 Task: Determine the distance from Louisville to Mammoth Cave National Park.
Action: Mouse moved to (183, 58)
Screenshot: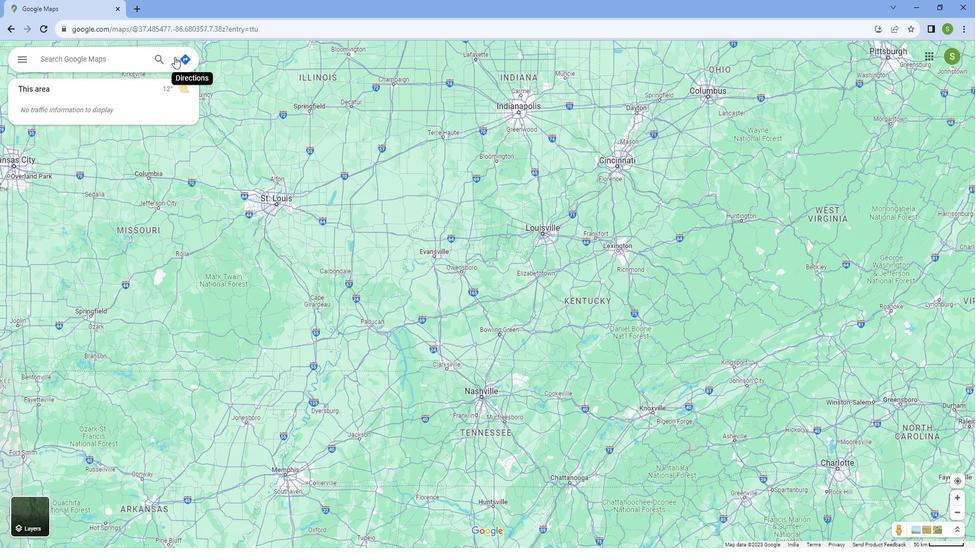 
Action: Mouse pressed left at (183, 58)
Screenshot: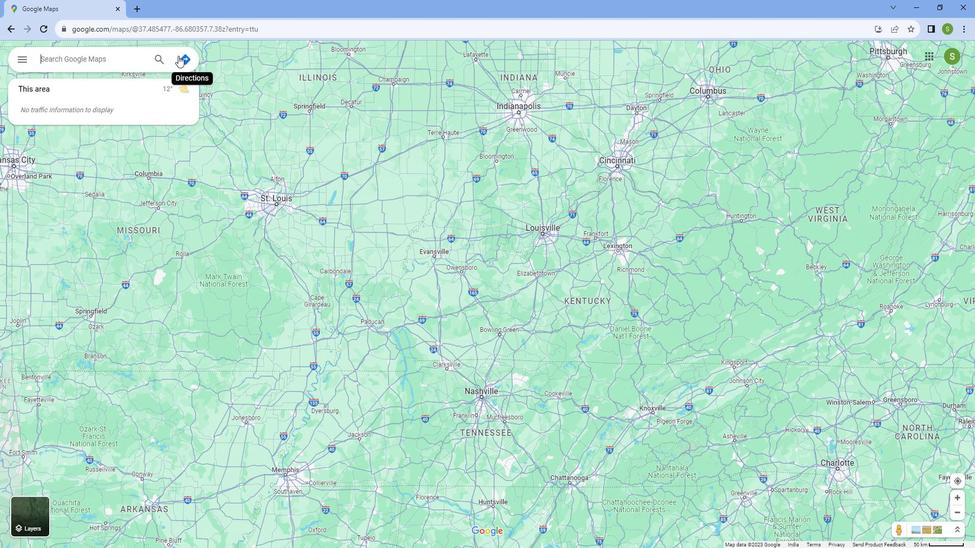 
Action: Mouse moved to (100, 92)
Screenshot: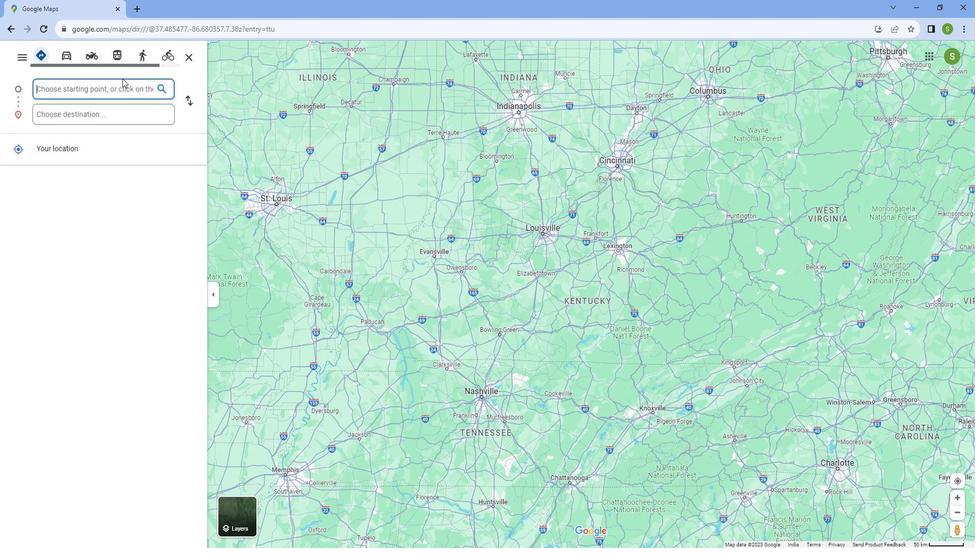 
Action: Mouse pressed left at (100, 92)
Screenshot: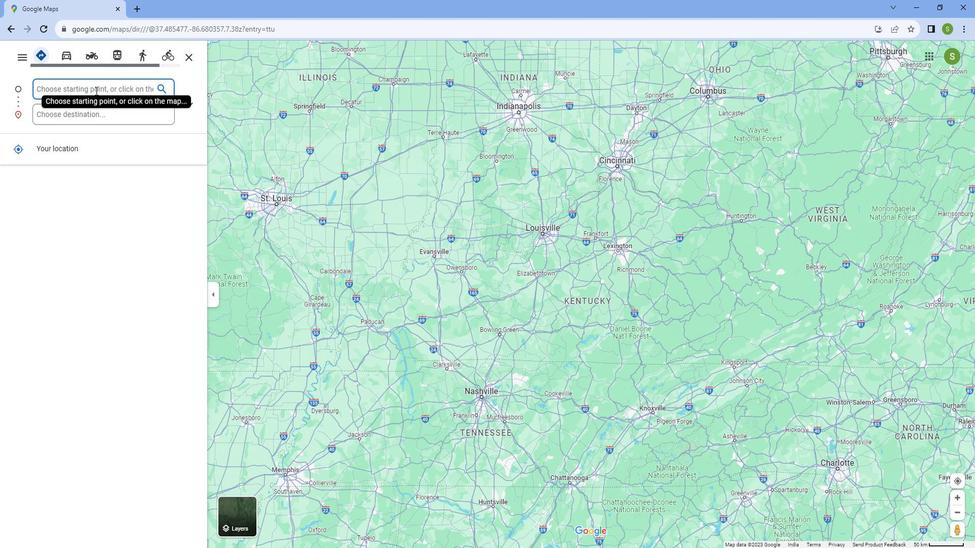 
Action: Key pressed <Key.caps_lock>L<Key.caps_lock>ouisville
Screenshot: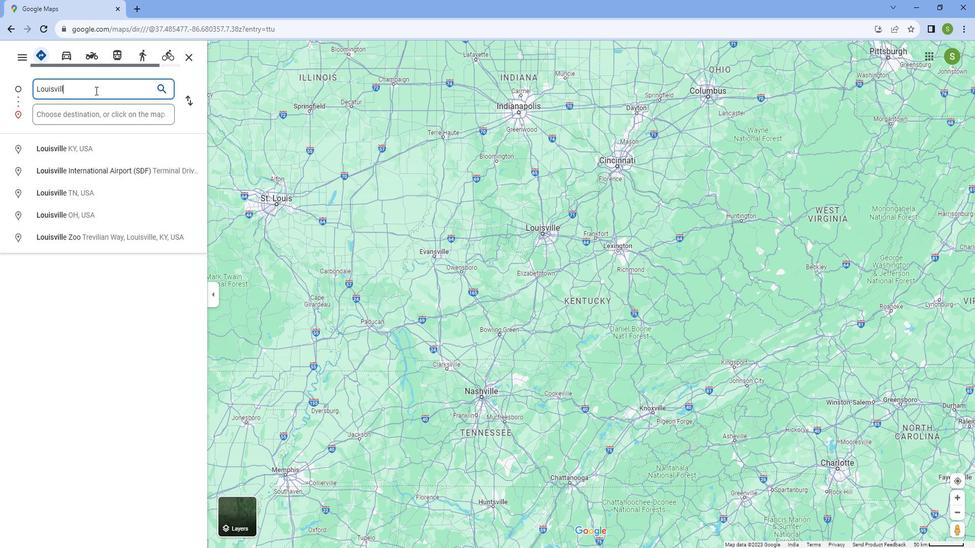 
Action: Mouse moved to (86, 140)
Screenshot: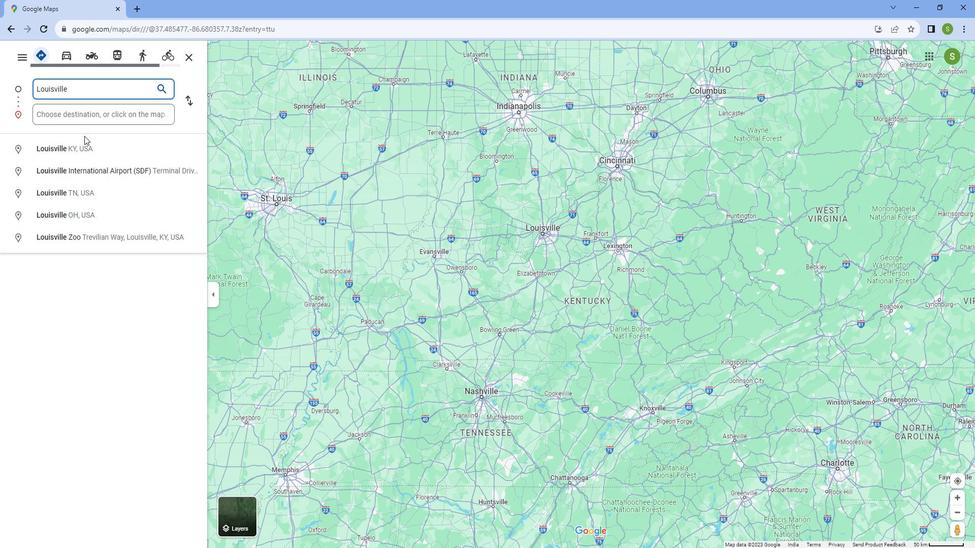 
Action: Mouse pressed left at (86, 140)
Screenshot: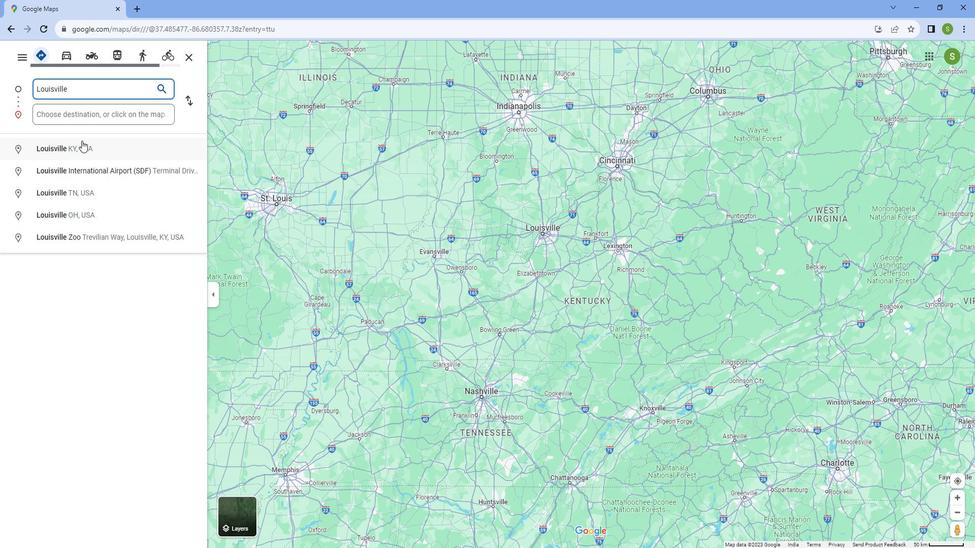 
Action: Mouse moved to (89, 116)
Screenshot: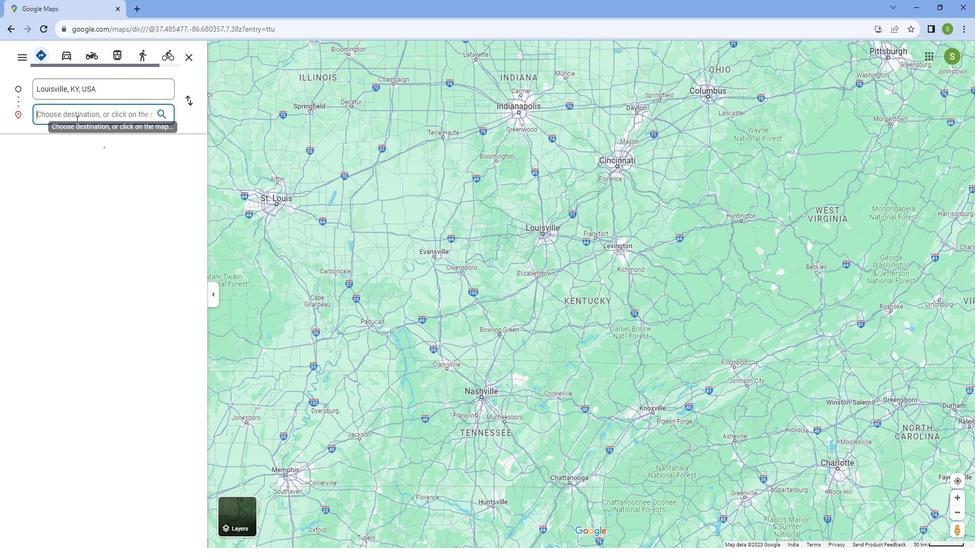 
Action: Mouse pressed left at (89, 116)
Screenshot: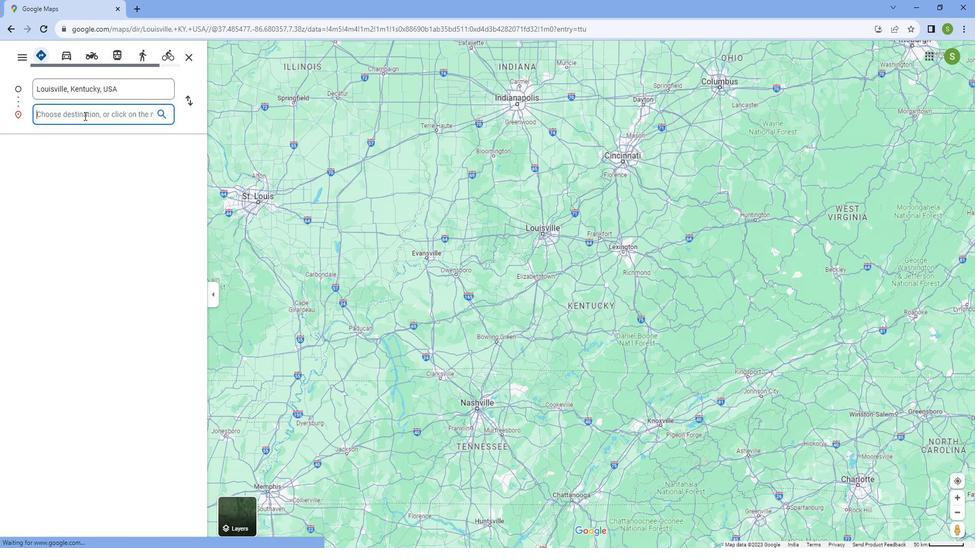 
Action: Key pressed <Key.caps_lock>M<Key.caps_lock>ammoth<Key.space><Key.caps_lock>N<Key.backspace>C<Key.caps_lock>ave<Key.space><Key.caps_lock>N<Key.caps_lock>ational<Key.space><Key.caps_lock>P<Key.caps_lock>ark
Screenshot: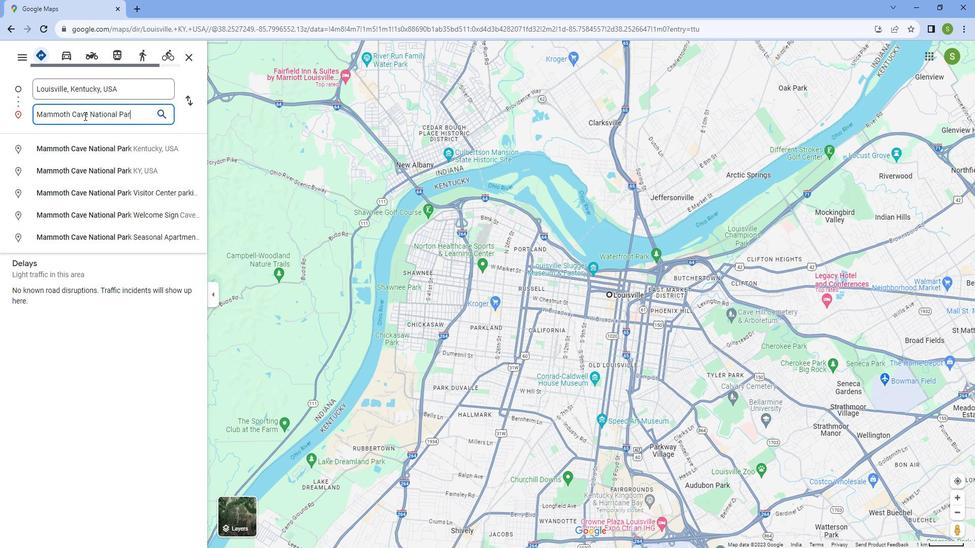 
Action: Mouse moved to (150, 144)
Screenshot: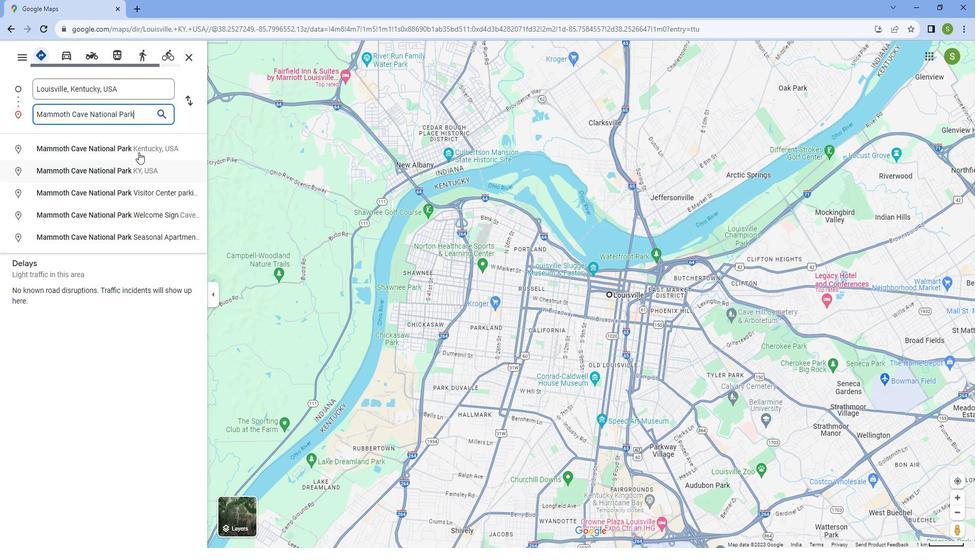 
Action: Mouse pressed left at (150, 144)
Screenshot: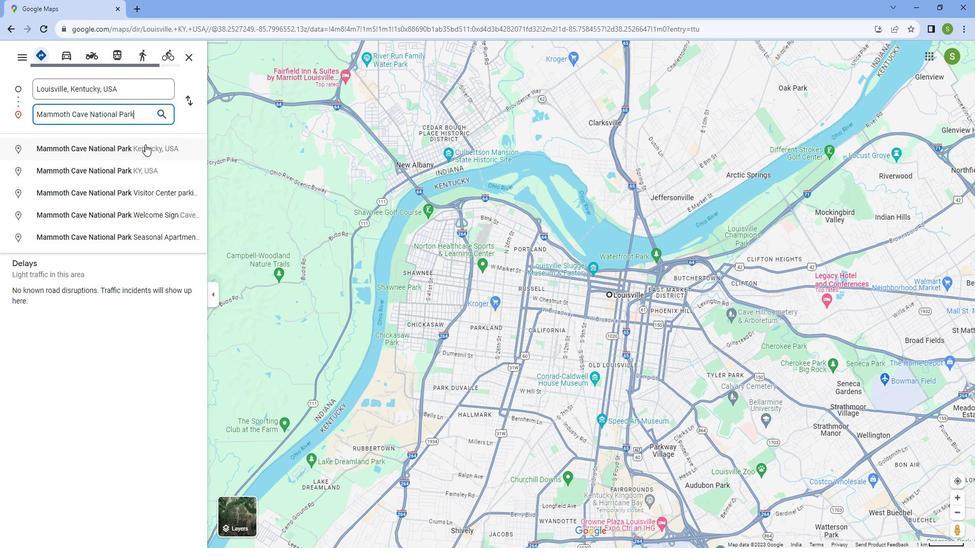 
Action: Mouse moved to (407, 503)
Screenshot: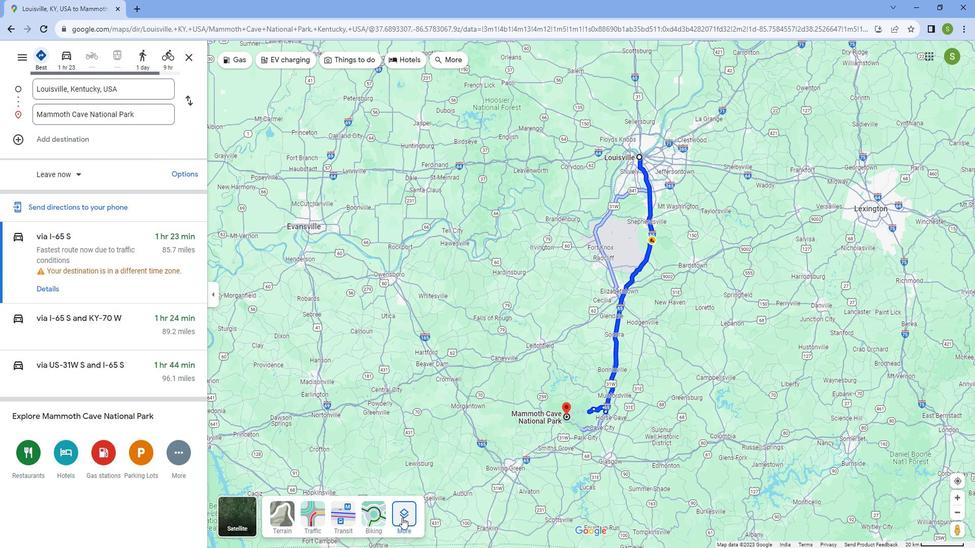
Action: Mouse pressed left at (407, 503)
Screenshot: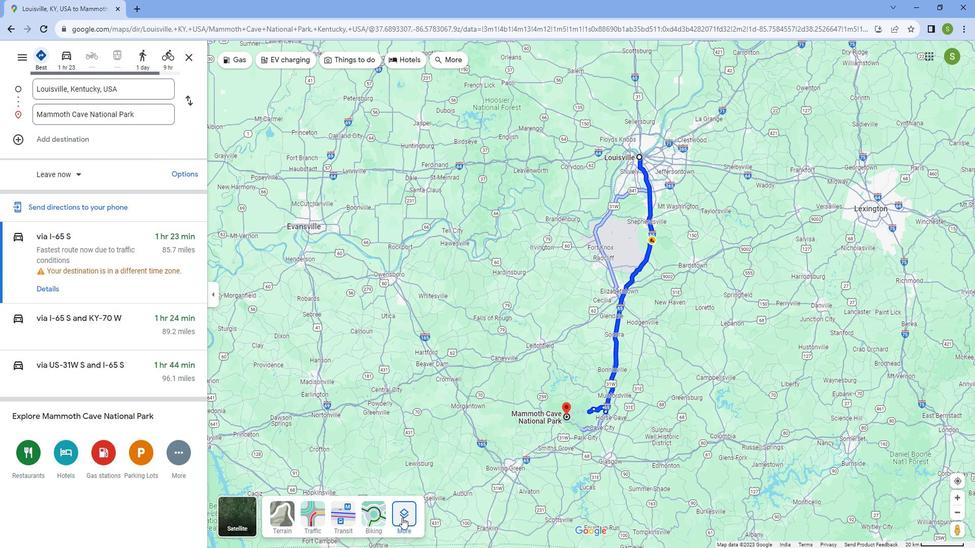 
Action: Mouse moved to (312, 399)
Screenshot: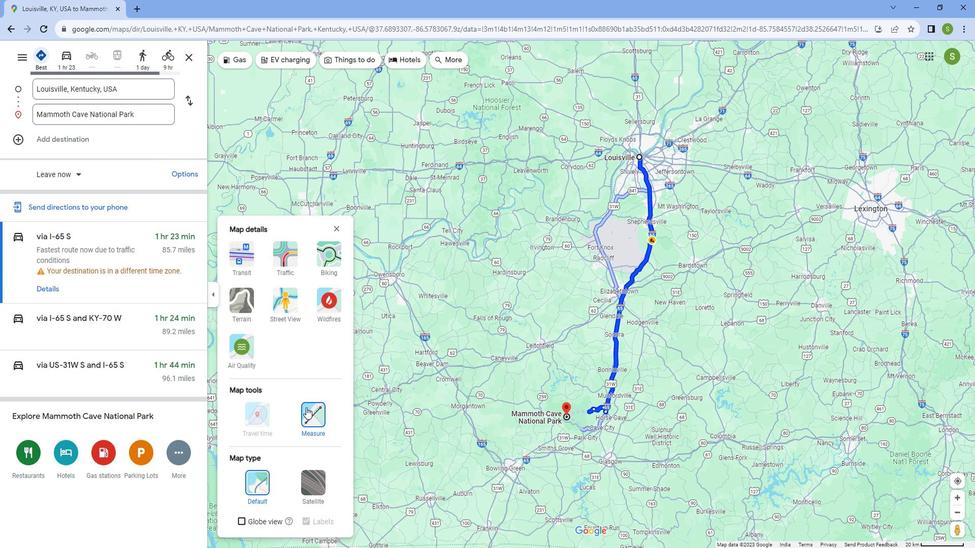 
Action: Mouse pressed left at (312, 399)
Screenshot: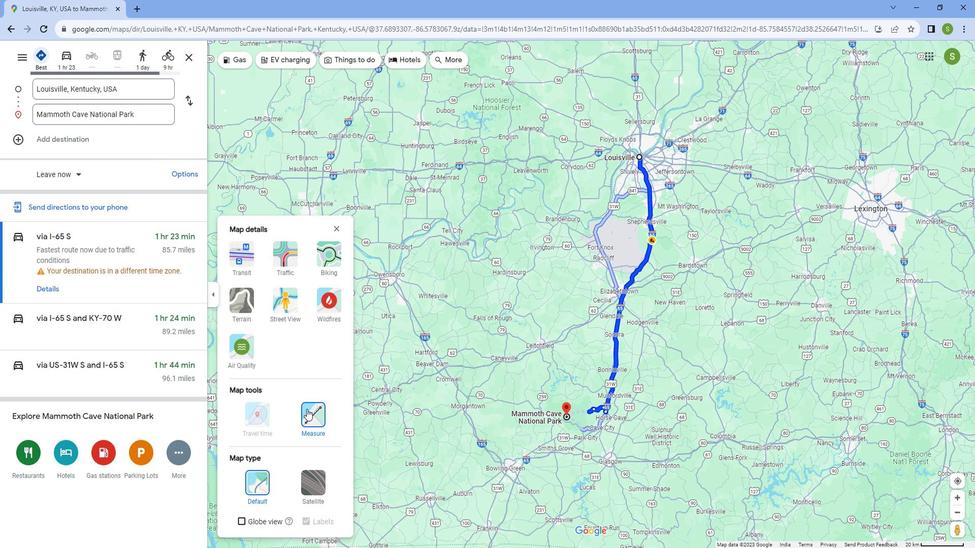 
Action: Mouse moved to (701, 426)
Screenshot: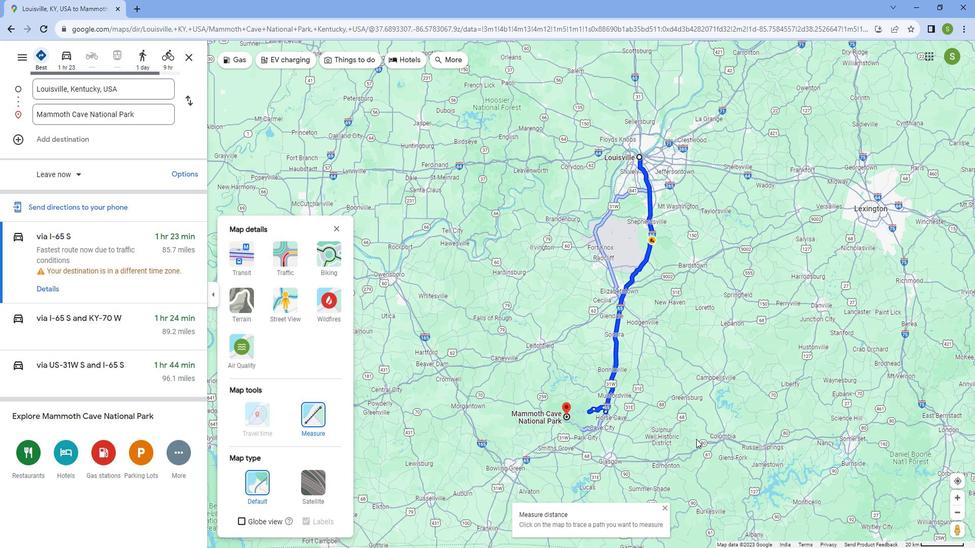 
Action: Mouse scrolled (701, 426) with delta (0, 0)
Screenshot: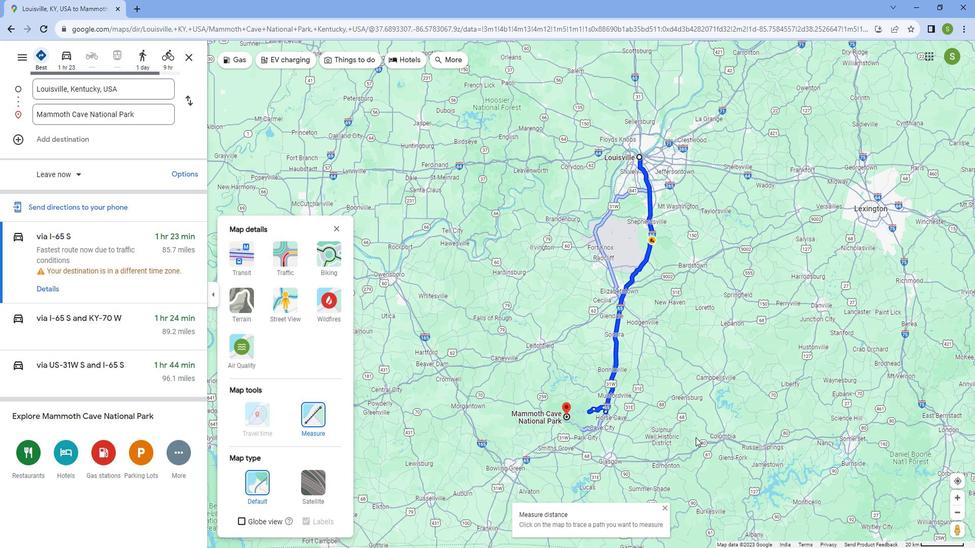 
Action: Mouse moved to (678, 402)
Screenshot: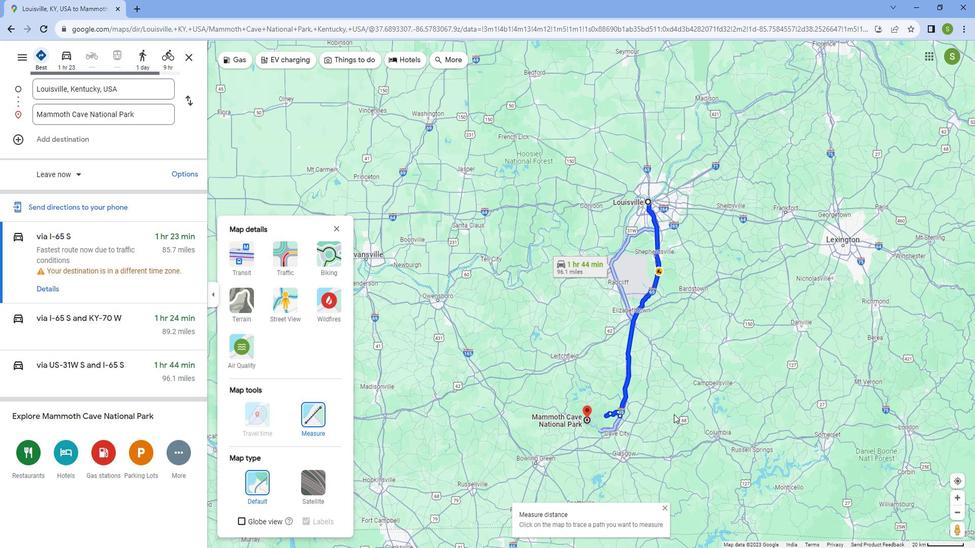 
Action: Mouse scrolled (678, 403) with delta (0, 0)
Screenshot: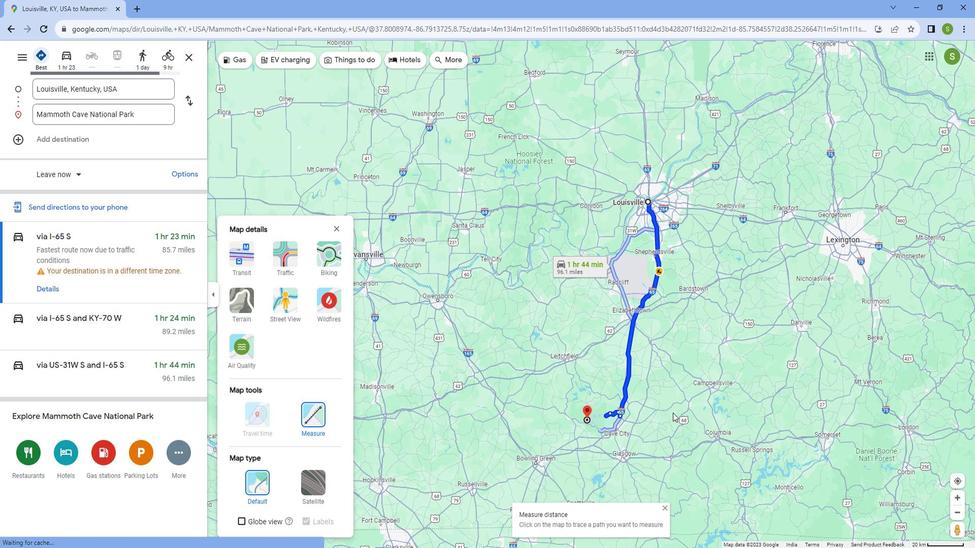 
Action: Mouse scrolled (678, 403) with delta (0, 0)
Screenshot: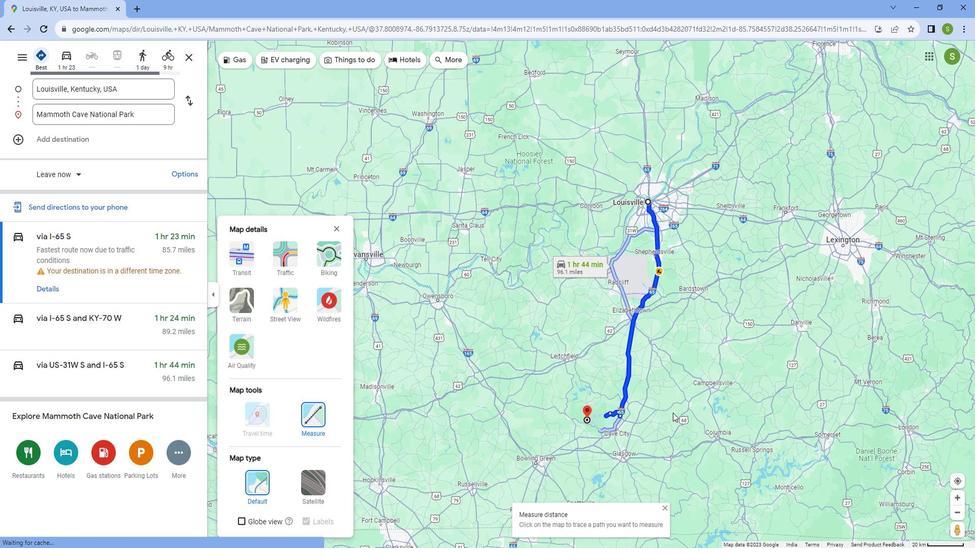 
Action: Mouse scrolled (678, 403) with delta (0, 0)
Screenshot: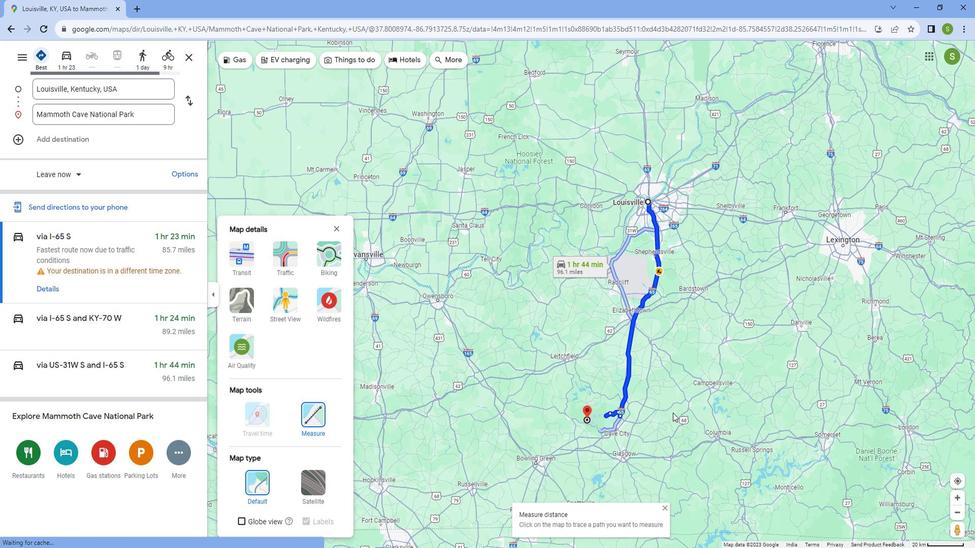 
Action: Mouse scrolled (678, 403) with delta (0, 0)
Screenshot: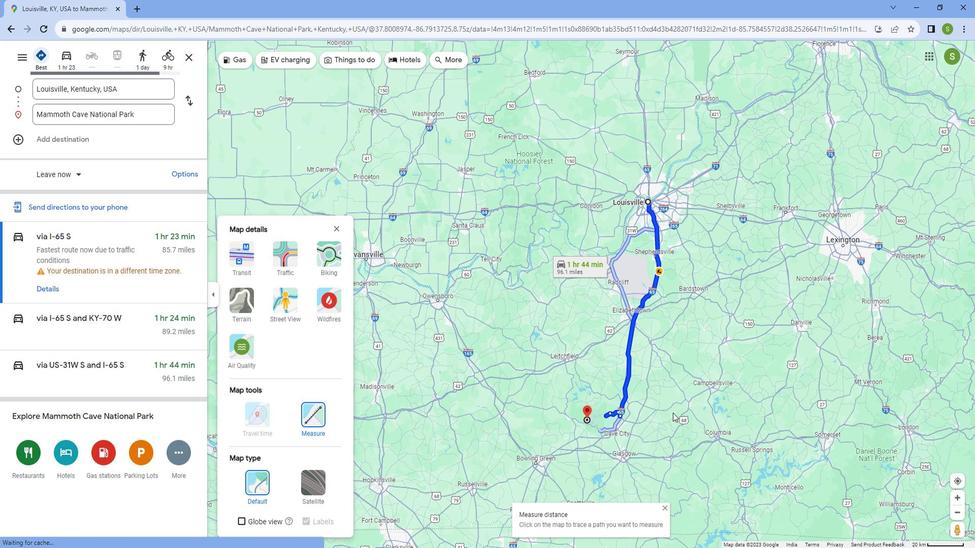 
Action: Mouse scrolled (678, 403) with delta (0, 0)
Screenshot: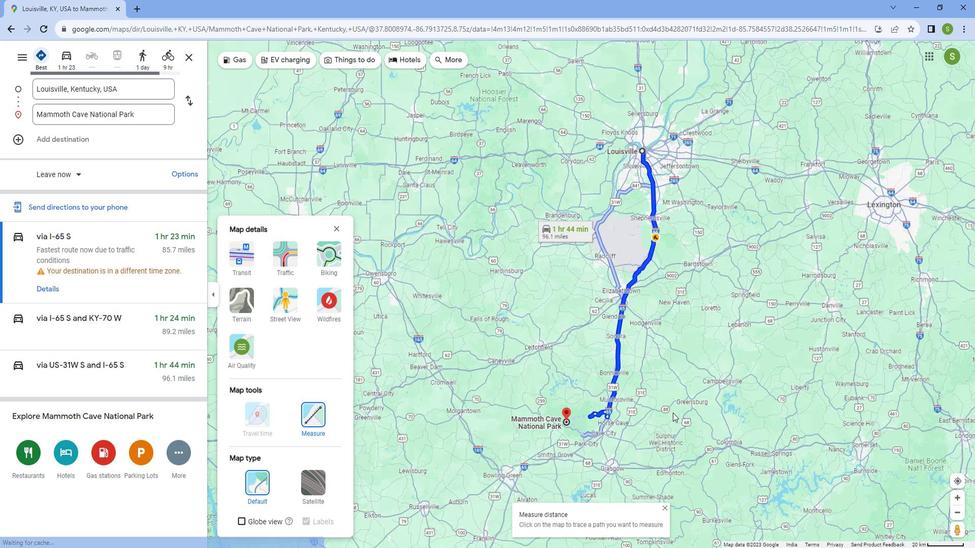 
Action: Mouse scrolled (678, 402) with delta (0, 0)
Screenshot: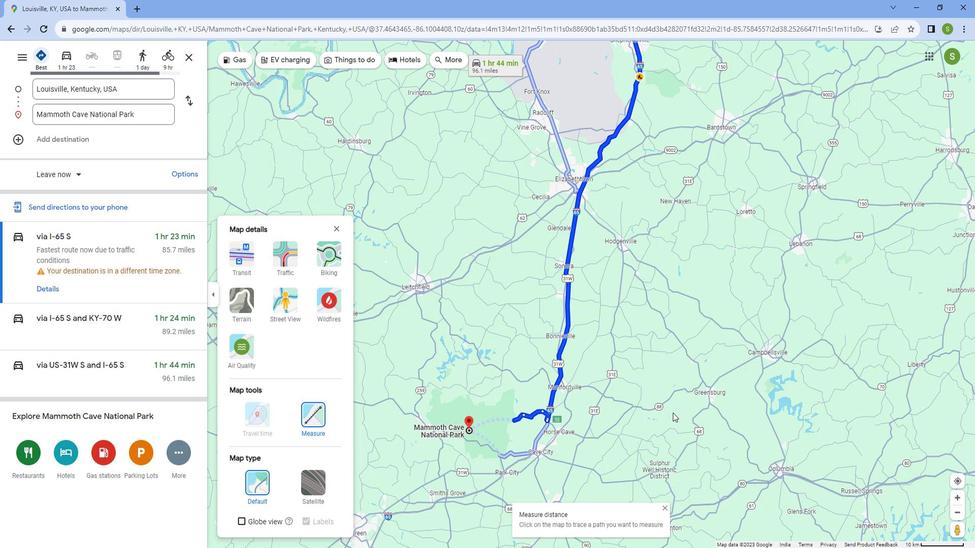 
Action: Mouse scrolled (678, 403) with delta (0, 0)
Screenshot: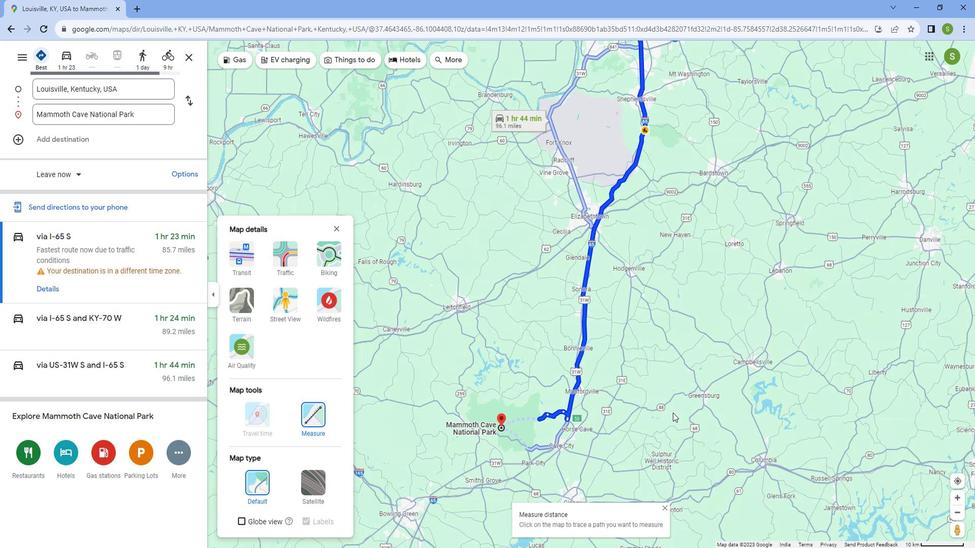 
Action: Mouse scrolled (678, 402) with delta (0, 0)
Screenshot: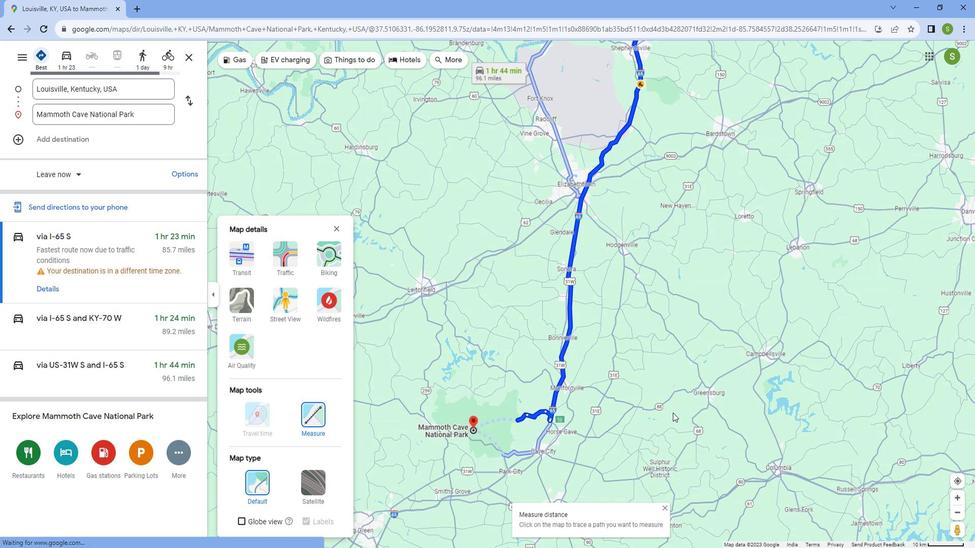 
Action: Mouse scrolled (678, 402) with delta (0, 0)
Screenshot: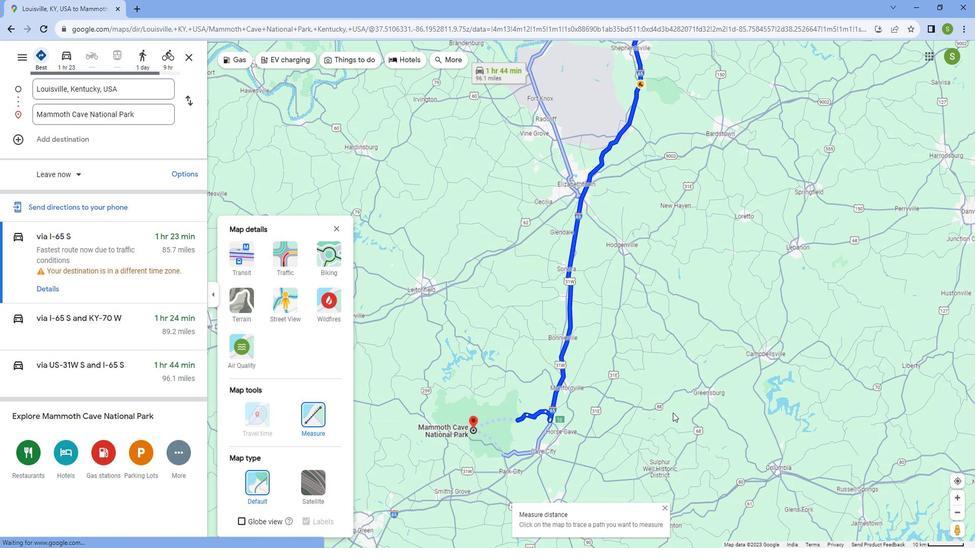 
Action: Mouse scrolled (678, 402) with delta (0, 0)
Screenshot: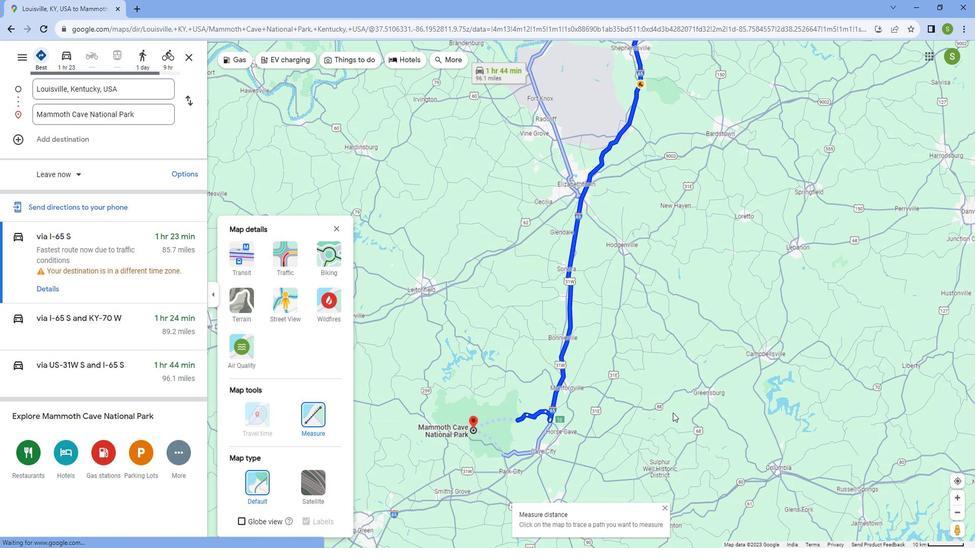 
Action: Mouse scrolled (678, 402) with delta (0, 0)
Screenshot: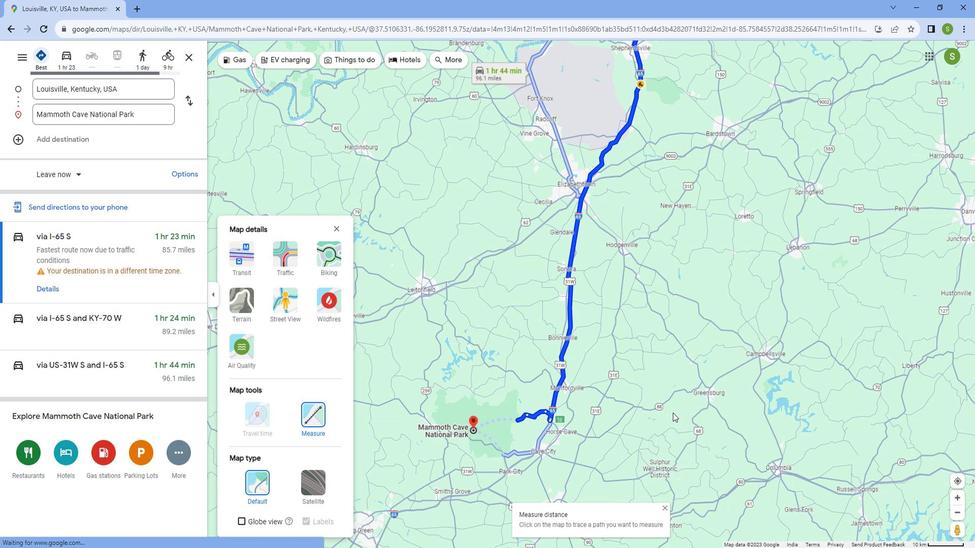 
Action: Mouse scrolled (678, 402) with delta (0, 0)
Screenshot: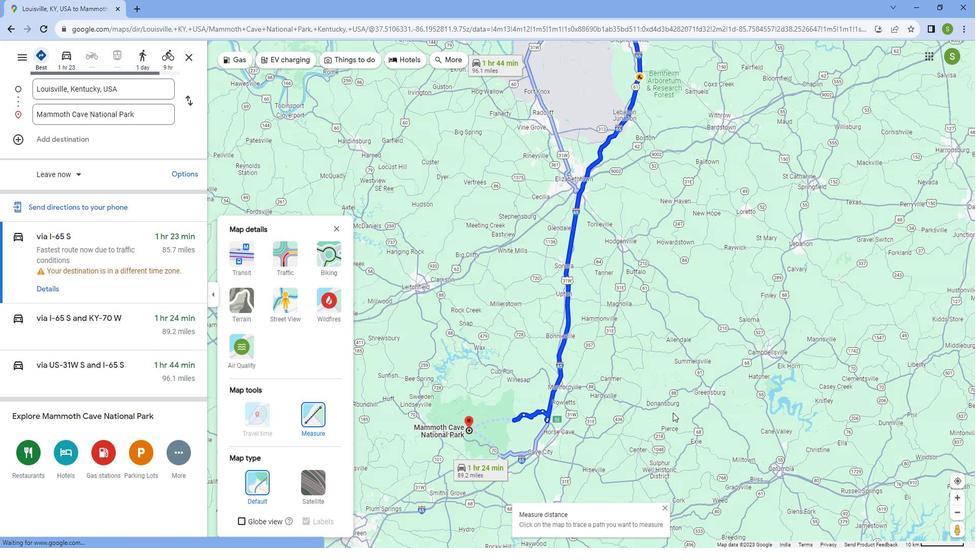 
Action: Mouse scrolled (678, 402) with delta (0, 0)
Screenshot: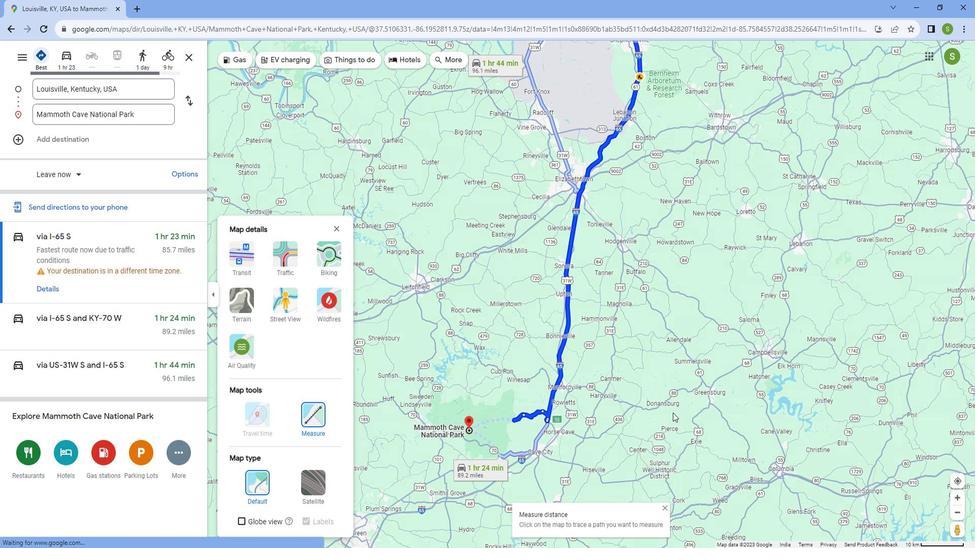 
Action: Mouse moved to (634, 207)
Screenshot: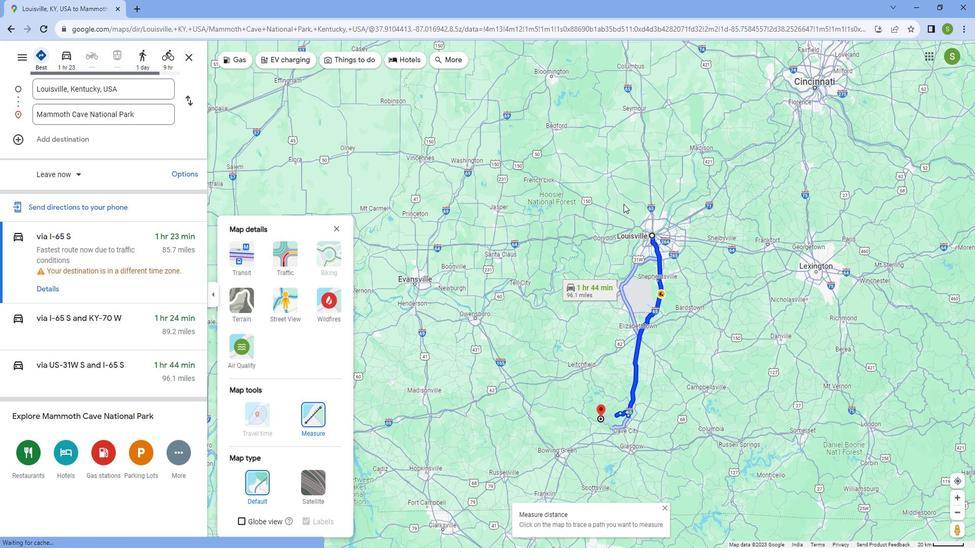
Action: Mouse scrolled (634, 208) with delta (0, 0)
Screenshot: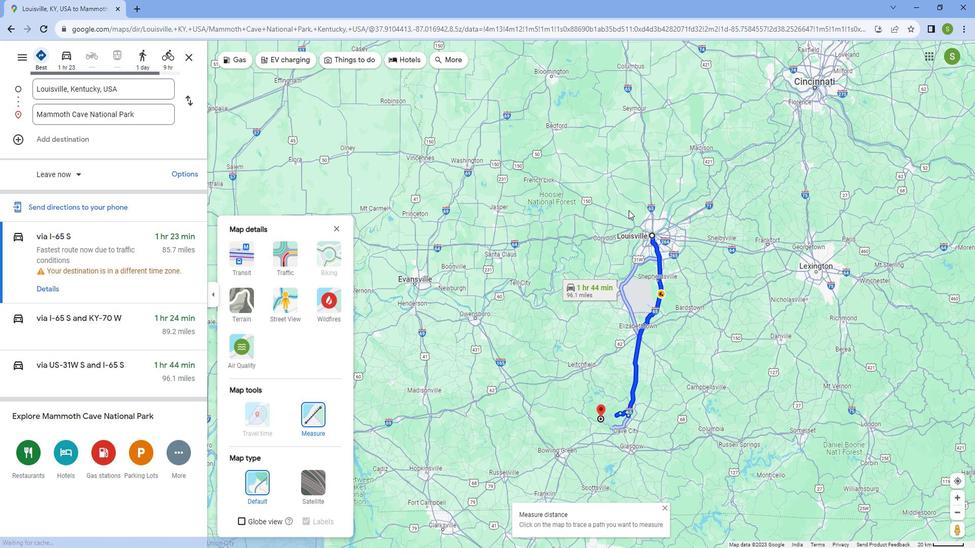 
Action: Mouse scrolled (634, 208) with delta (0, 0)
Screenshot: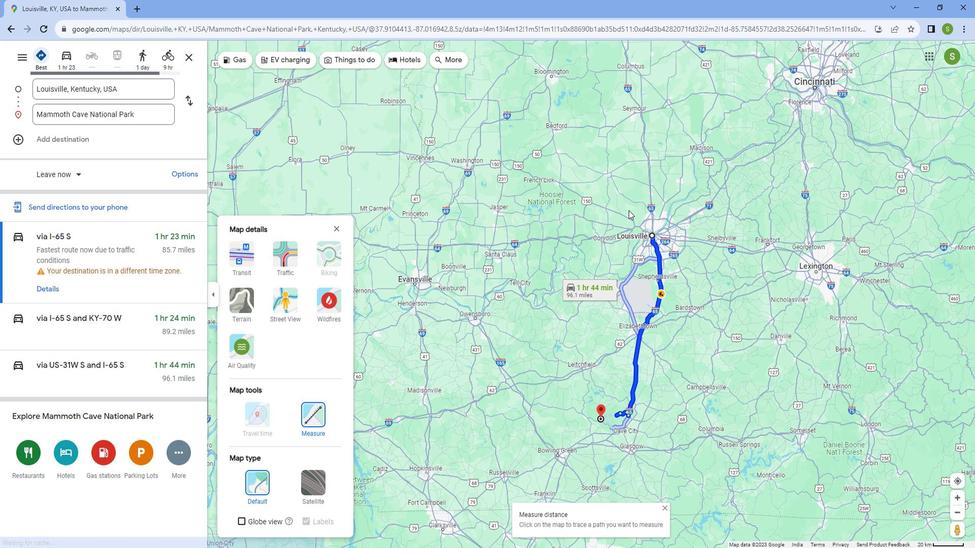 
Action: Mouse scrolled (634, 208) with delta (0, 0)
Screenshot: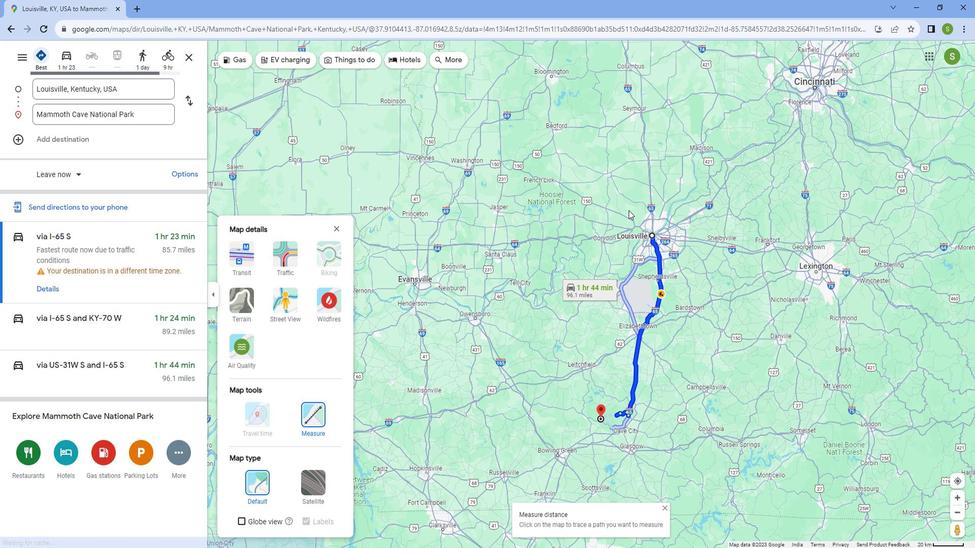 
Action: Mouse scrolled (634, 208) with delta (0, 0)
Screenshot: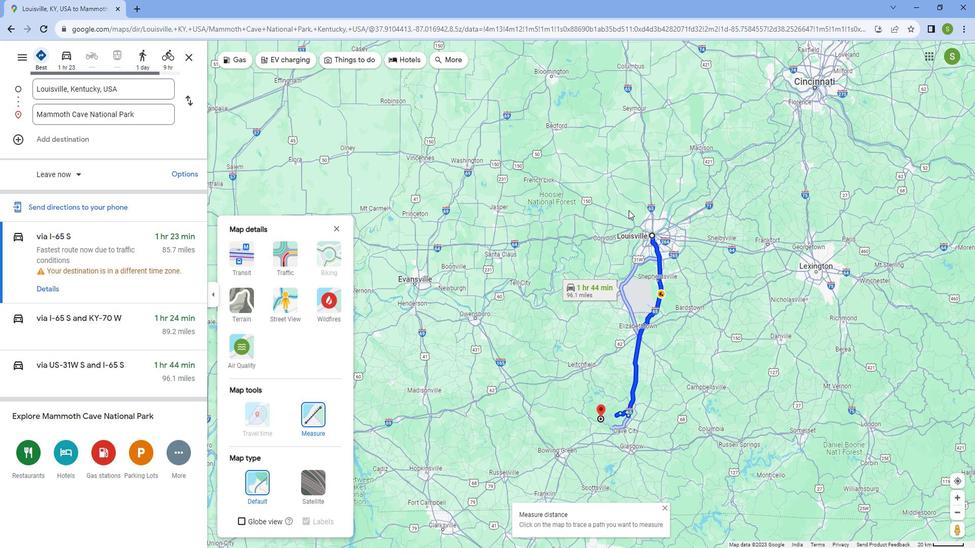 
Action: Mouse scrolled (634, 208) with delta (0, 0)
Screenshot: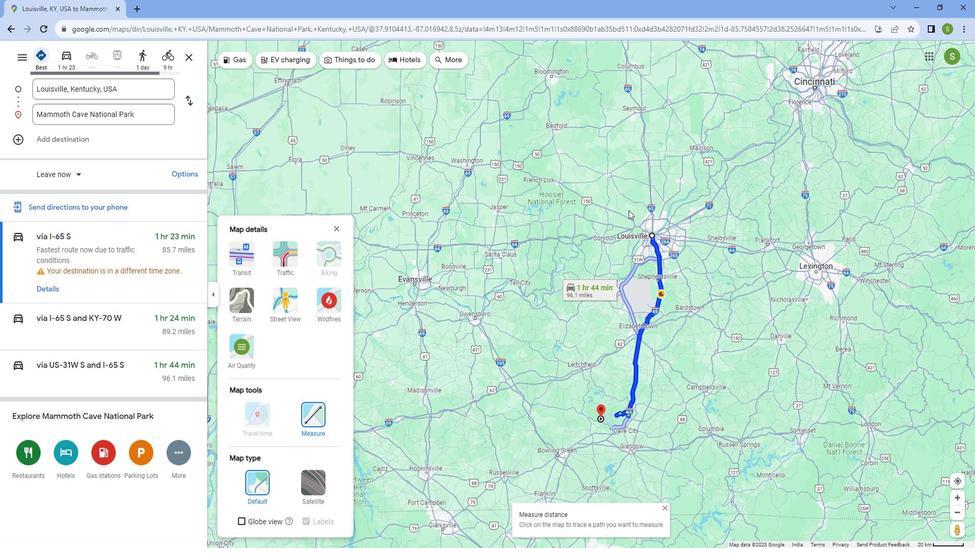 
Action: Mouse scrolled (634, 208) with delta (0, 0)
Screenshot: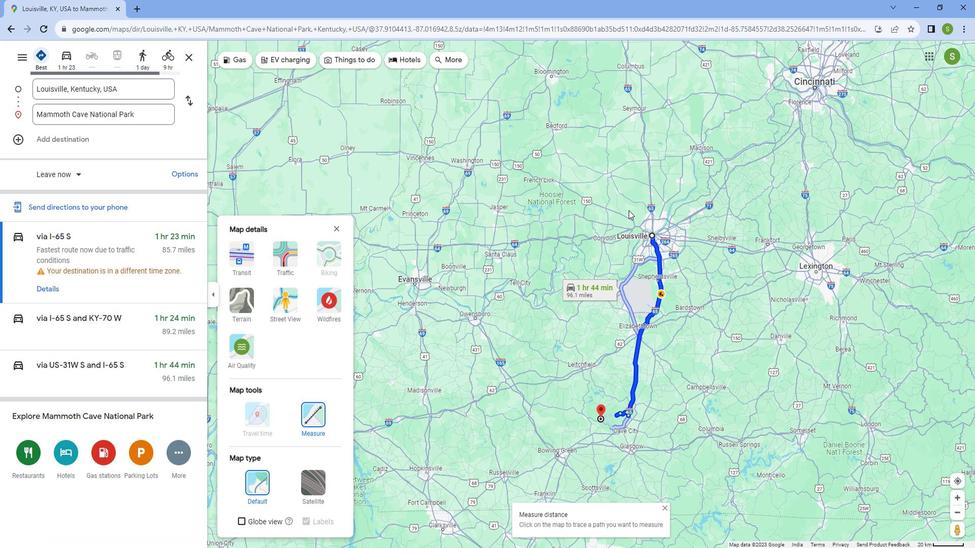
Action: Mouse scrolled (634, 208) with delta (0, 0)
Screenshot: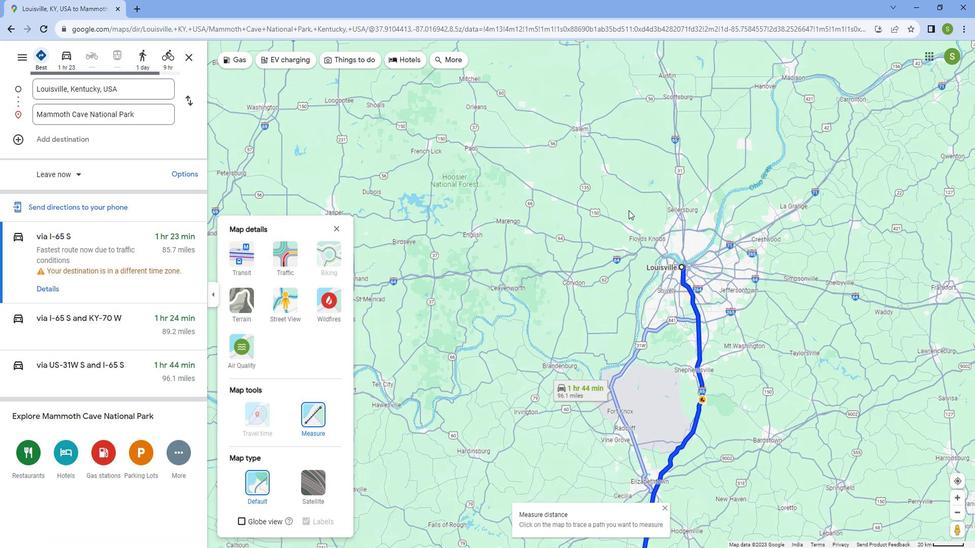 
Action: Mouse scrolled (634, 208) with delta (0, 0)
Screenshot: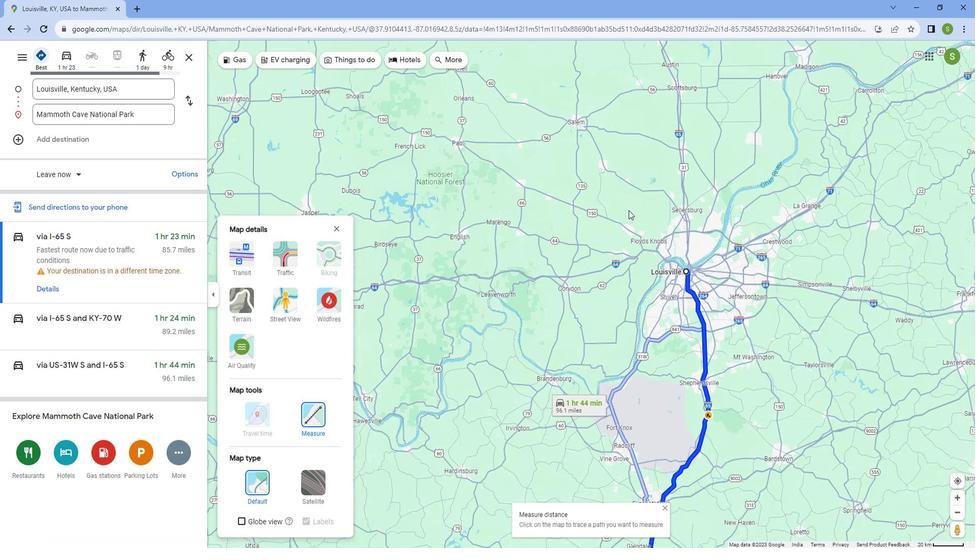 
Action: Mouse scrolled (634, 208) with delta (0, 0)
Screenshot: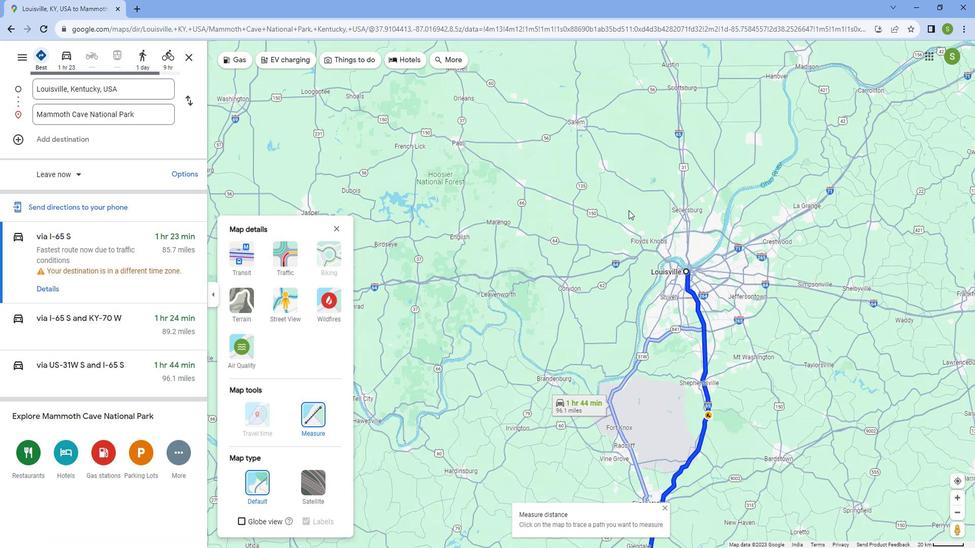 
Action: Mouse scrolled (634, 208) with delta (0, 0)
Screenshot: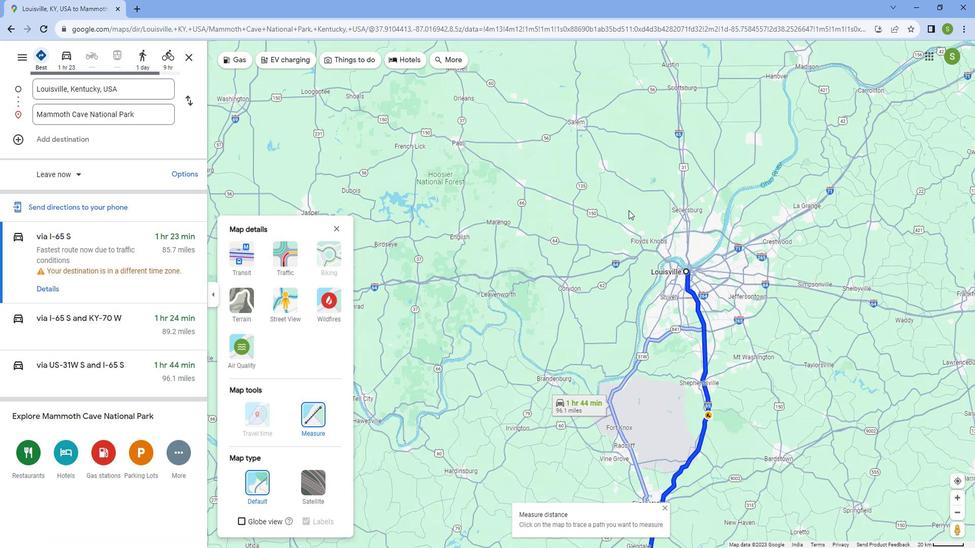 
Action: Mouse scrolled (634, 208) with delta (0, 0)
Screenshot: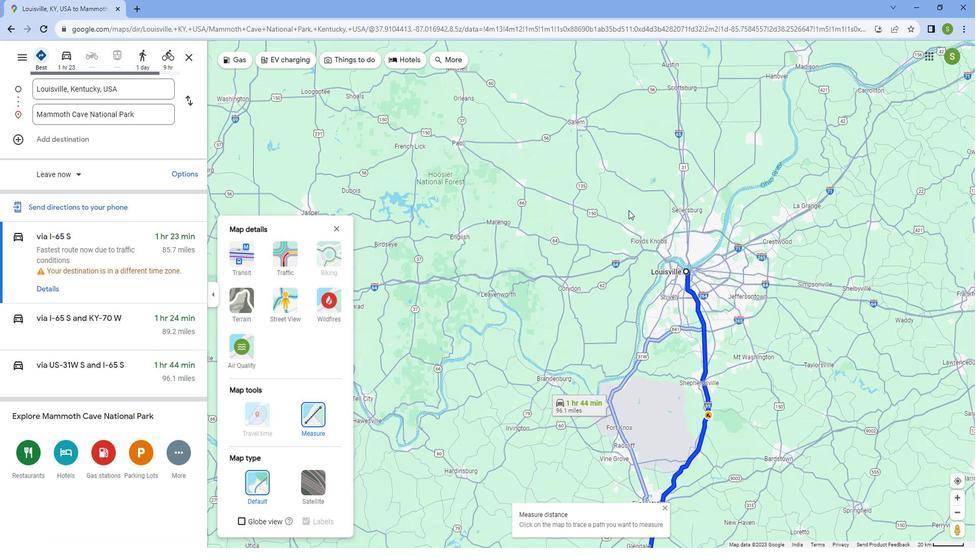 
Action: Mouse scrolled (634, 208) with delta (0, 0)
Screenshot: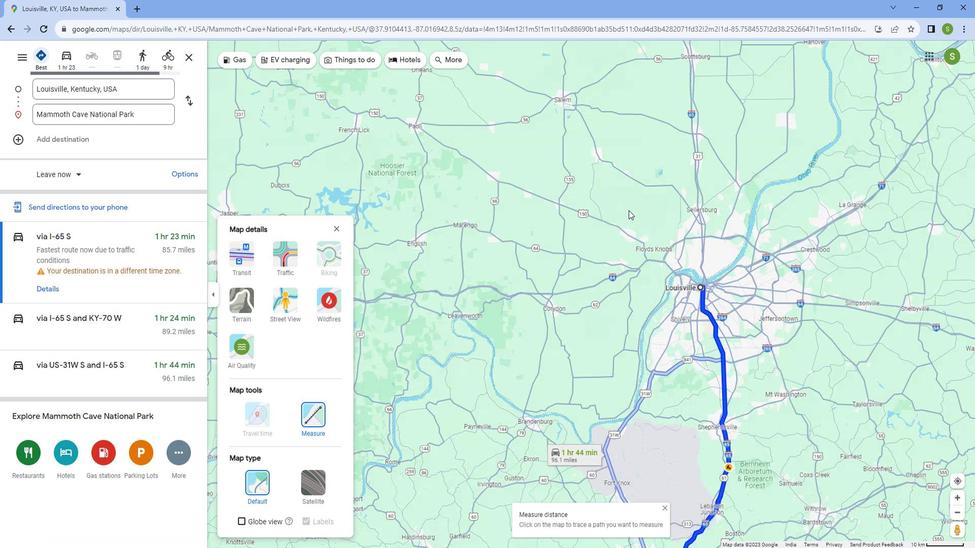 
Action: Mouse moved to (794, 373)
Screenshot: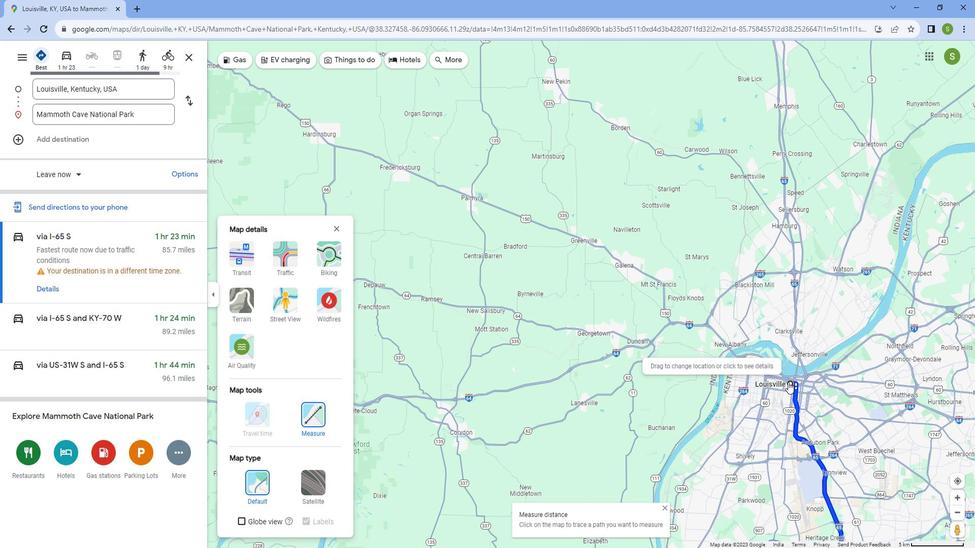 
Action: Mouse pressed left at (794, 373)
Screenshot: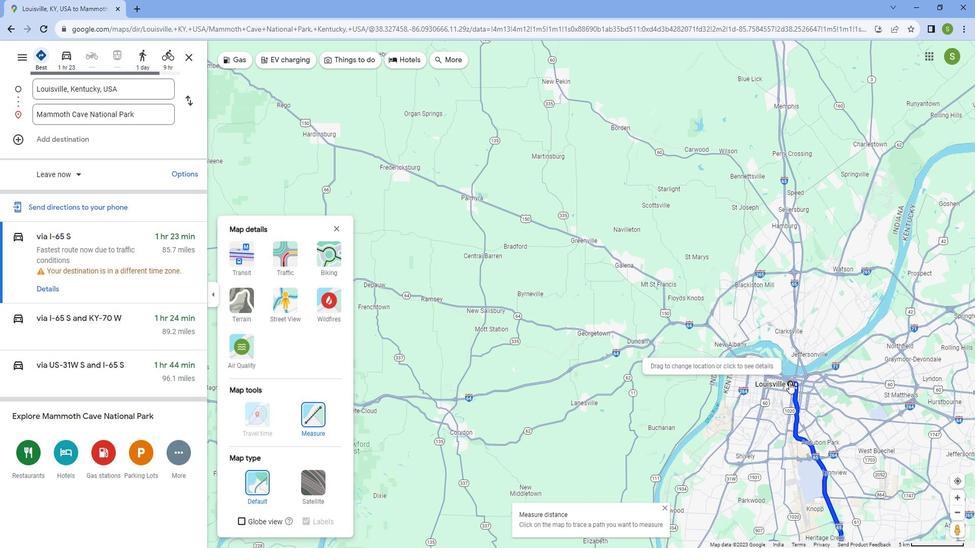 
Action: Mouse moved to (667, 334)
Screenshot: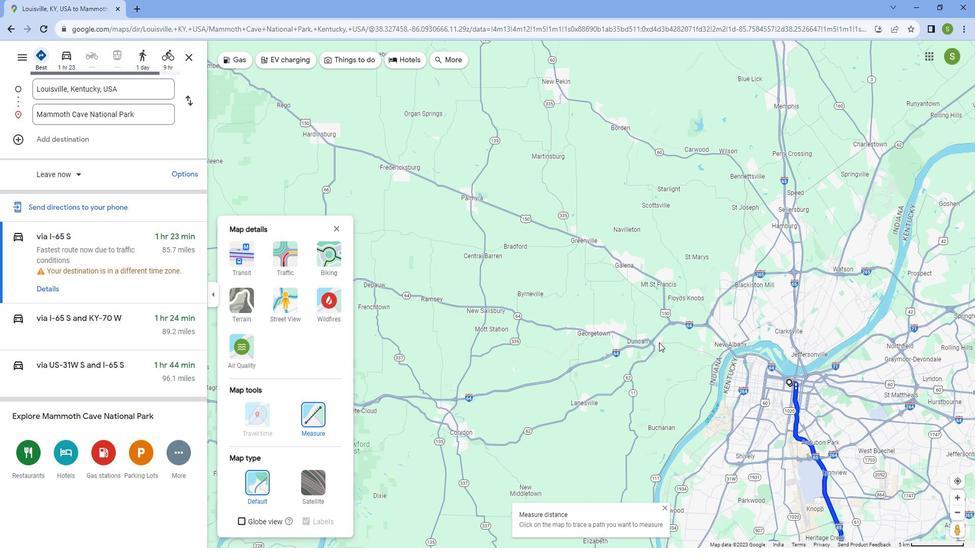 
Action: Mouse scrolled (667, 333) with delta (0, 0)
Screenshot: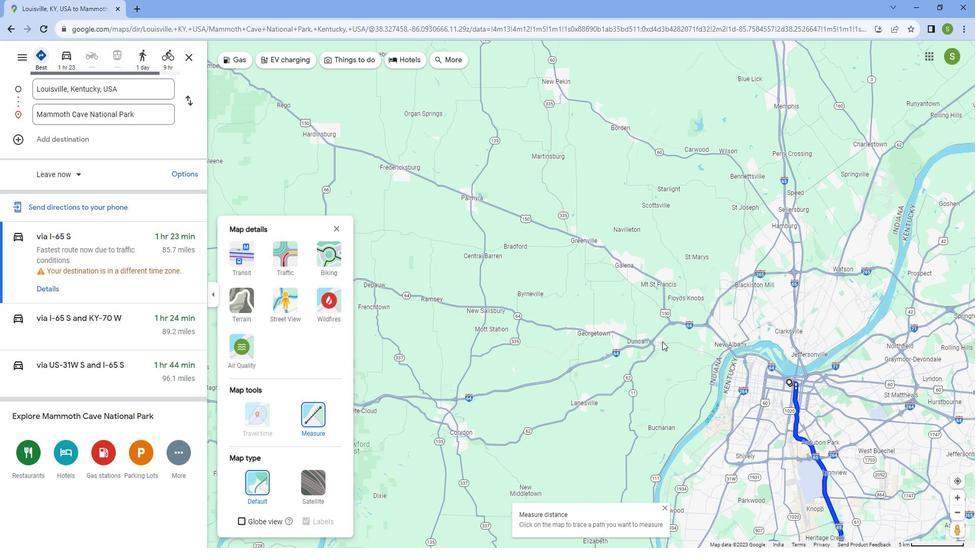 
Action: Mouse scrolled (667, 333) with delta (0, 0)
Screenshot: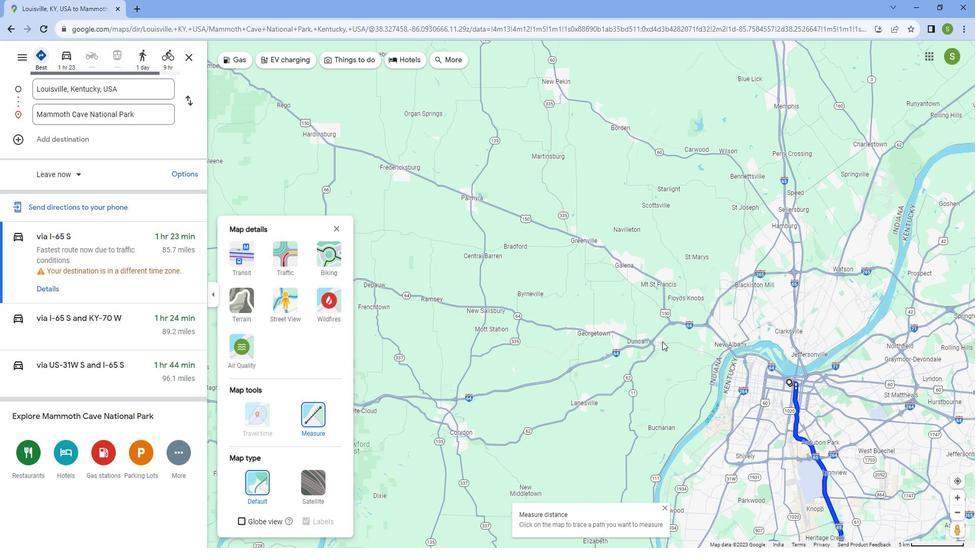 
Action: Mouse scrolled (667, 333) with delta (0, 0)
Screenshot: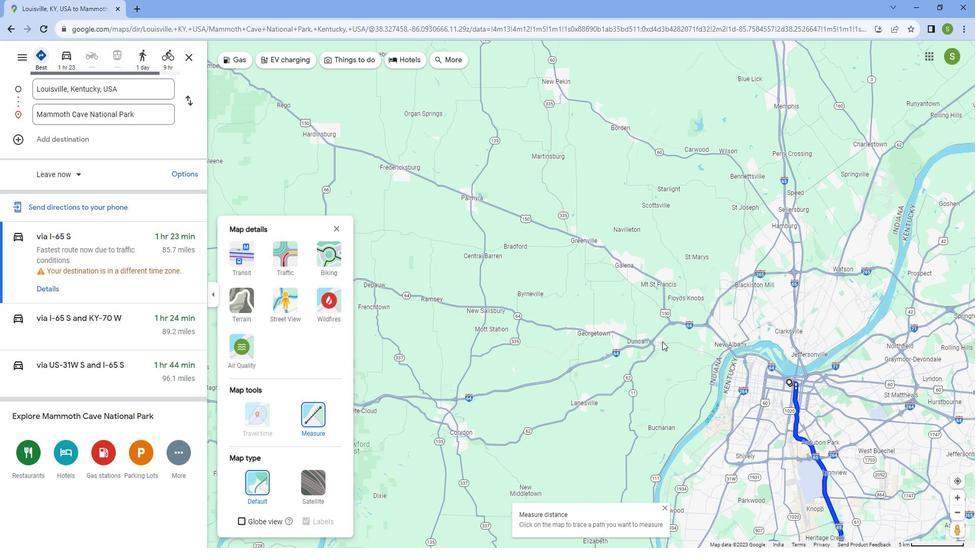 
Action: Mouse moved to (667, 333)
Screenshot: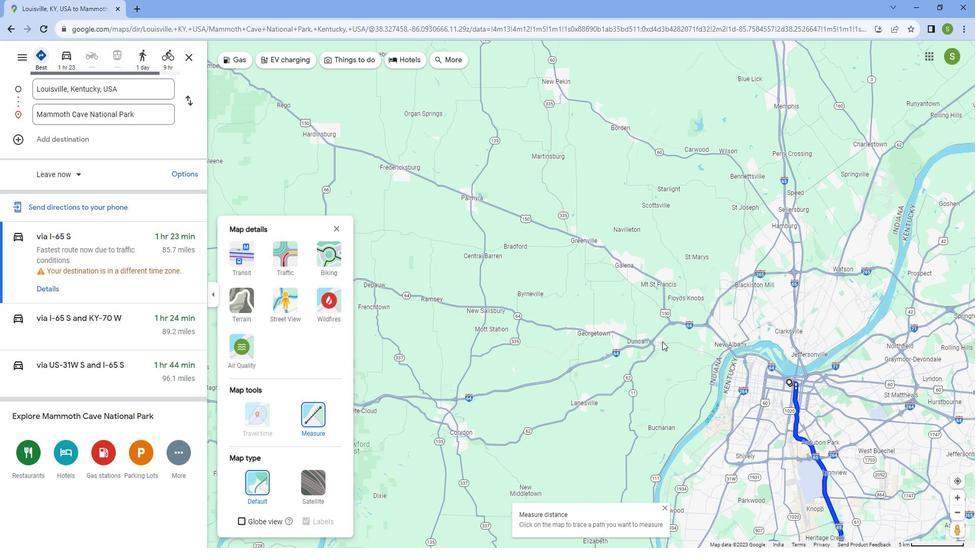 
Action: Mouse scrolled (667, 333) with delta (0, 0)
Screenshot: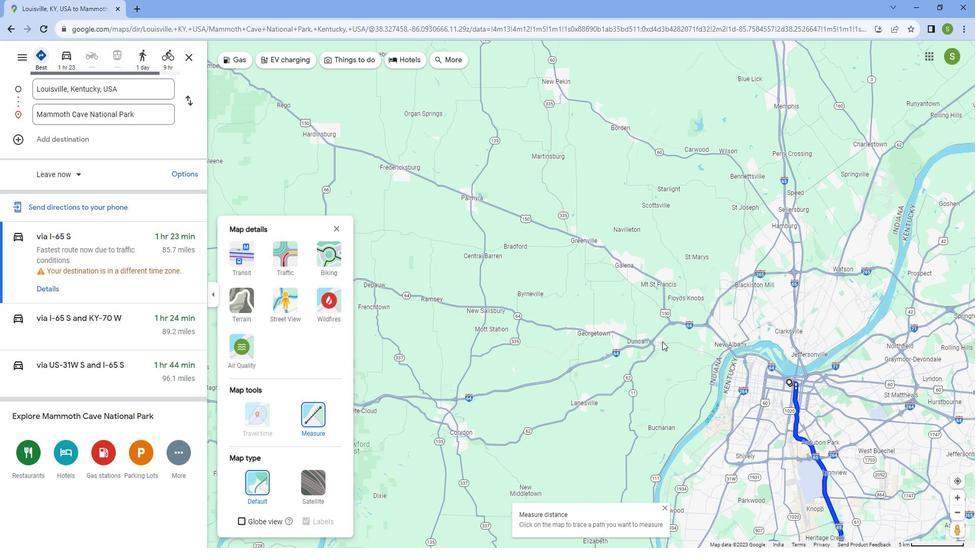 
Action: Mouse scrolled (667, 333) with delta (0, 0)
Screenshot: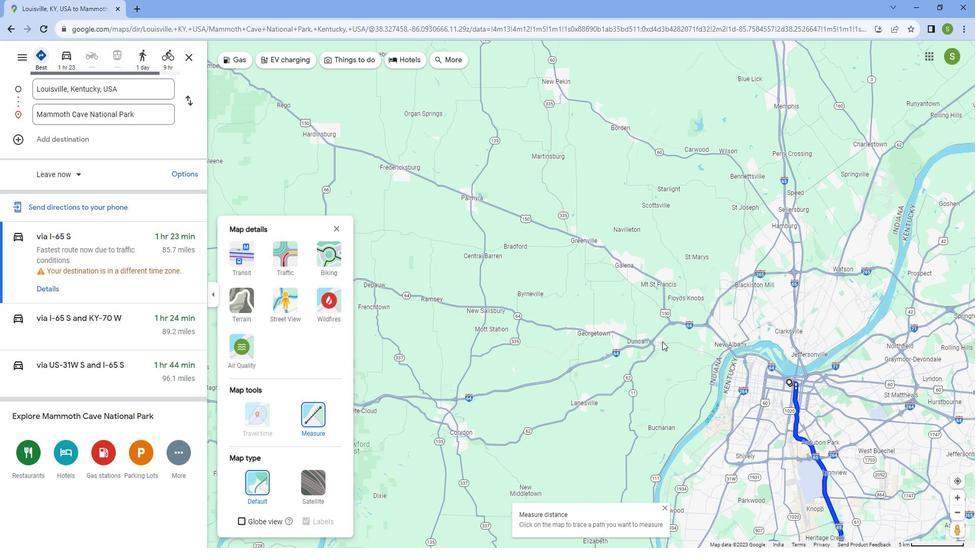 
Action: Mouse scrolled (667, 333) with delta (0, 0)
Screenshot: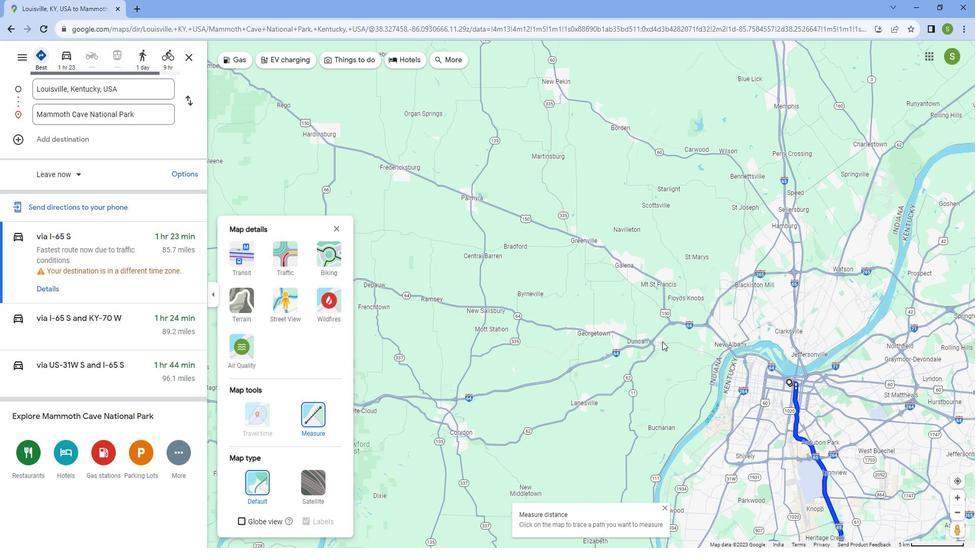 
Action: Mouse moved to (668, 333)
Screenshot: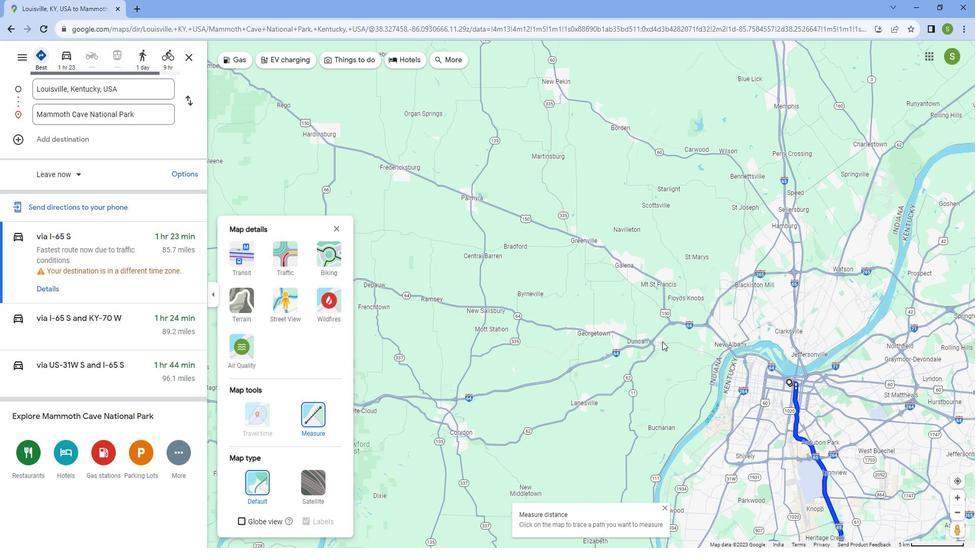 
Action: Mouse scrolled (668, 333) with delta (0, 0)
Screenshot: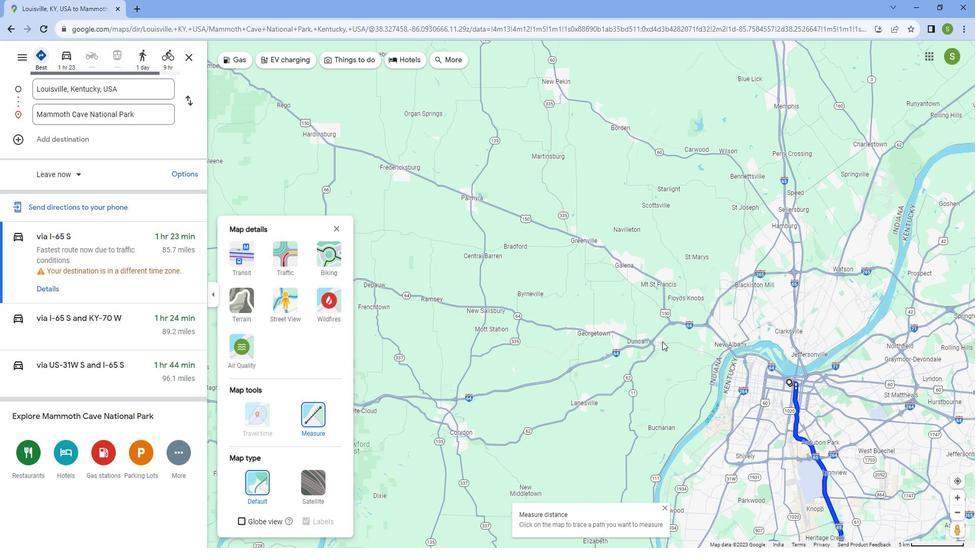 
Action: Mouse moved to (672, 332)
Screenshot: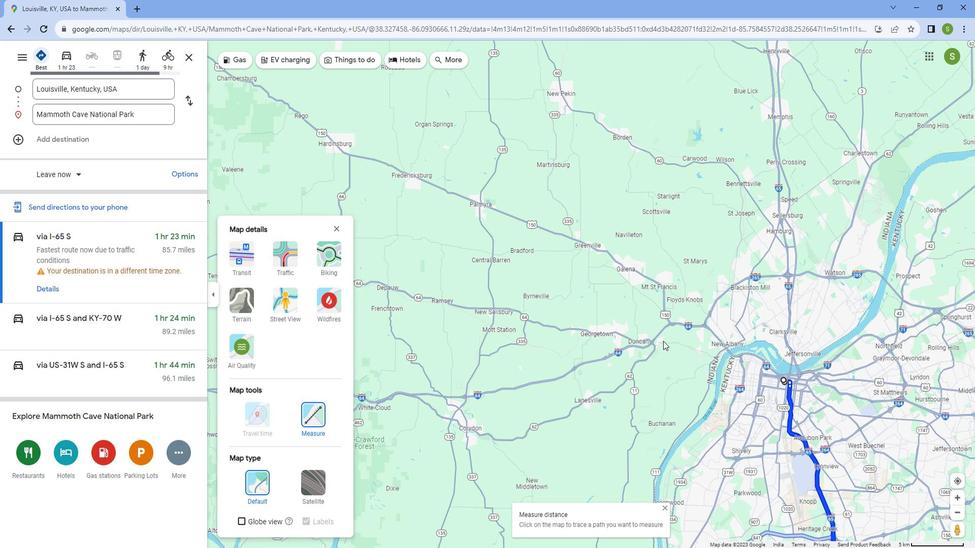 
Action: Mouse scrolled (672, 332) with delta (0, 0)
Screenshot: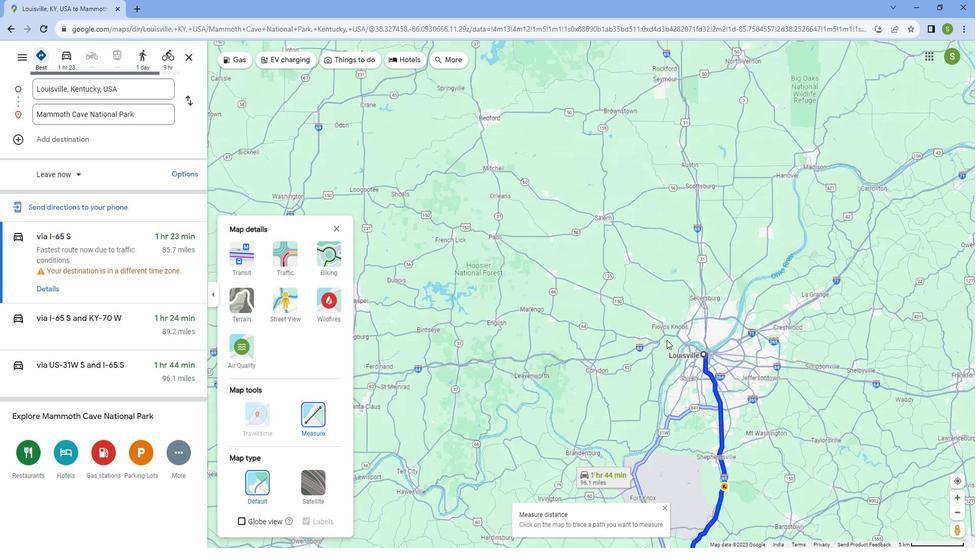 
Action: Mouse scrolled (672, 332) with delta (0, 0)
Screenshot: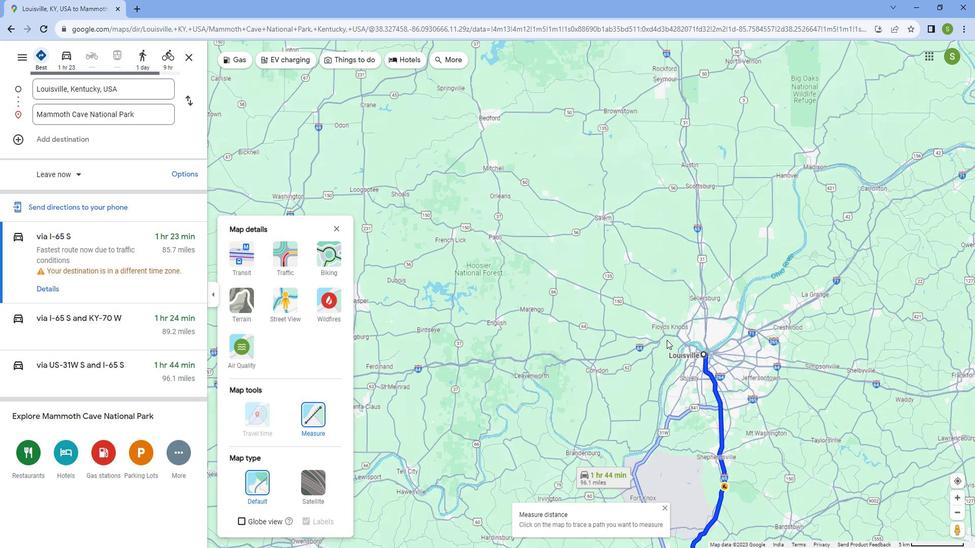 
Action: Mouse scrolled (672, 332) with delta (0, 0)
Screenshot: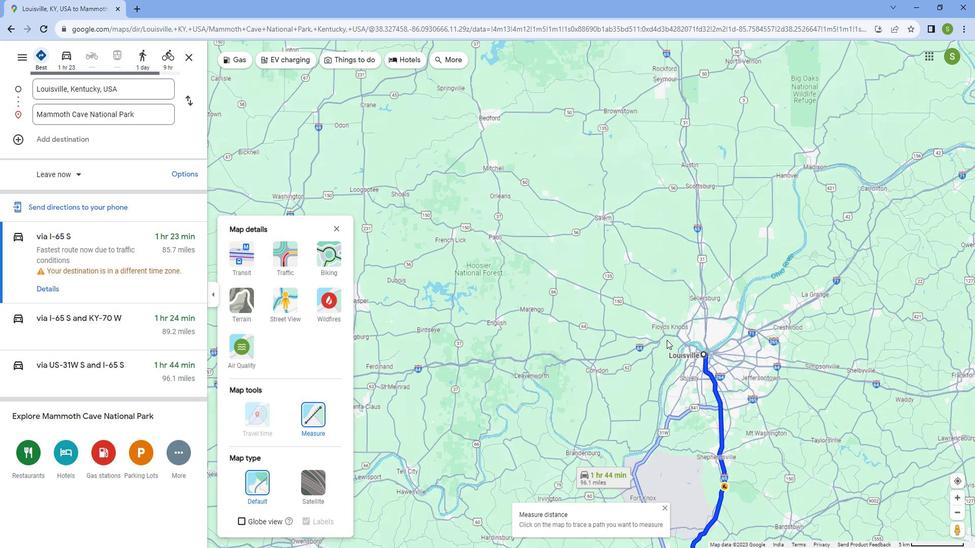 
Action: Mouse scrolled (672, 332) with delta (0, 0)
Screenshot: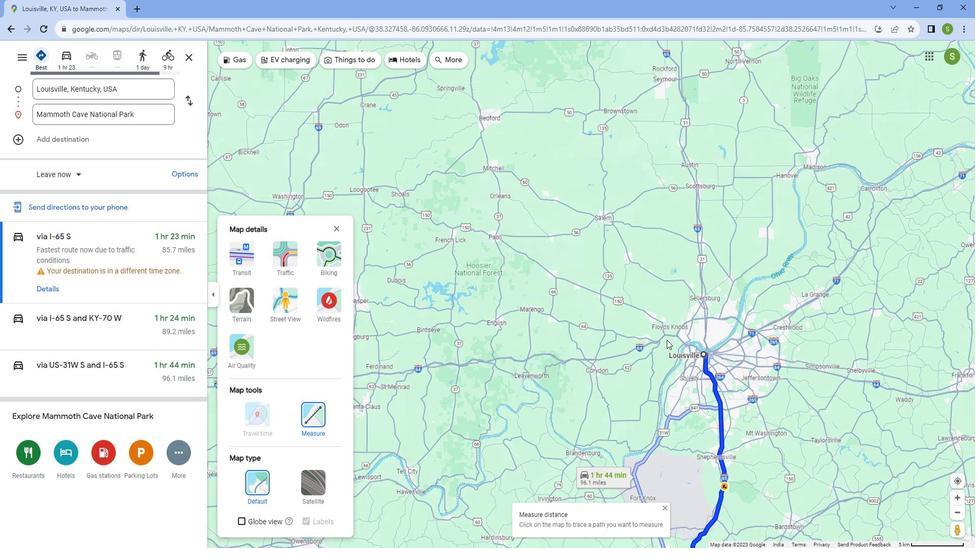 
Action: Mouse scrolled (672, 332) with delta (0, 0)
Screenshot: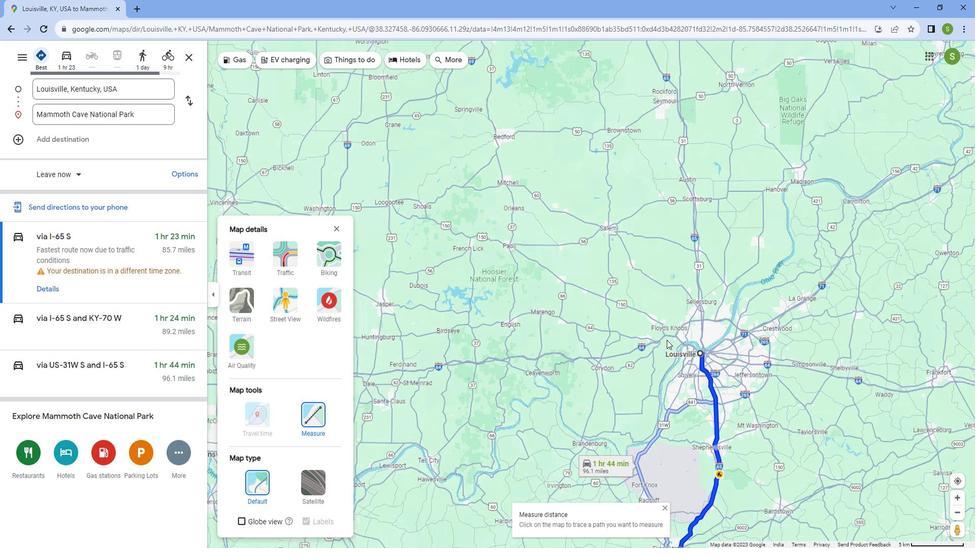 
Action: Mouse scrolled (672, 332) with delta (0, 0)
Screenshot: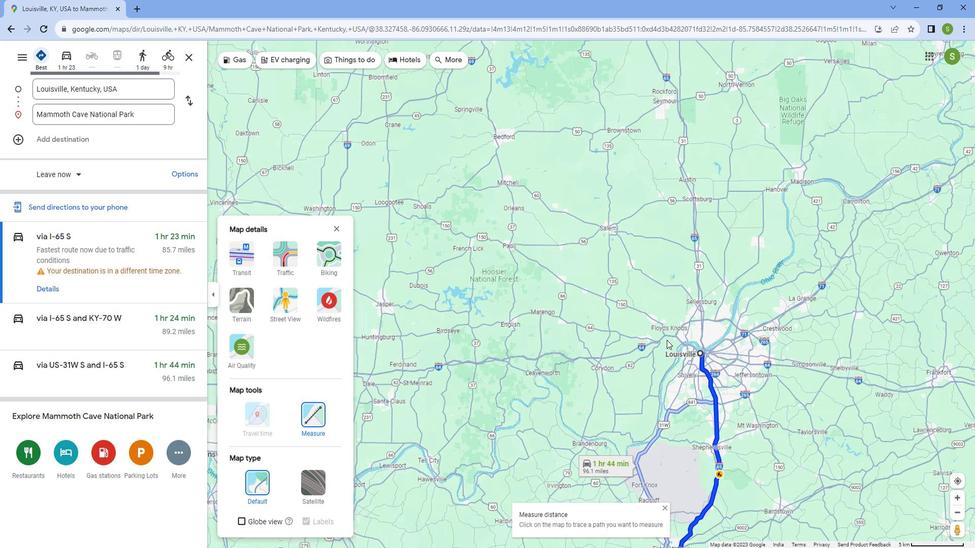 
Action: Mouse scrolled (672, 332) with delta (0, 0)
Screenshot: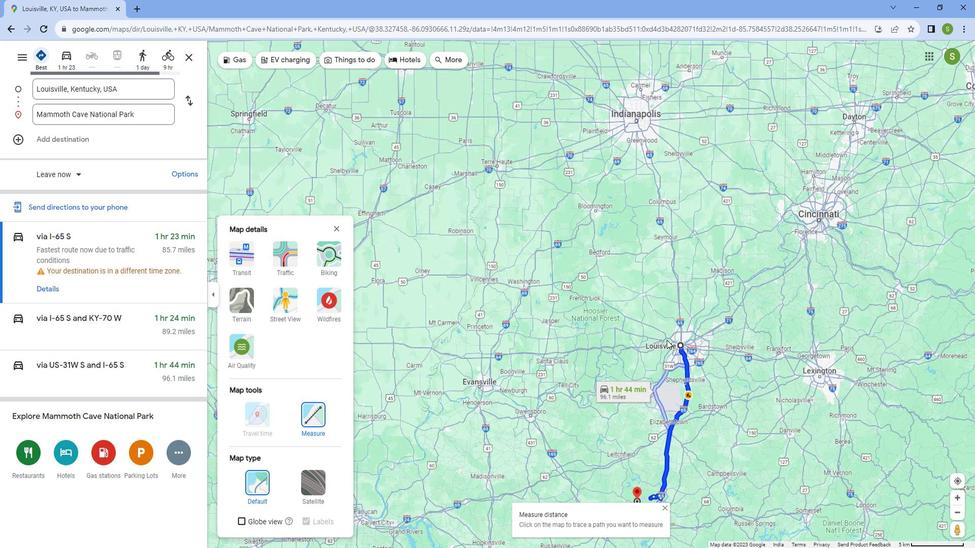
Action: Mouse scrolled (672, 332) with delta (0, 0)
Screenshot: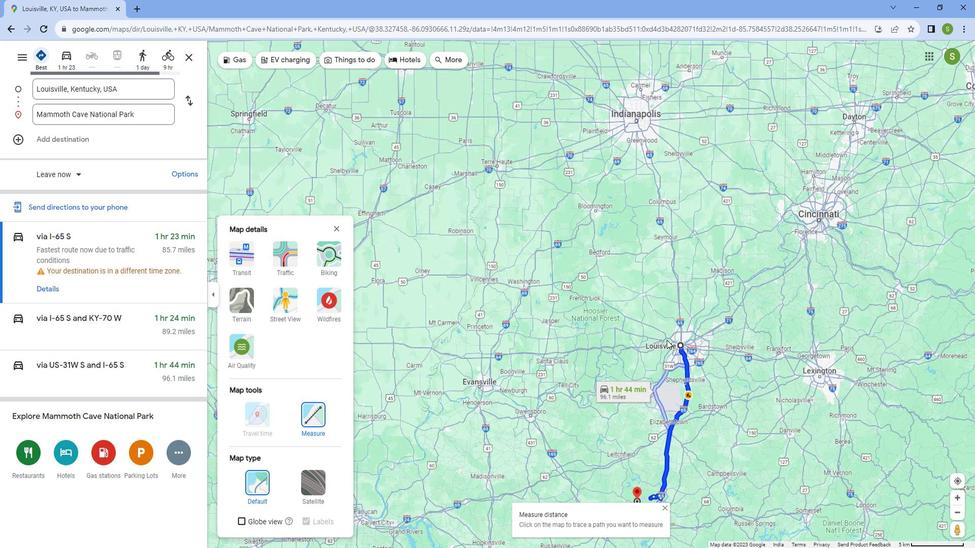 
Action: Mouse scrolled (672, 332) with delta (0, 0)
Screenshot: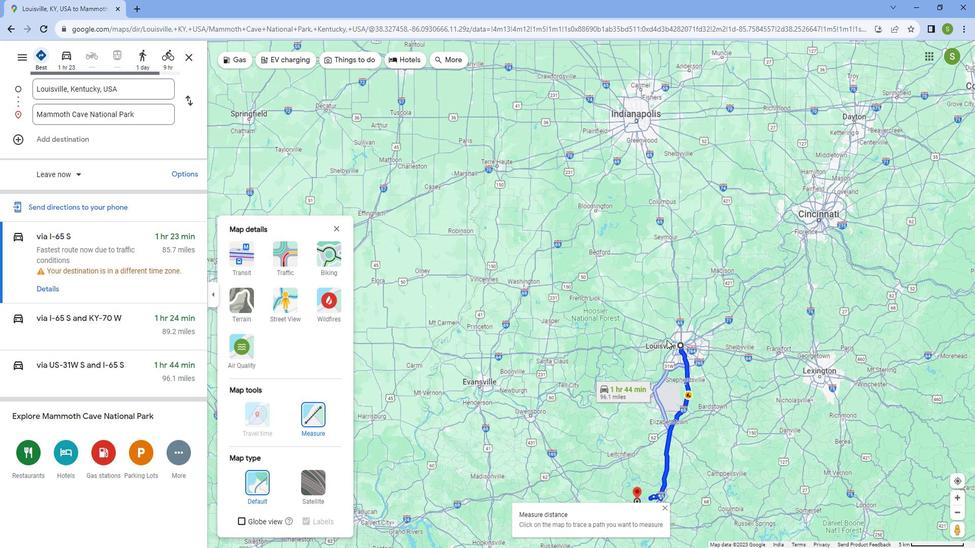 
Action: Mouse scrolled (672, 332) with delta (0, 0)
Screenshot: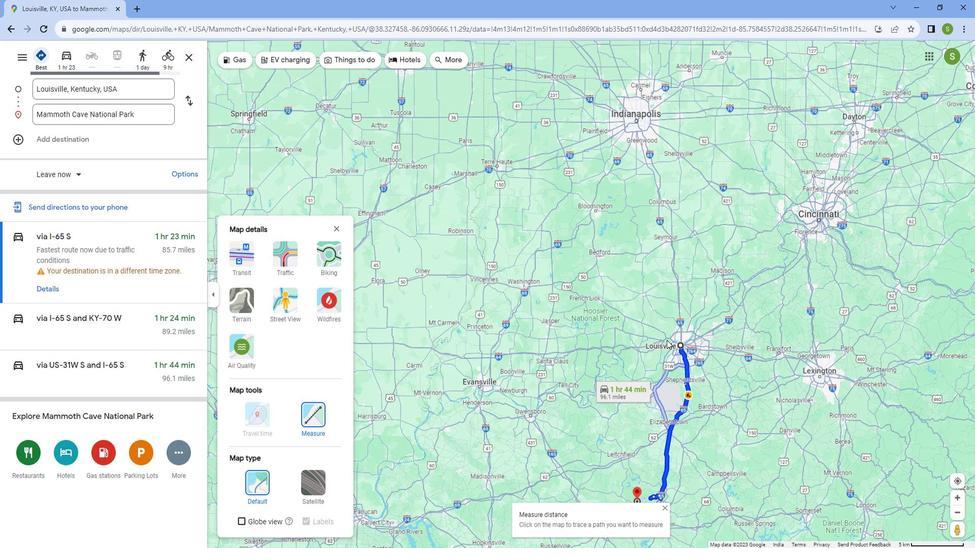 
Action: Mouse scrolled (672, 332) with delta (0, 0)
Screenshot: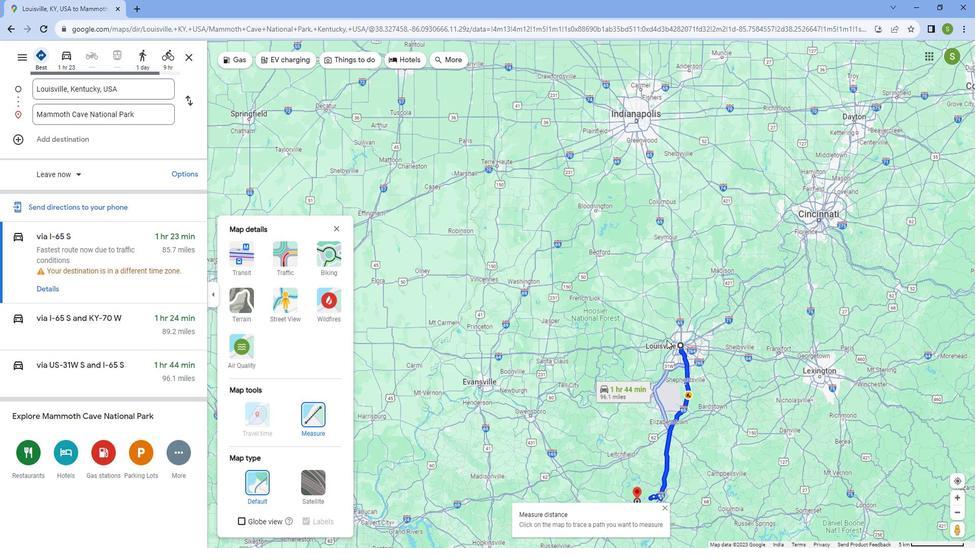 
Action: Mouse moved to (642, 412)
Screenshot: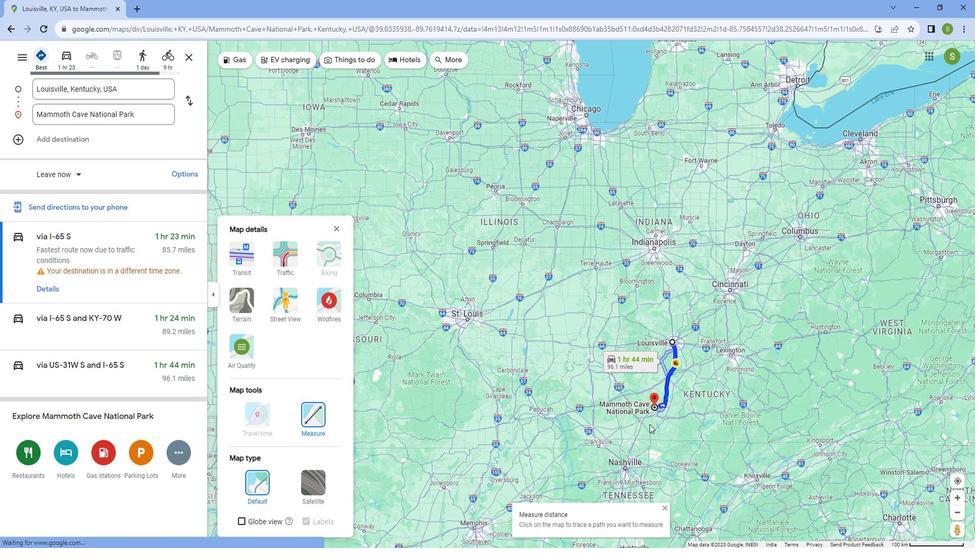 
Action: Mouse scrolled (642, 413) with delta (0, 0)
Screenshot: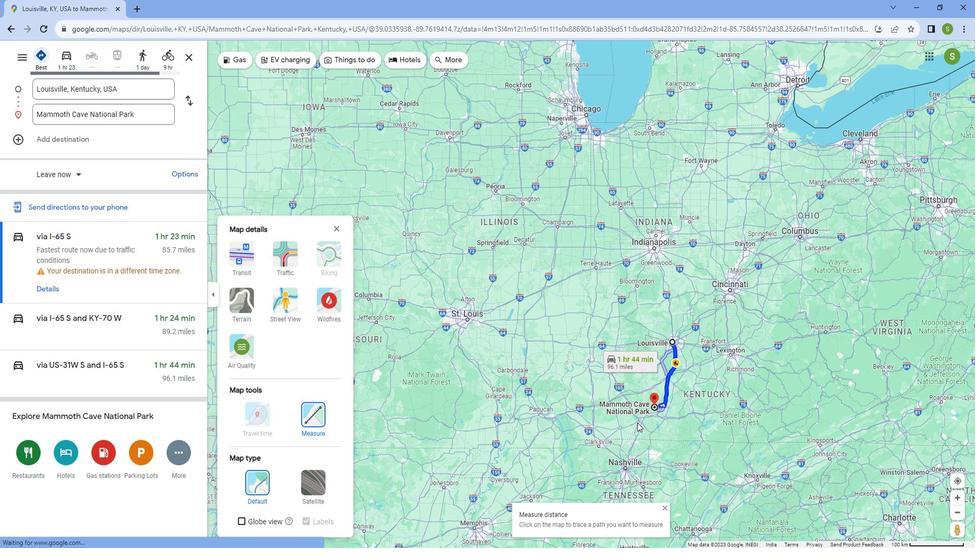 
Action: Mouse scrolled (642, 413) with delta (0, 0)
Screenshot: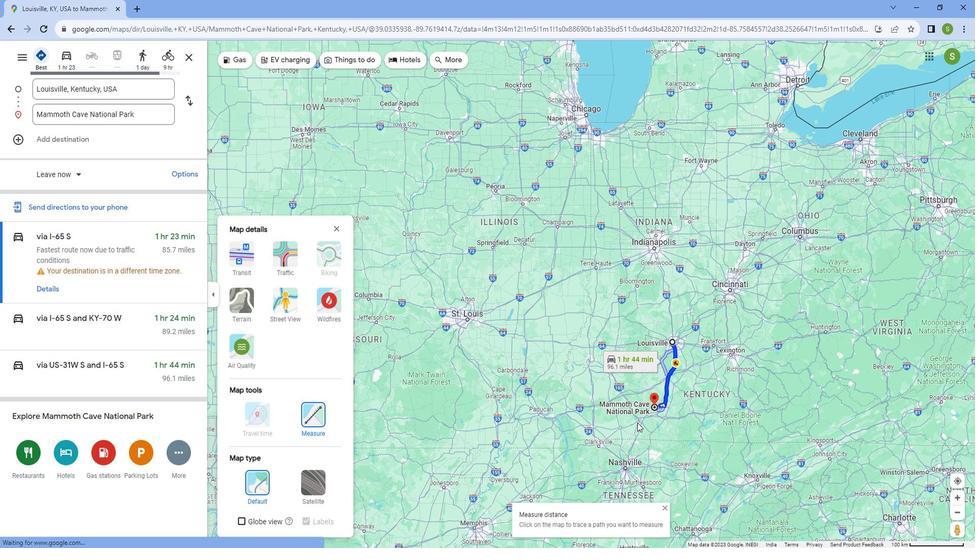 
Action: Mouse scrolled (642, 413) with delta (0, 0)
Screenshot: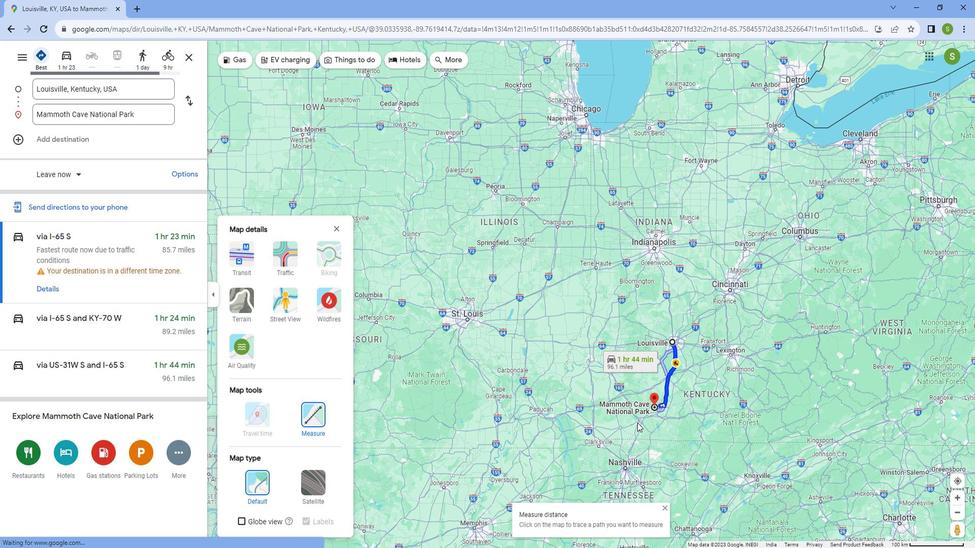 
Action: Mouse scrolled (642, 413) with delta (0, 0)
Screenshot: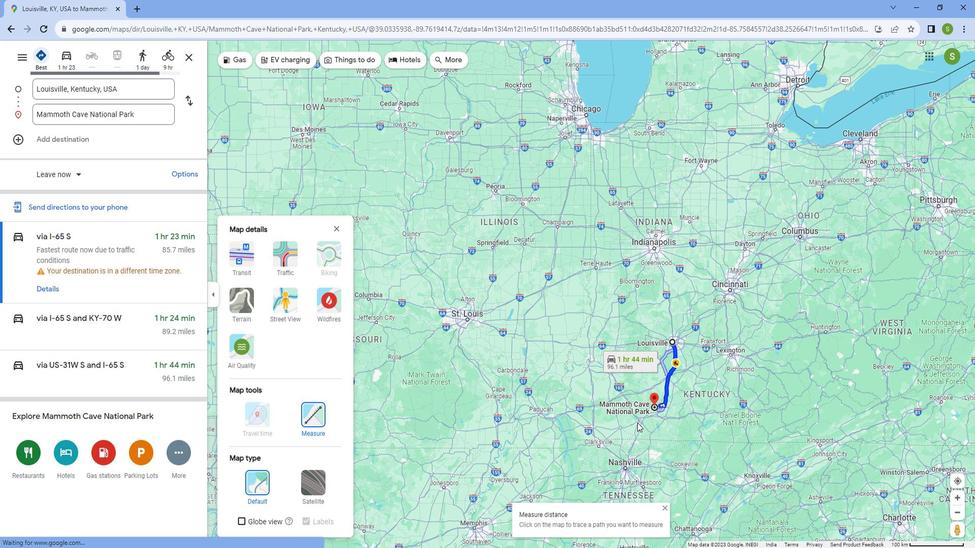 
Action: Mouse scrolled (642, 413) with delta (0, 0)
Screenshot: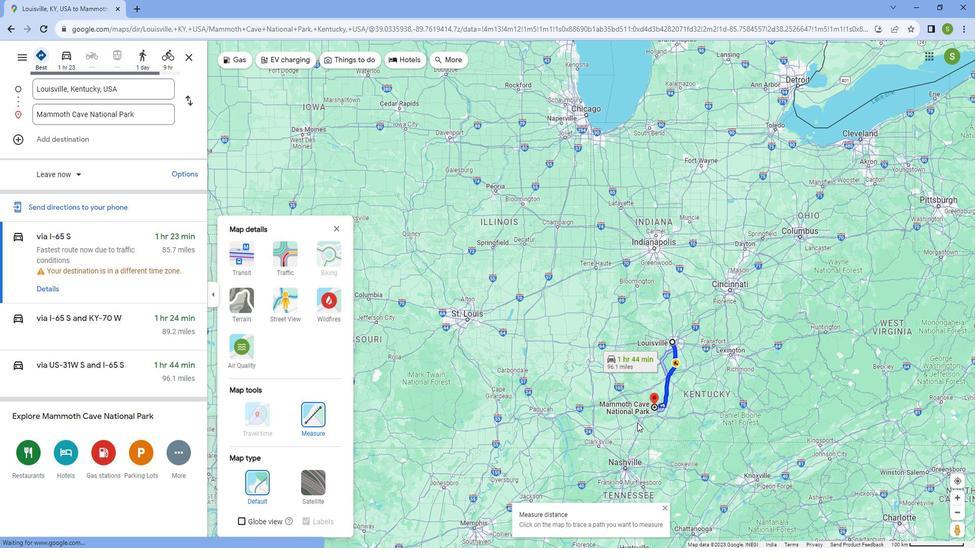 
Action: Mouse scrolled (642, 413) with delta (0, 0)
Screenshot: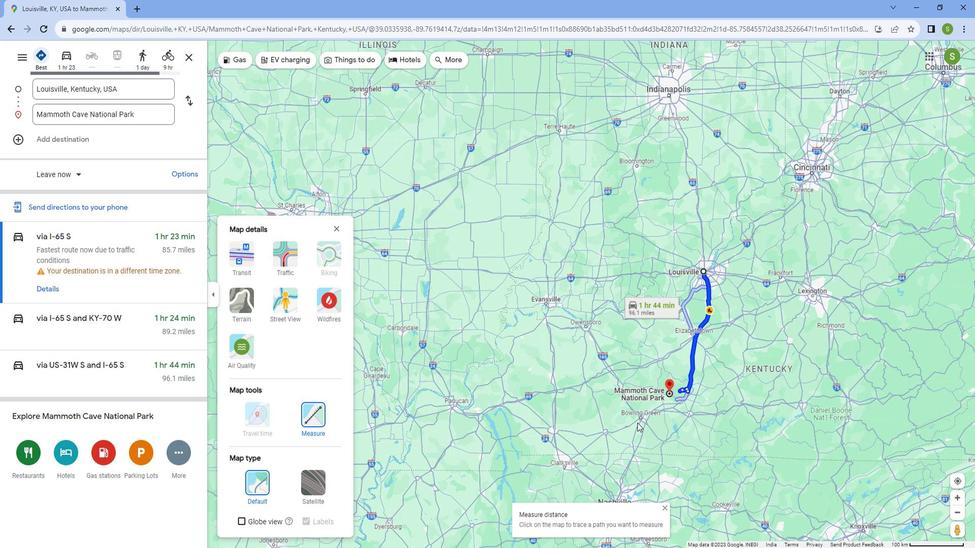 
Action: Mouse scrolled (642, 413) with delta (0, 0)
Screenshot: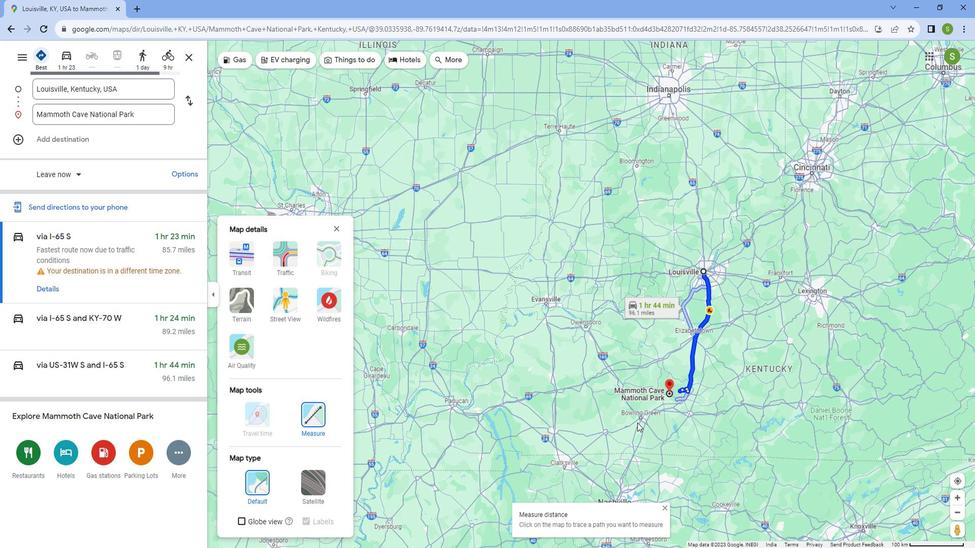 
Action: Mouse scrolled (642, 413) with delta (0, 0)
Screenshot: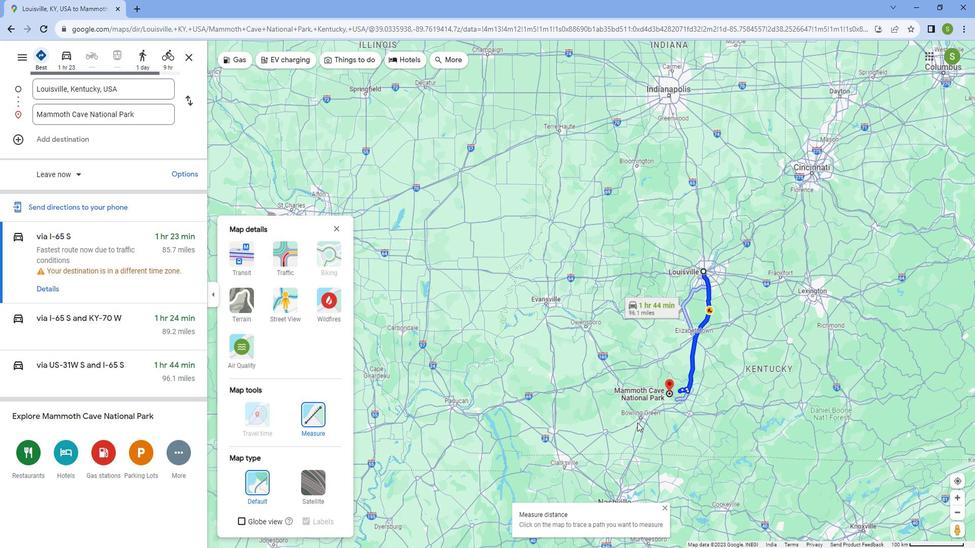 
Action: Mouse scrolled (642, 413) with delta (0, 0)
Screenshot: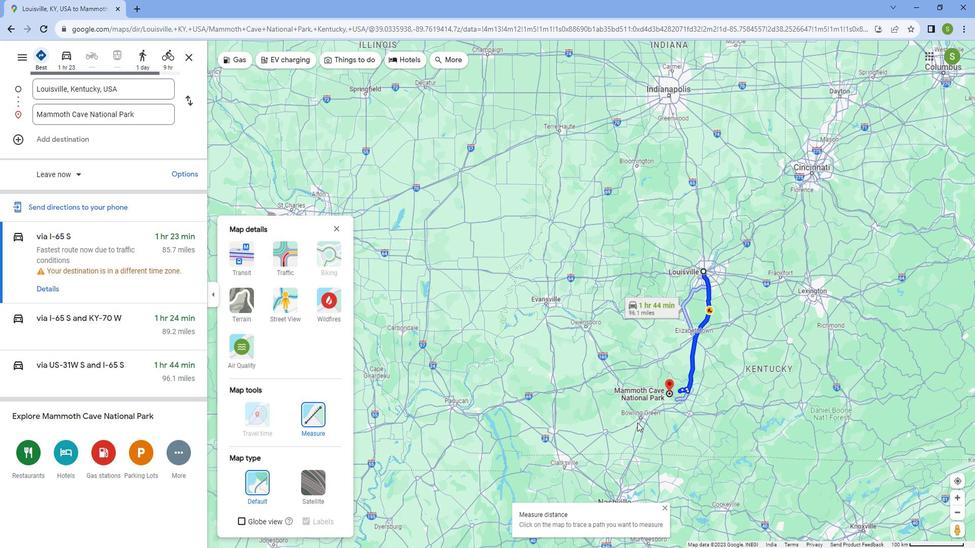 
Action: Mouse scrolled (642, 413) with delta (0, 0)
Screenshot: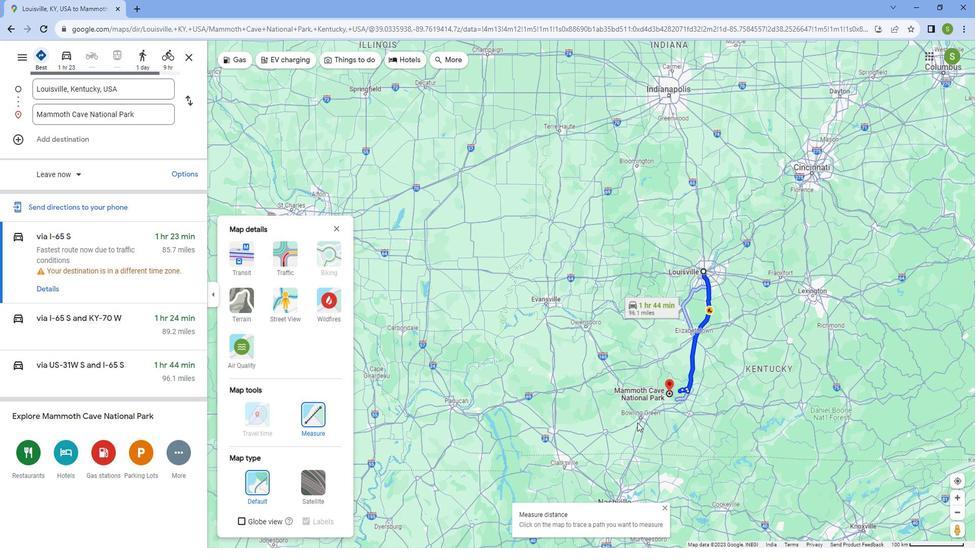 
Action: Mouse scrolled (642, 413) with delta (0, 0)
Screenshot: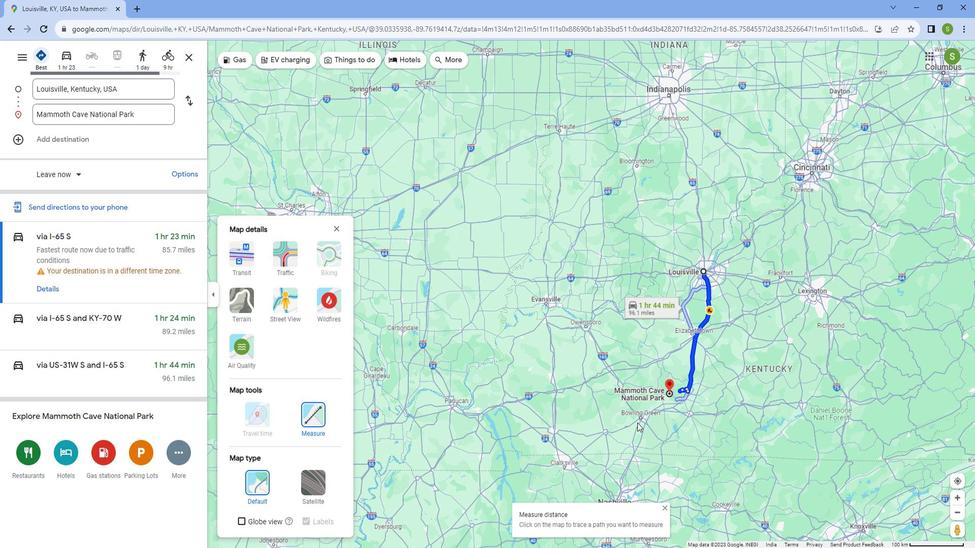 
Action: Mouse scrolled (642, 413) with delta (0, 0)
Screenshot: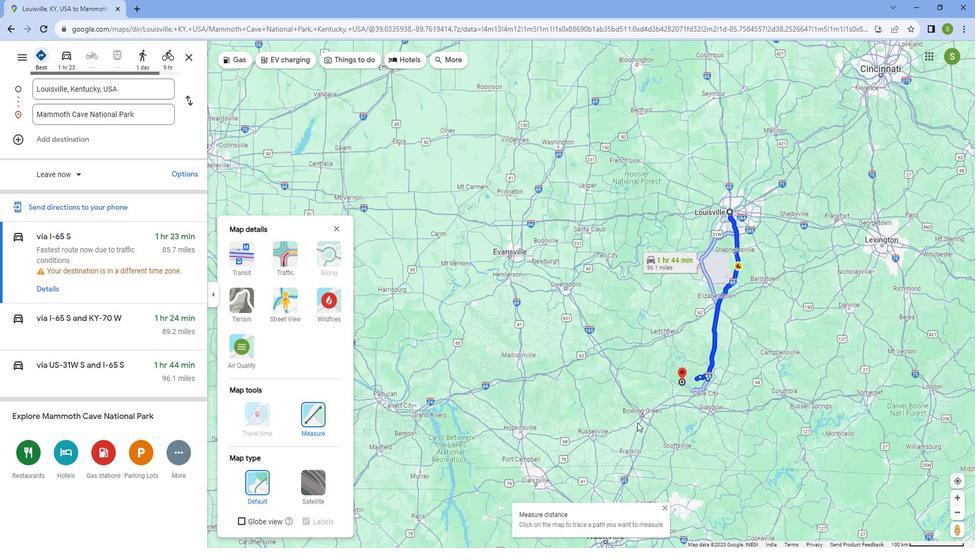 
Action: Mouse scrolled (642, 413) with delta (0, 0)
Screenshot: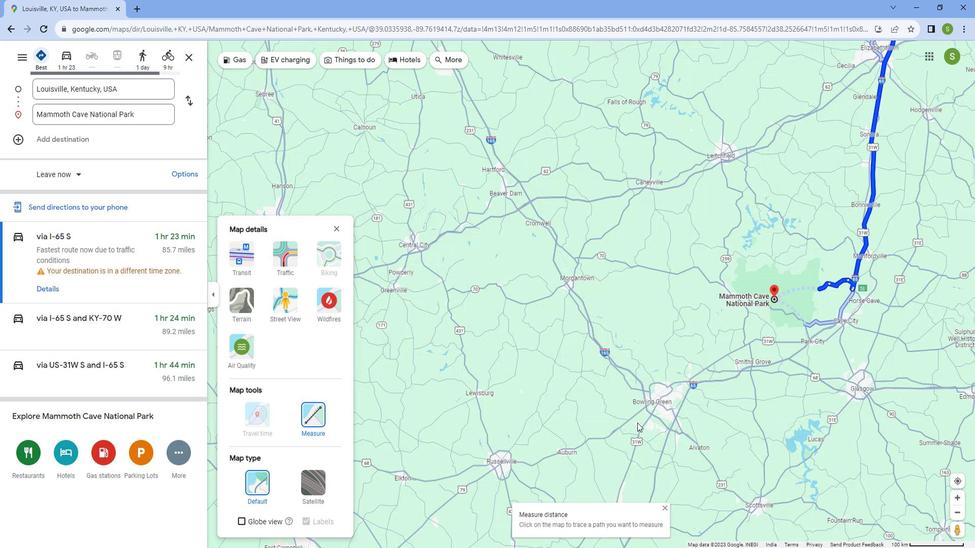 
Action: Mouse moved to (806, 271)
Screenshot: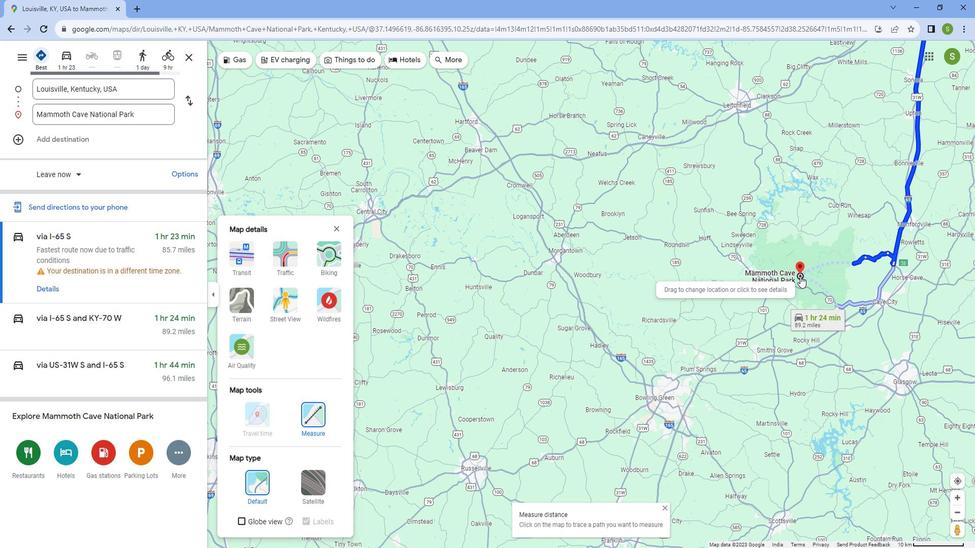 
Action: Mouse pressed left at (806, 271)
Screenshot: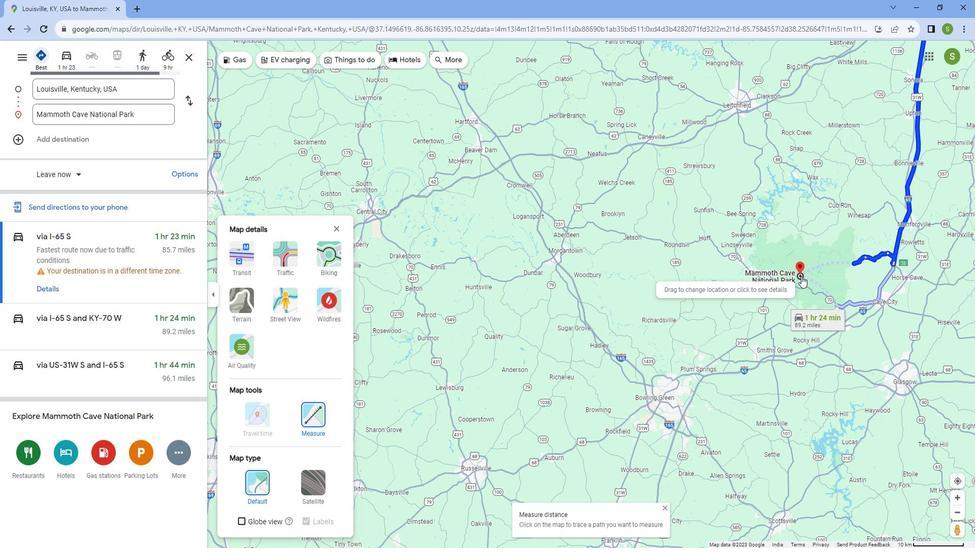 
Action: Mouse moved to (716, 270)
Screenshot: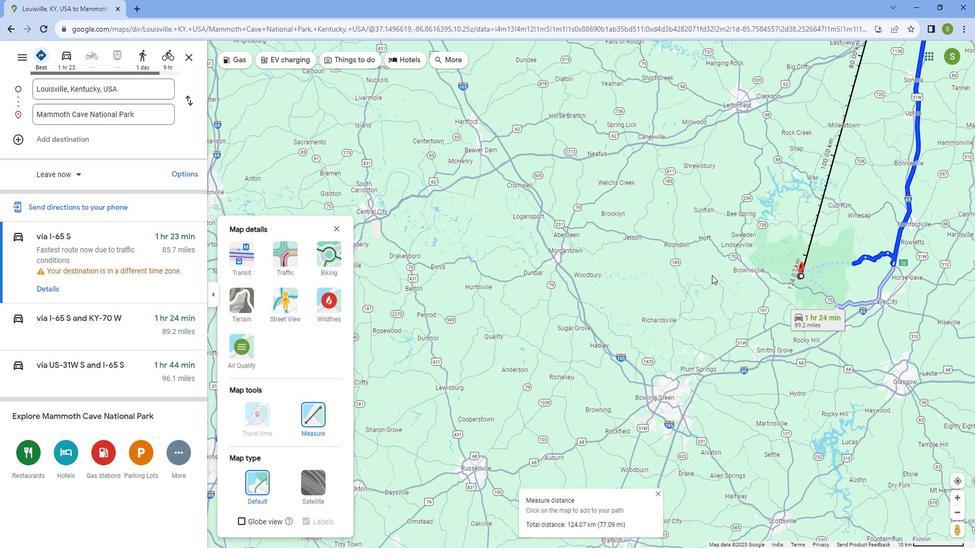 
Action: Mouse scrolled (716, 270) with delta (0, 0)
Screenshot: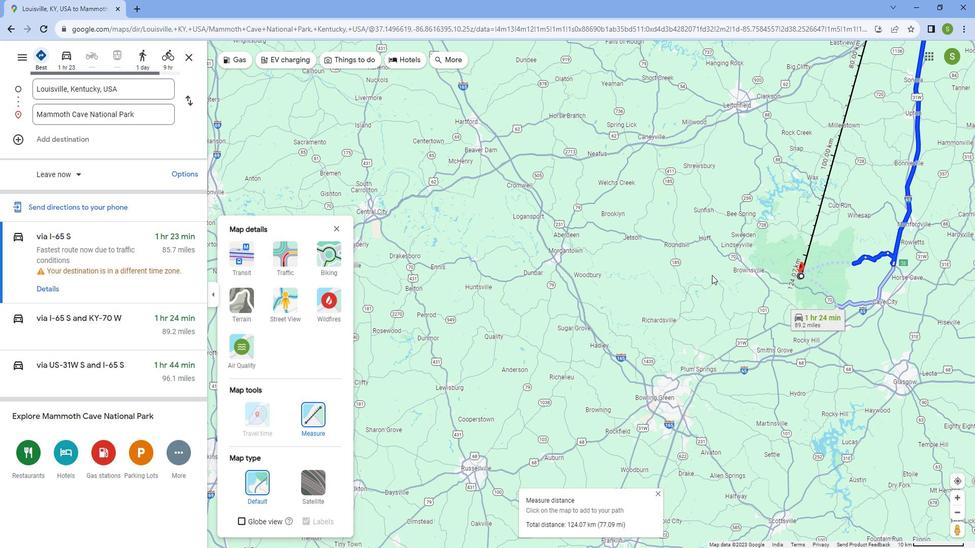 
Action: Mouse scrolled (716, 270) with delta (0, 0)
Screenshot: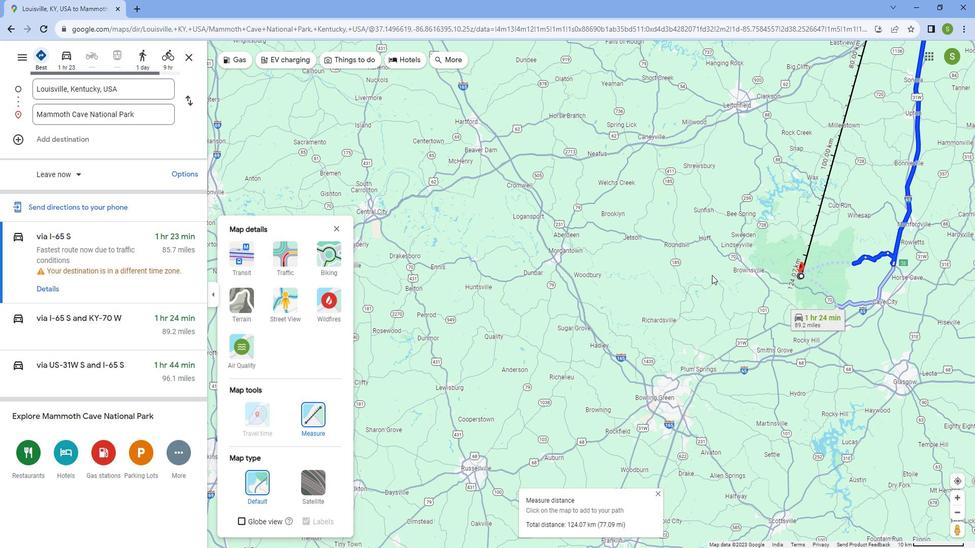 
Action: Mouse scrolled (716, 270) with delta (0, 0)
Screenshot: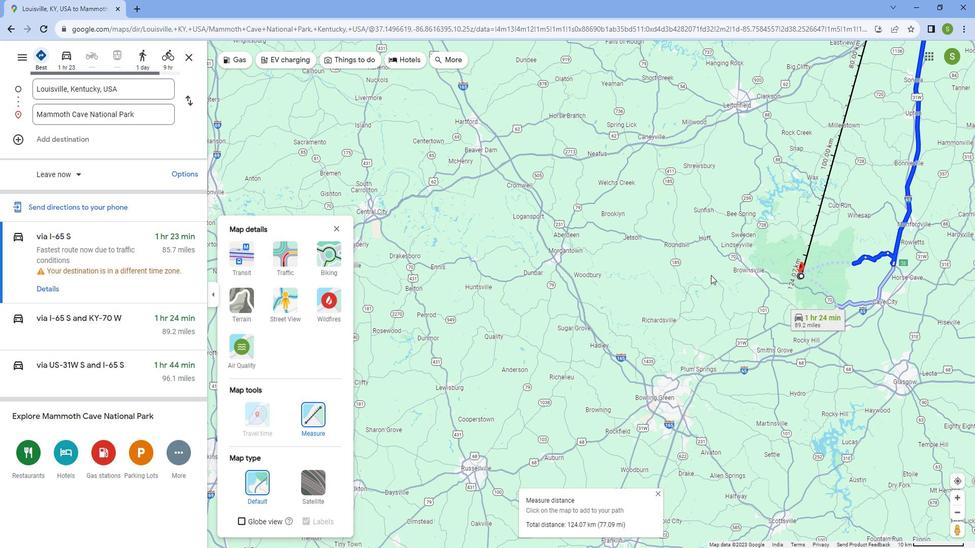 
Action: Mouse scrolled (716, 270) with delta (0, 0)
Screenshot: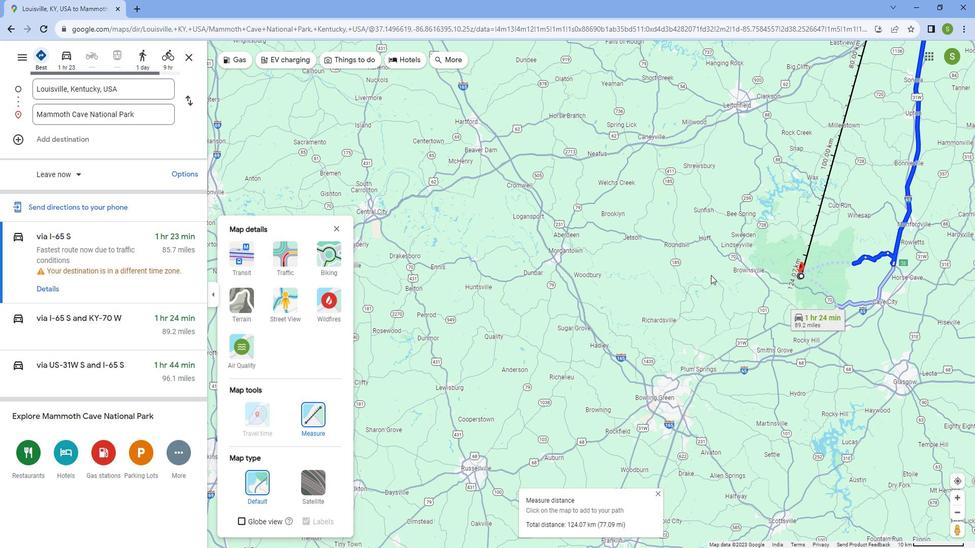 
Action: Mouse scrolled (716, 270) with delta (0, 0)
Screenshot: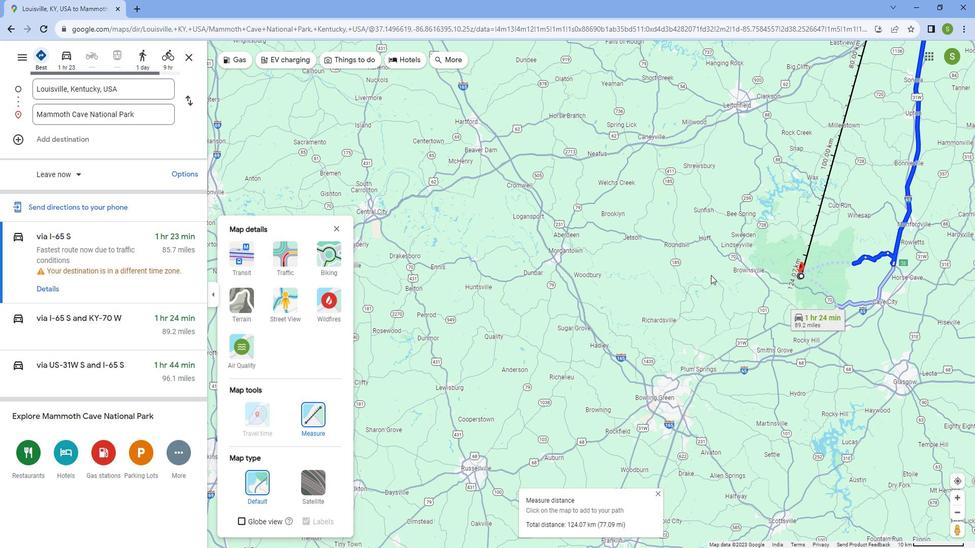 
Action: Mouse scrolled (716, 270) with delta (0, 0)
Screenshot: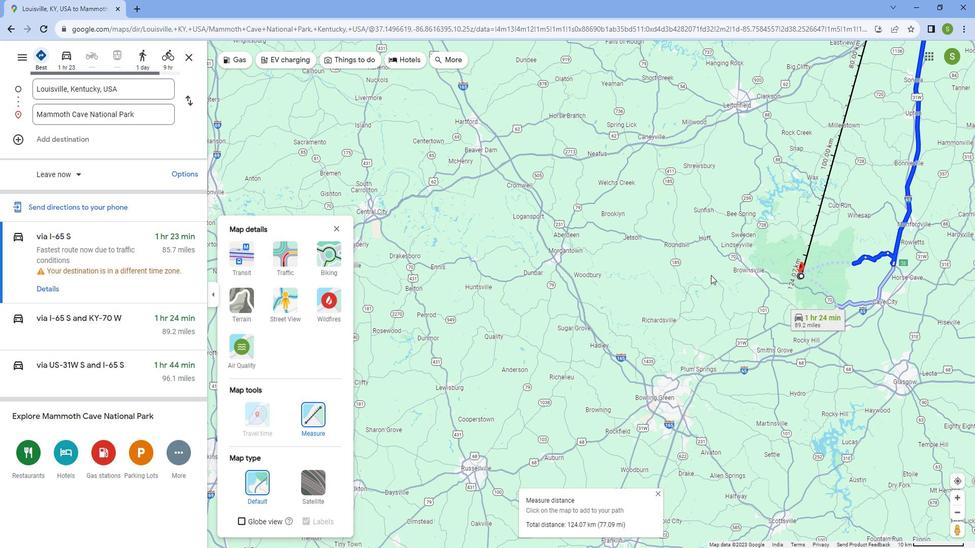 
Action: Mouse scrolled (716, 269) with delta (0, 0)
Screenshot: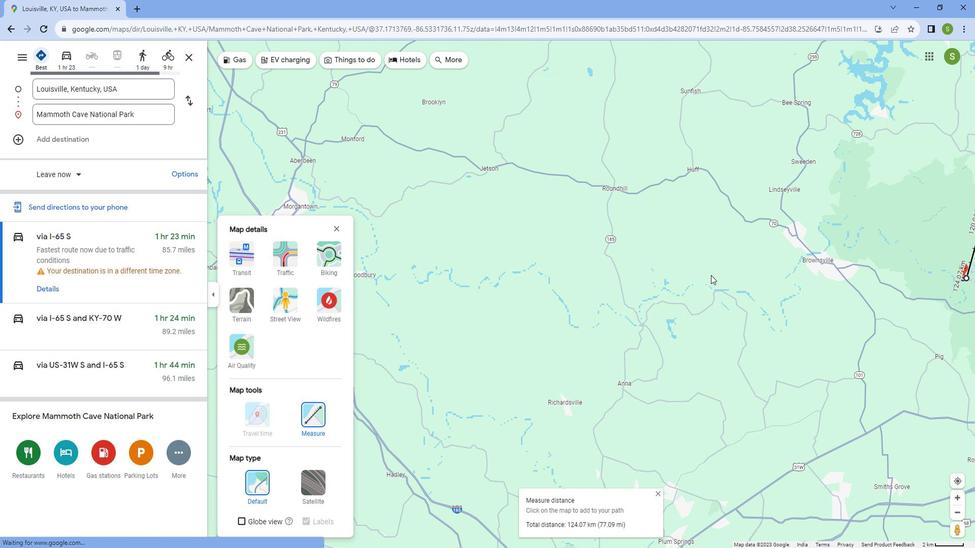 
Action: Mouse scrolled (716, 269) with delta (0, 0)
Screenshot: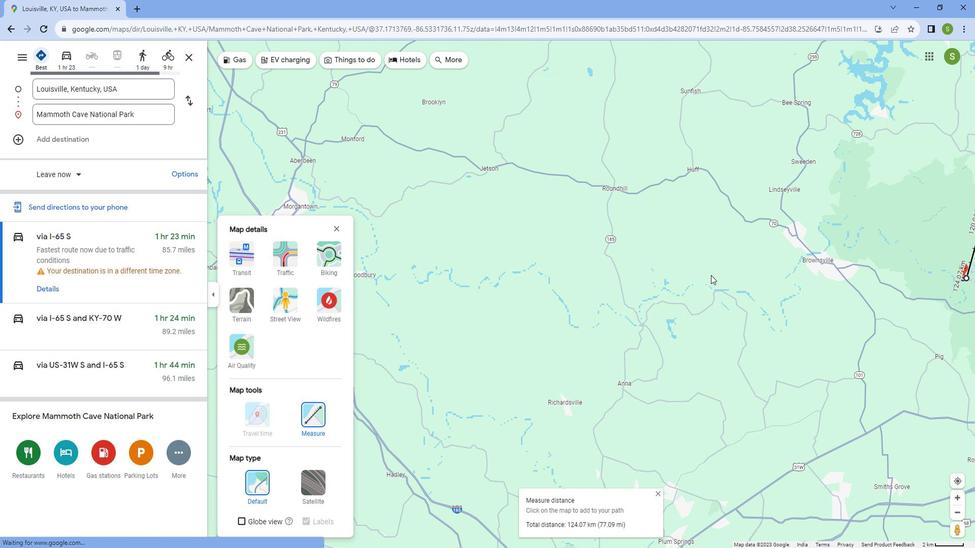 
Action: Mouse scrolled (716, 269) with delta (0, 0)
Screenshot: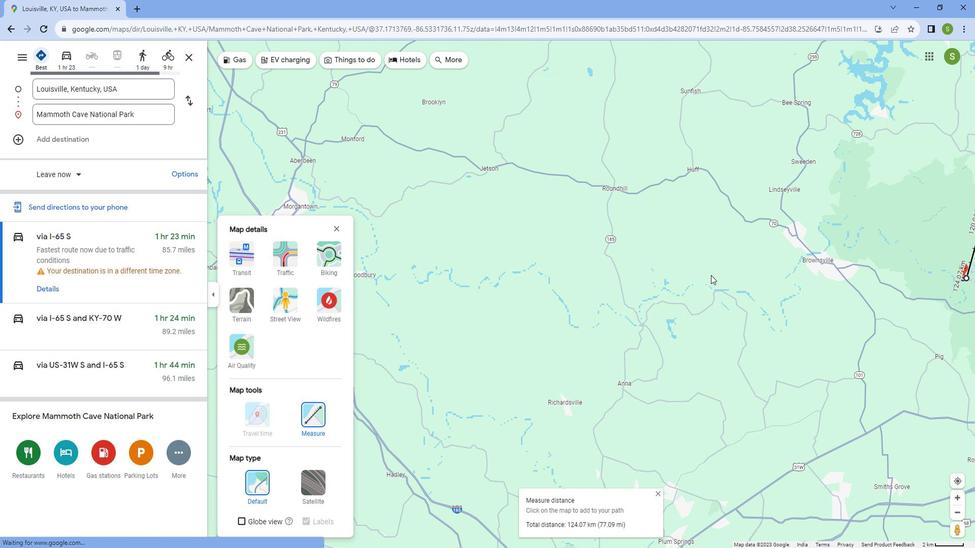 
Action: Mouse scrolled (716, 269) with delta (0, 0)
Screenshot: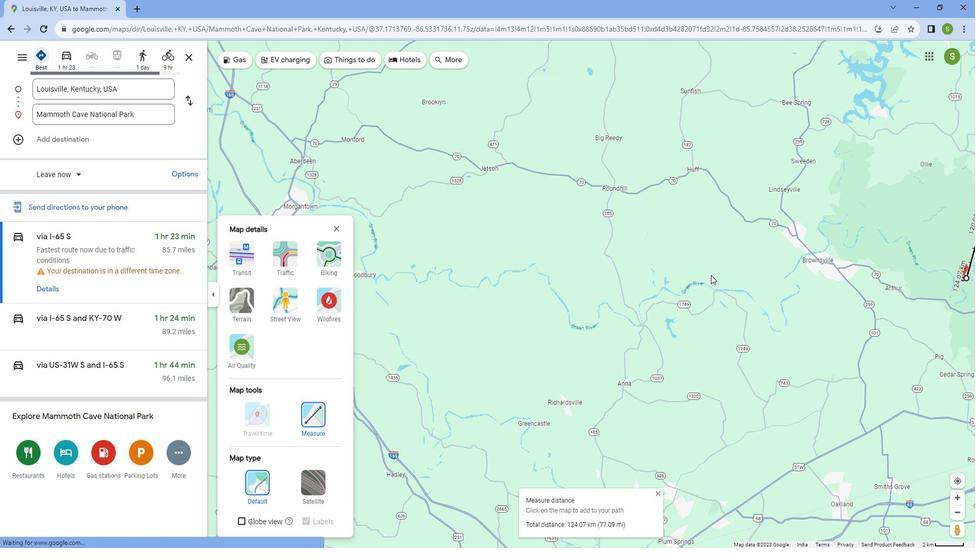 
Action: Mouse scrolled (716, 269) with delta (0, 0)
Screenshot: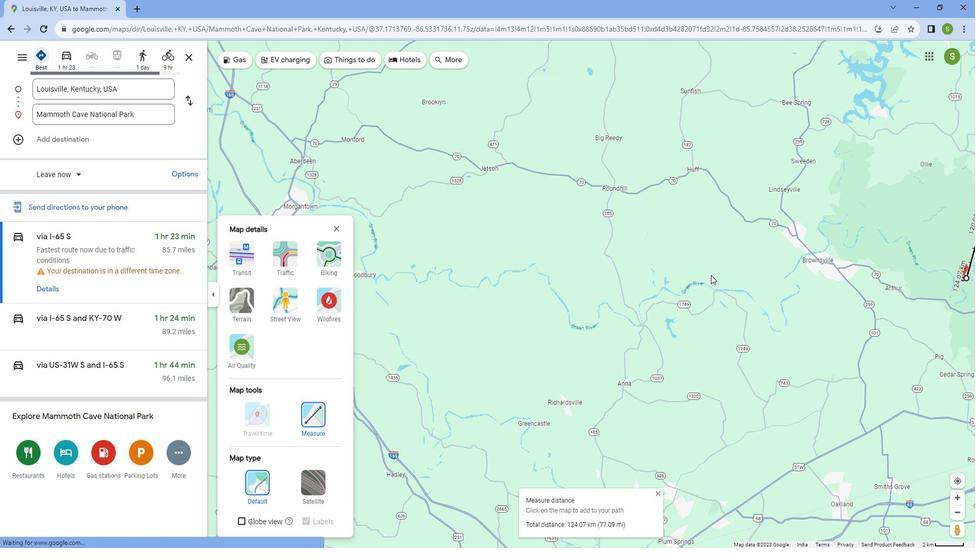 
Action: Mouse scrolled (716, 269) with delta (0, 0)
Screenshot: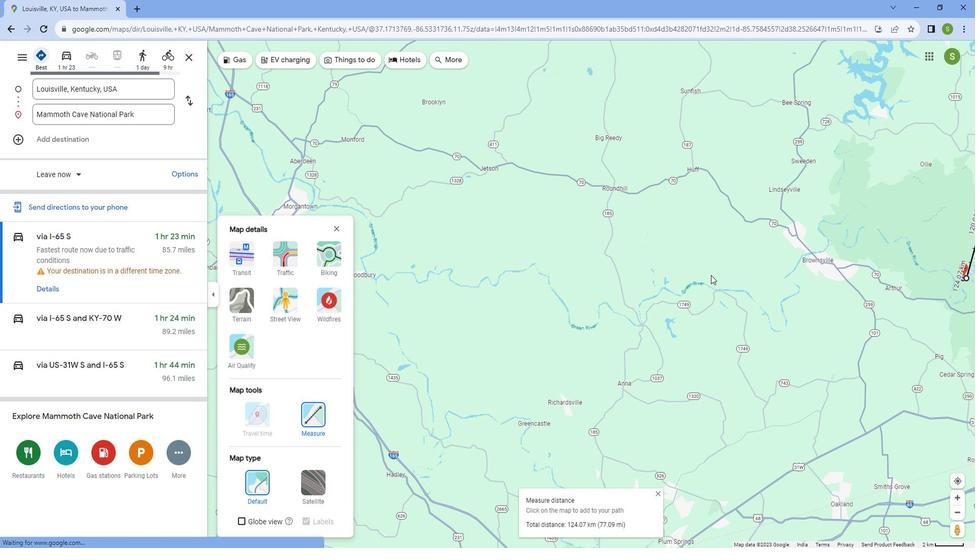
Action: Mouse scrolled (716, 269) with delta (0, 0)
Screenshot: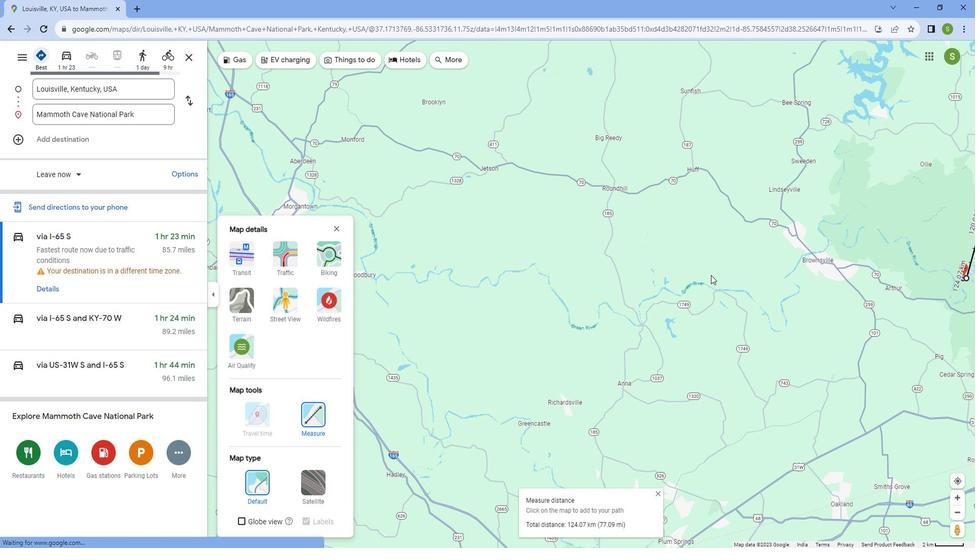 
Action: Mouse scrolled (716, 269) with delta (0, 0)
Screenshot: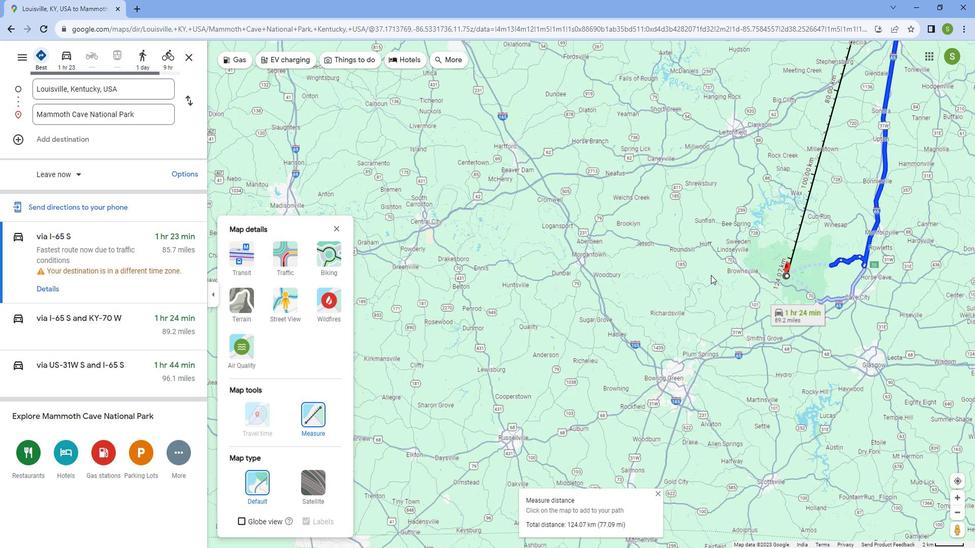 
Action: Mouse scrolled (716, 269) with delta (0, 0)
Screenshot: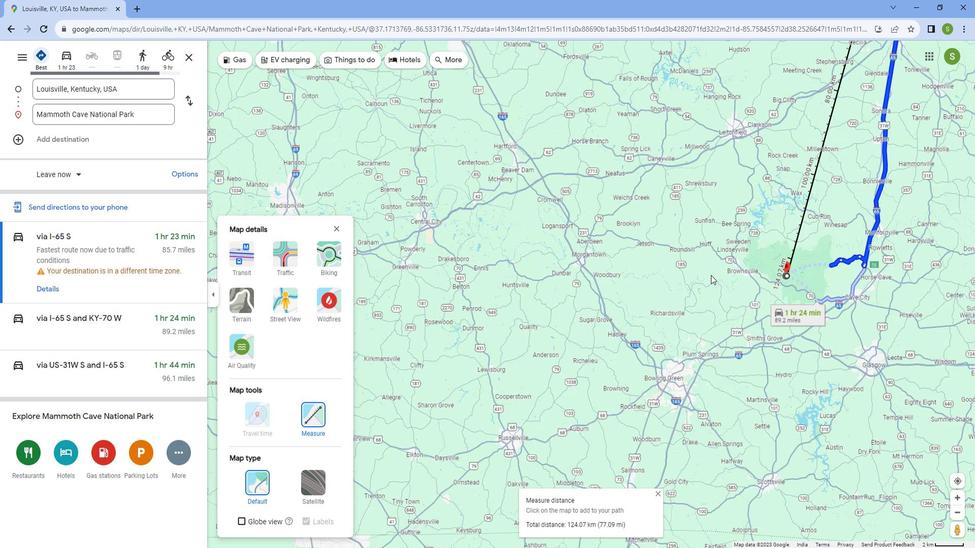 
Action: Mouse scrolled (716, 269) with delta (0, 0)
Screenshot: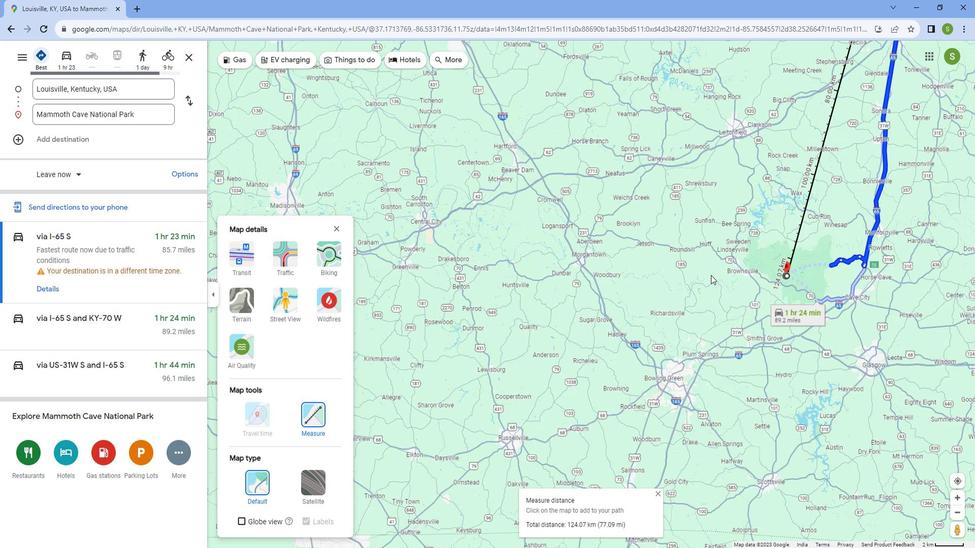 
Action: Mouse scrolled (716, 269) with delta (0, 0)
Screenshot: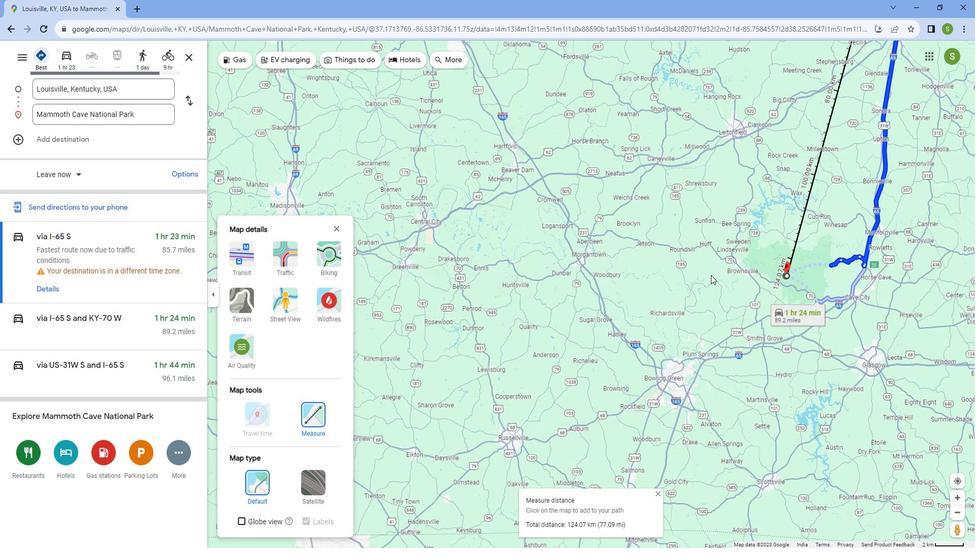 
Action: Mouse scrolled (716, 269) with delta (0, 0)
Screenshot: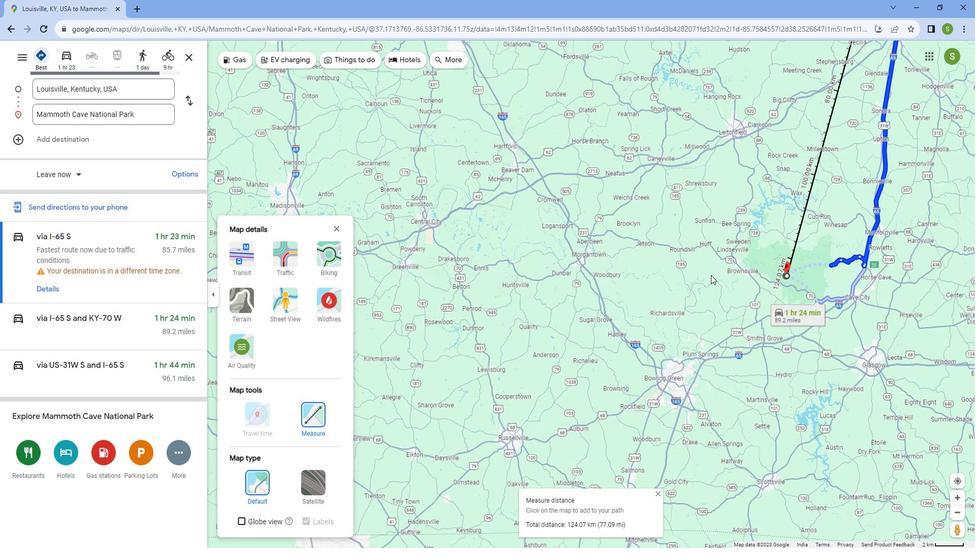 
Action: Mouse scrolled (716, 269) with delta (0, 0)
Screenshot: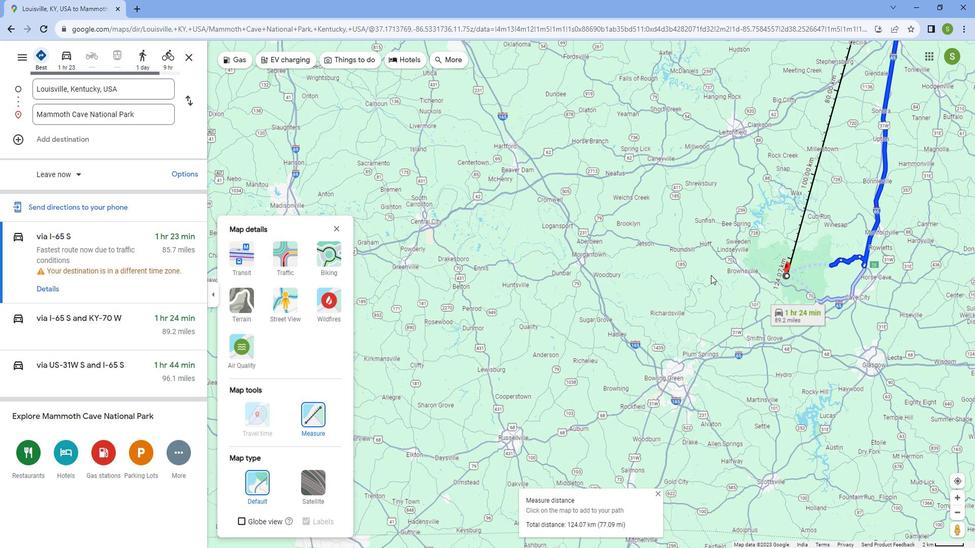 
Action: Mouse scrolled (716, 269) with delta (0, 0)
Screenshot: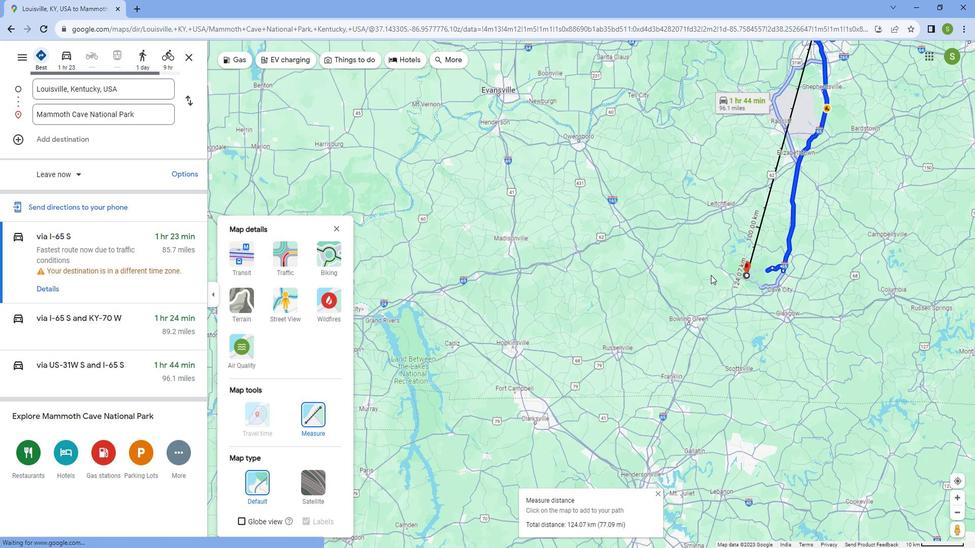 
Action: Mouse scrolled (716, 269) with delta (0, 0)
Screenshot: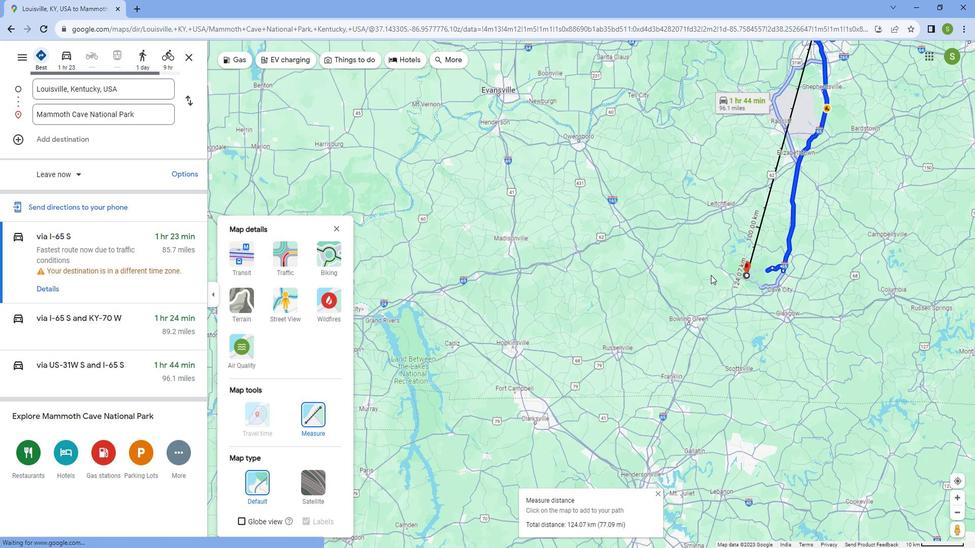 
Action: Mouse scrolled (716, 269) with delta (0, 0)
Screenshot: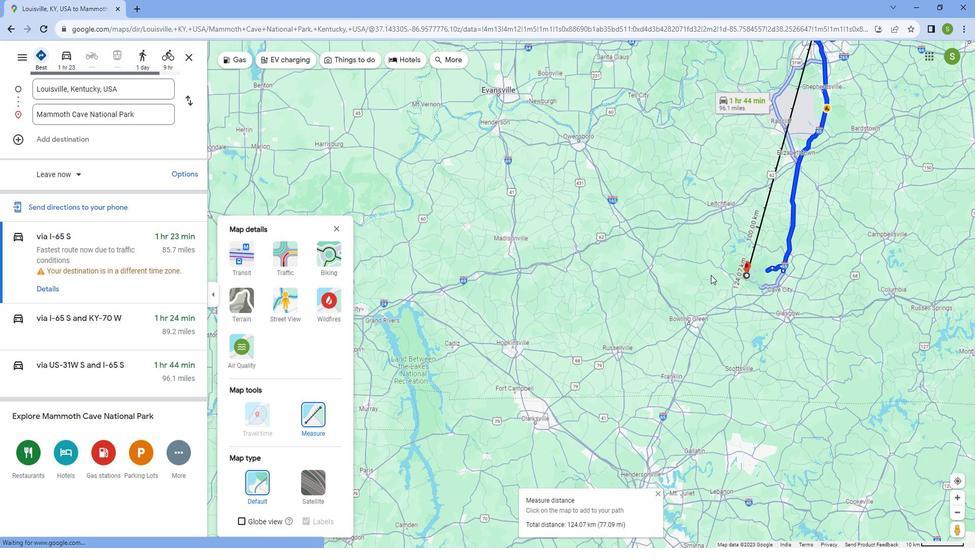 
Action: Mouse scrolled (716, 269) with delta (0, 0)
Screenshot: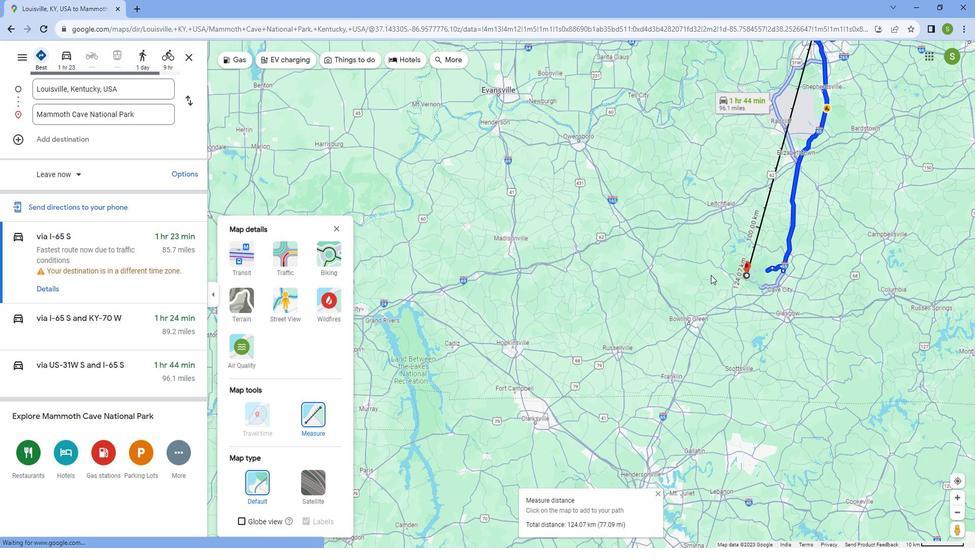 
Action: Mouse scrolled (716, 269) with delta (0, 0)
Screenshot: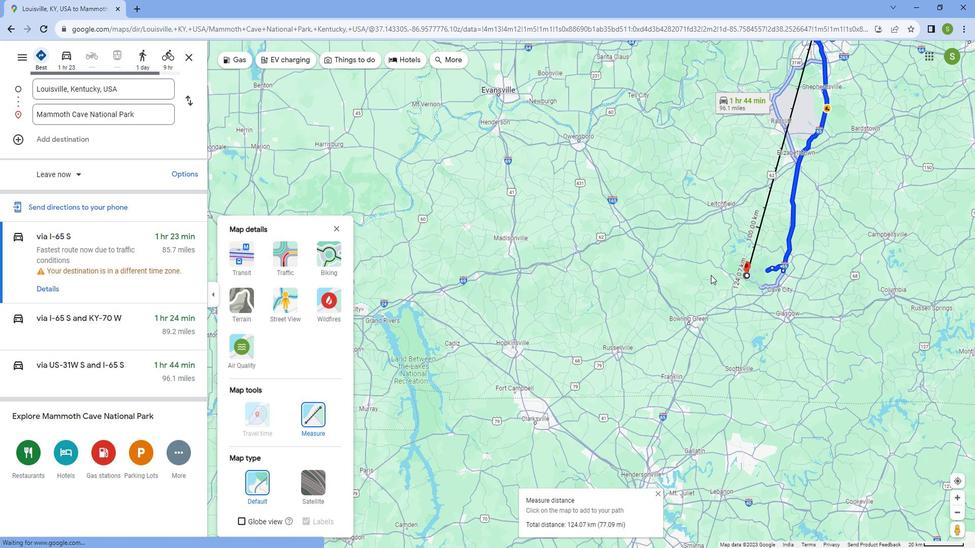 
Action: Mouse moved to (881, 126)
Screenshot: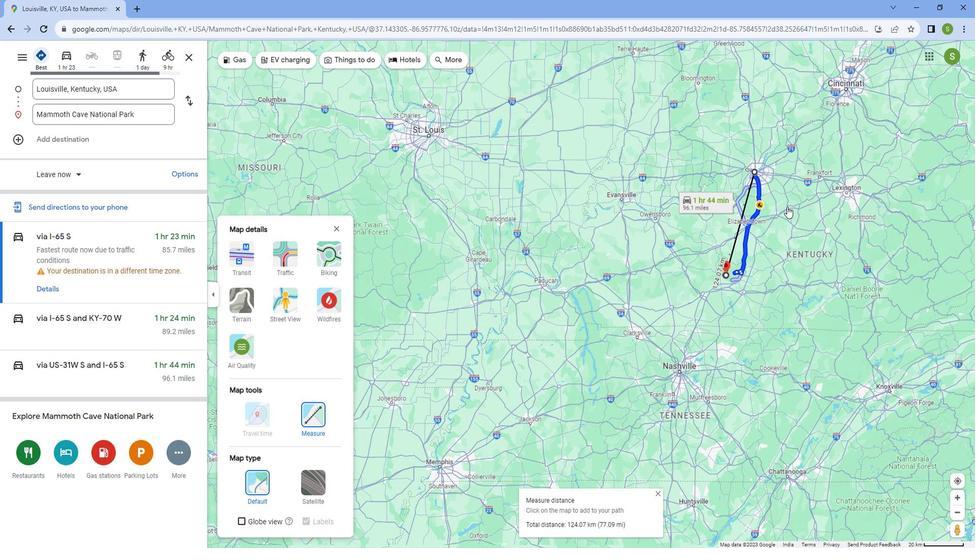 
Action: Mouse scrolled (881, 126) with delta (0, 0)
Screenshot: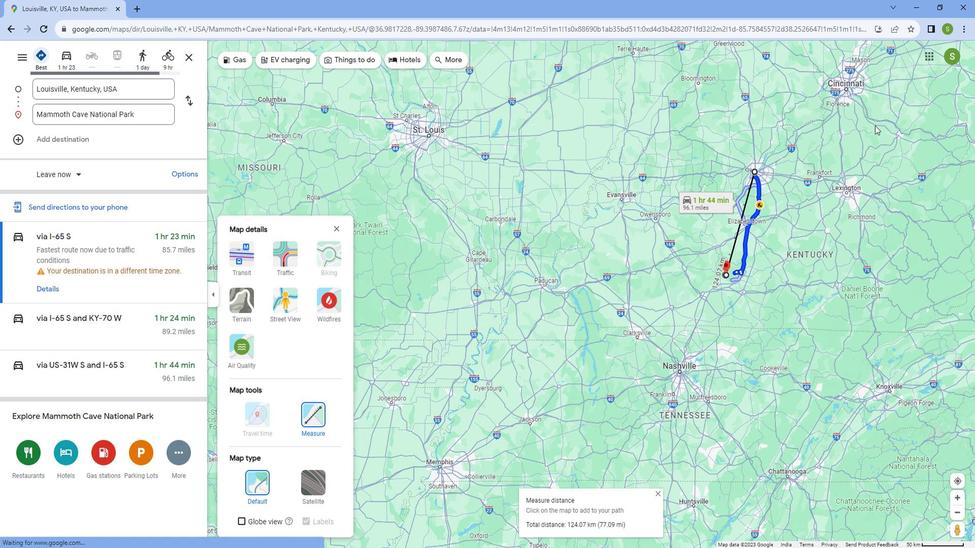 
Action: Mouse scrolled (881, 126) with delta (0, 0)
Screenshot: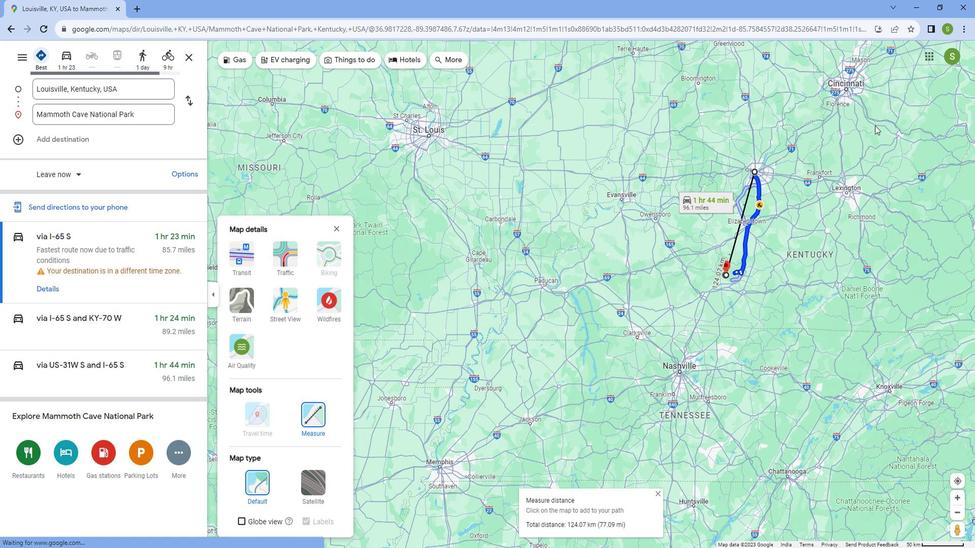 
Action: Mouse moved to (878, 126)
Screenshot: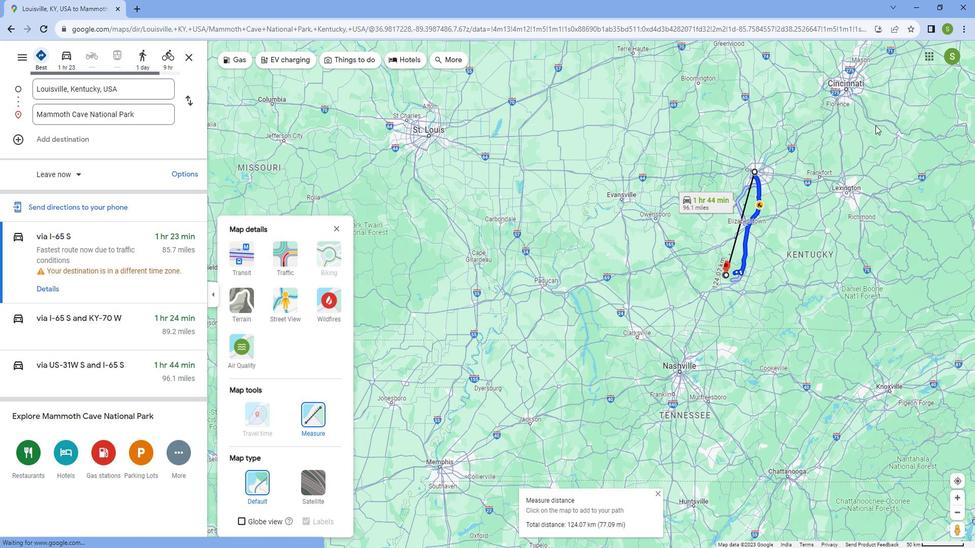 
Action: Mouse scrolled (878, 126) with delta (0, 0)
Screenshot: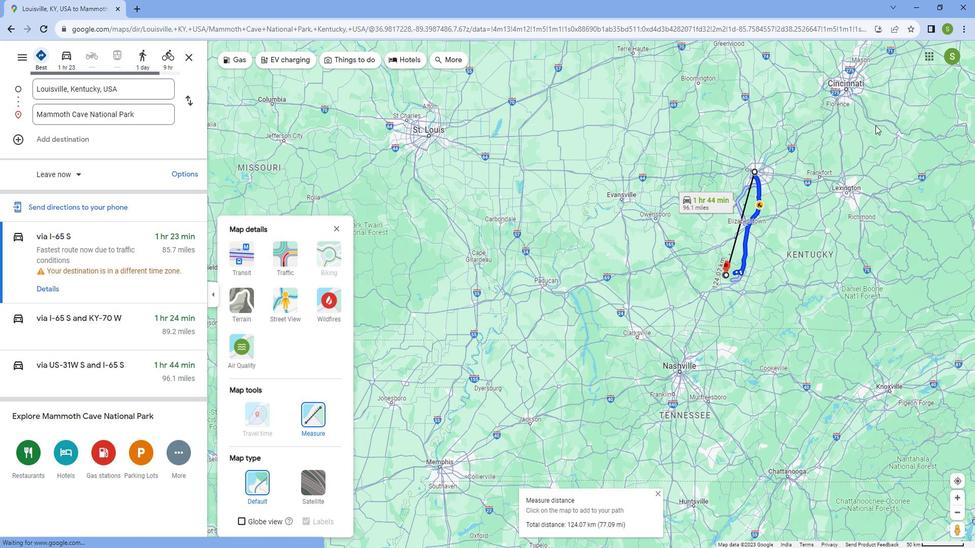 
Action: Mouse moved to (872, 127)
Screenshot: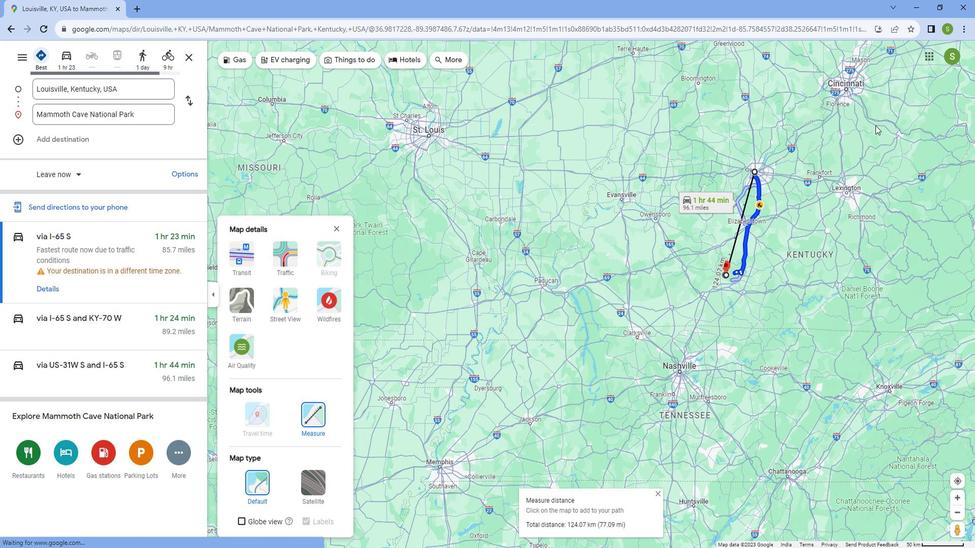 
Action: Mouse scrolled (872, 128) with delta (0, 0)
Screenshot: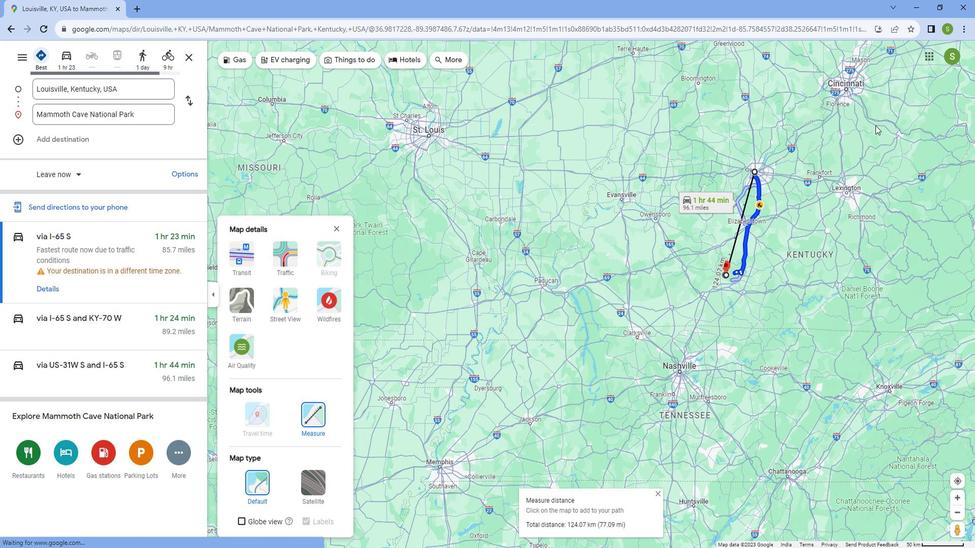 
Action: Mouse moved to (871, 128)
Screenshot: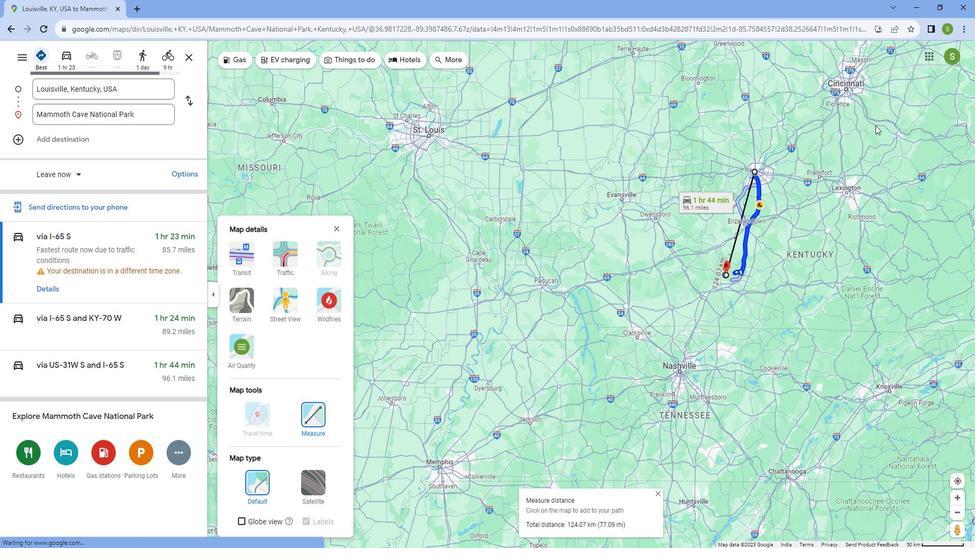 
Action: Mouse scrolled (871, 129) with delta (0, 0)
Screenshot: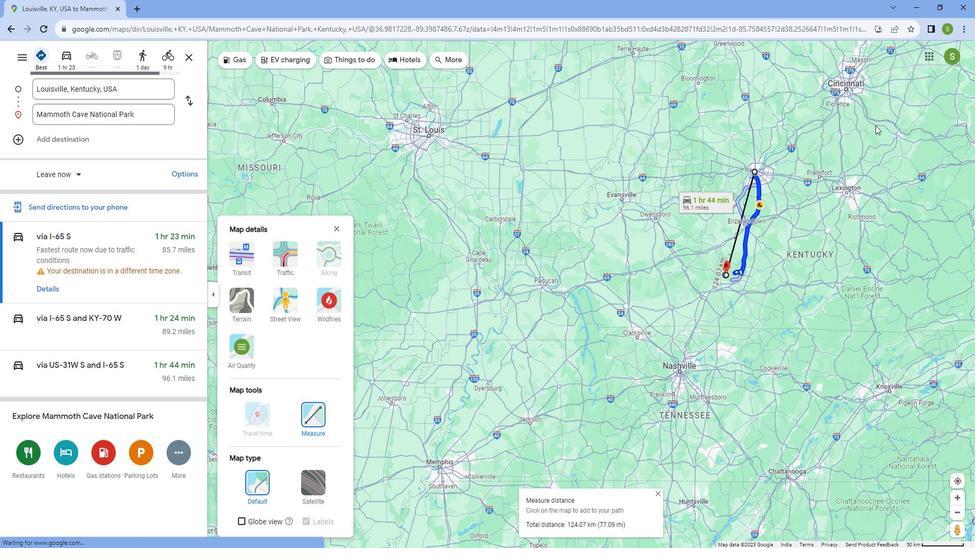 
Action: Mouse moved to (562, 302)
Screenshot: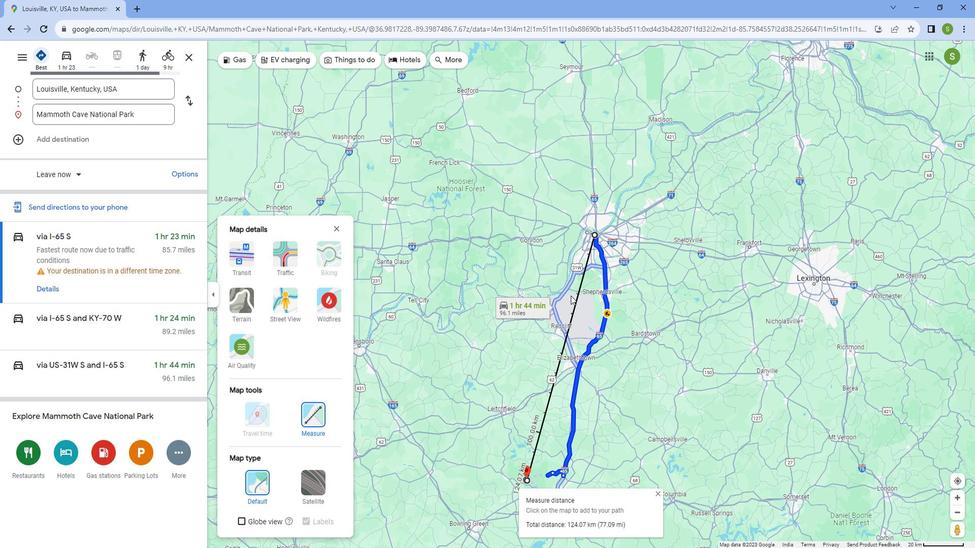 
Action: Mouse scrolled (562, 302) with delta (0, 0)
Screenshot: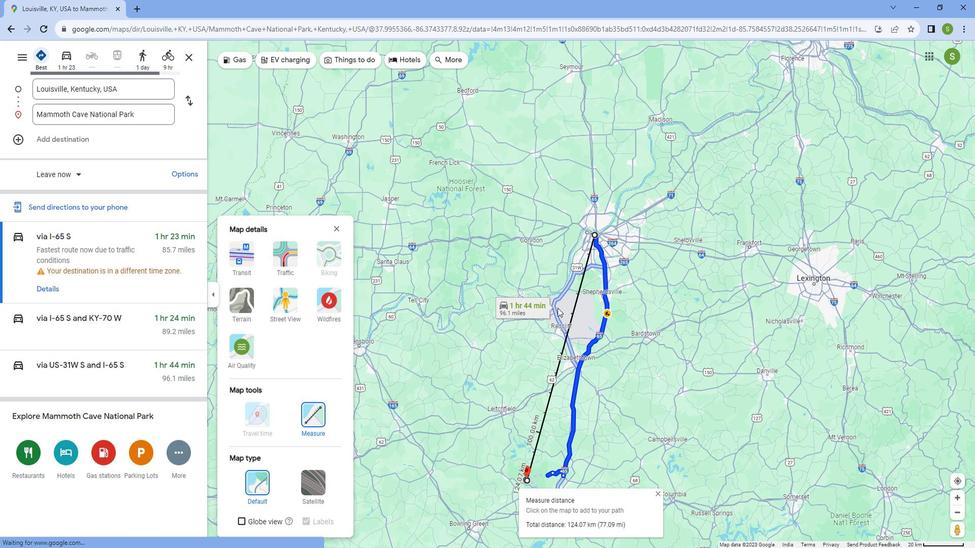 
Action: Mouse scrolled (562, 302) with delta (0, 0)
Screenshot: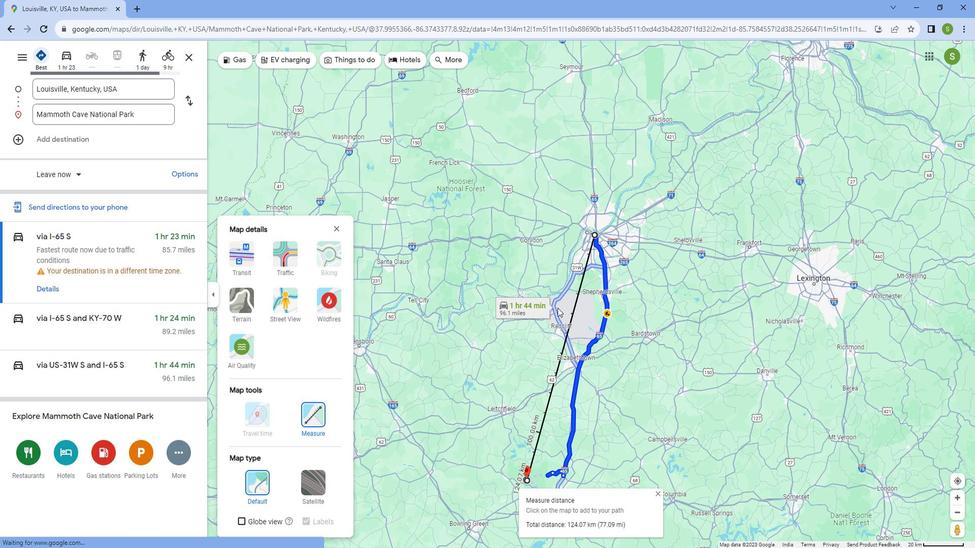 
Action: Mouse scrolled (562, 302) with delta (0, 0)
Screenshot: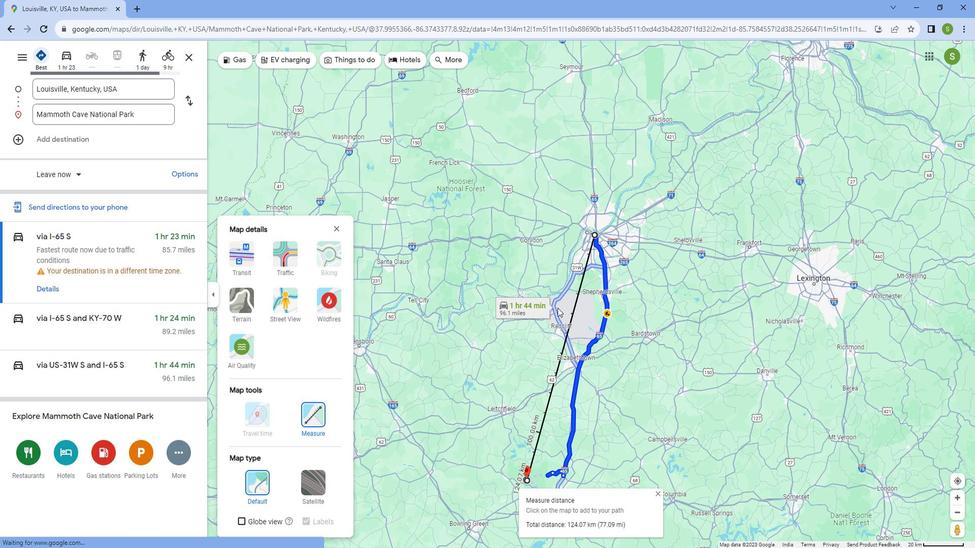 
Action: Mouse scrolled (562, 302) with delta (0, 0)
Screenshot: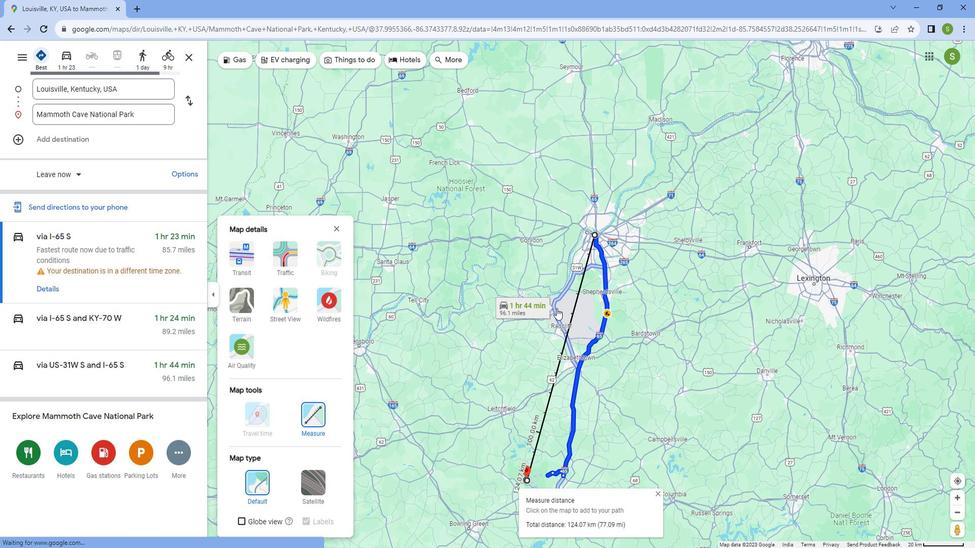 
Action: Mouse scrolled (562, 302) with delta (0, 0)
Screenshot: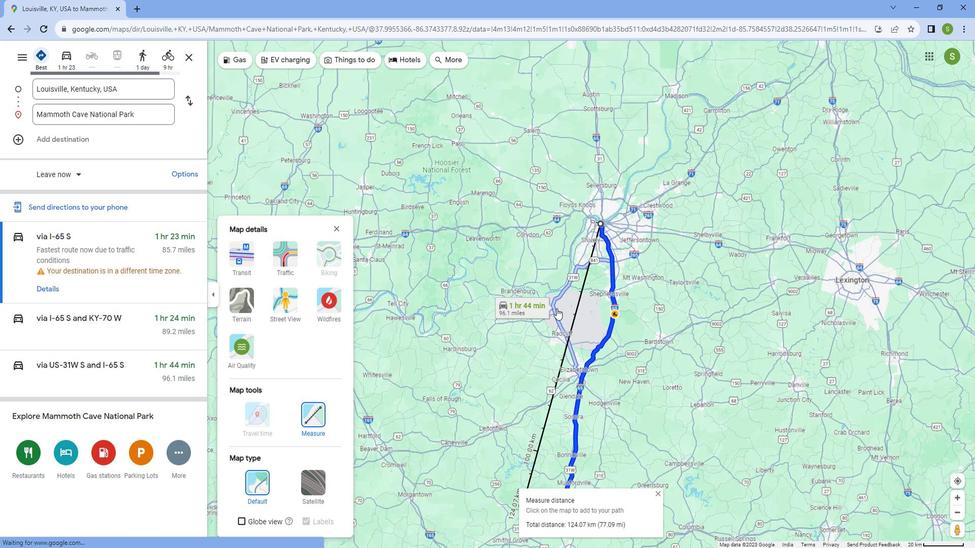 
Action: Mouse scrolled (562, 301) with delta (0, 0)
Screenshot: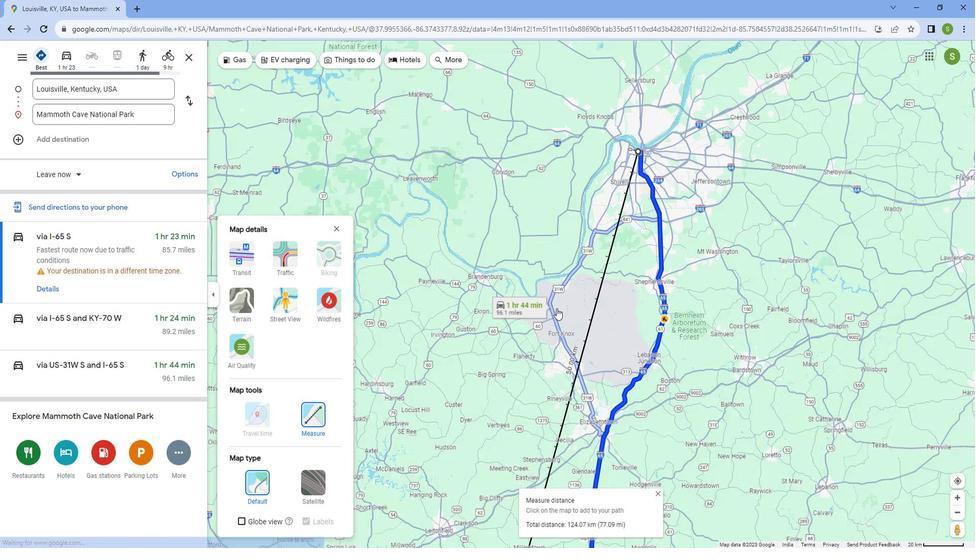 
Action: Mouse scrolled (562, 301) with delta (0, 0)
Screenshot: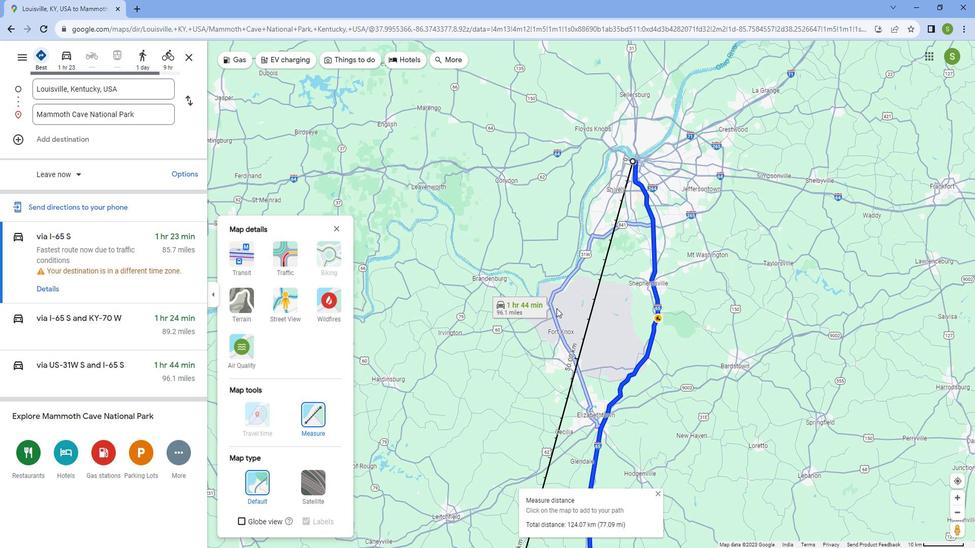 
Action: Mouse scrolled (562, 301) with delta (0, 0)
Screenshot: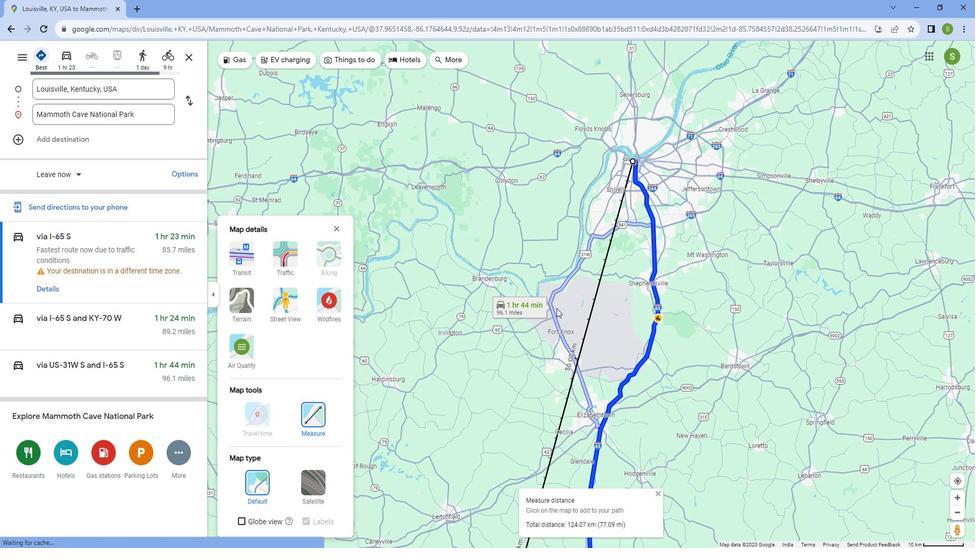 
Action: Mouse scrolled (562, 301) with delta (0, 0)
Screenshot: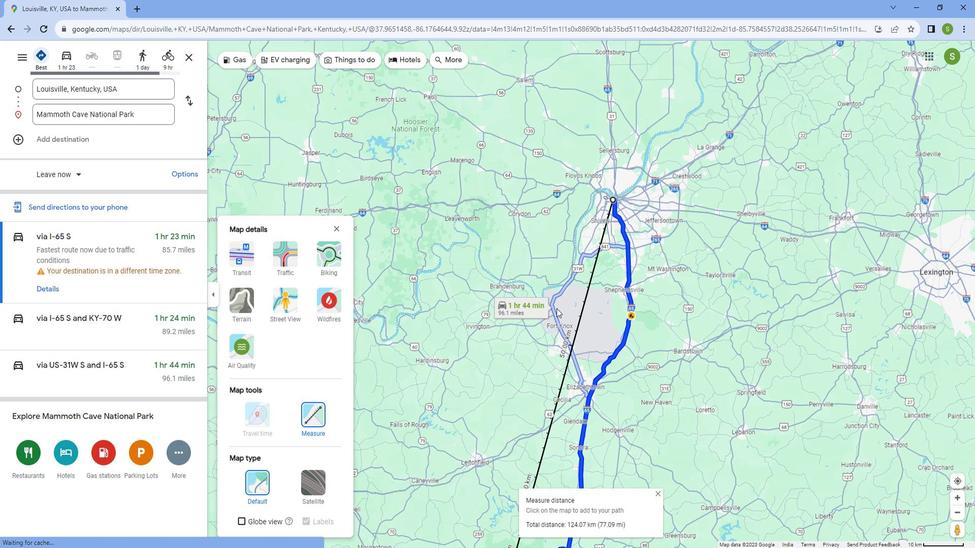 
Action: Mouse scrolled (562, 301) with delta (0, 0)
Screenshot: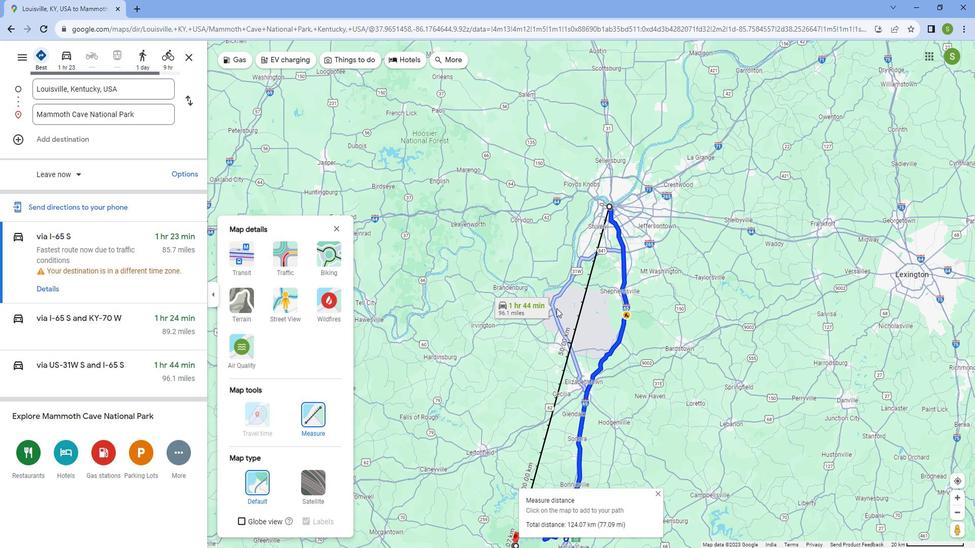 
Action: Mouse scrolled (562, 301) with delta (0, 0)
Screenshot: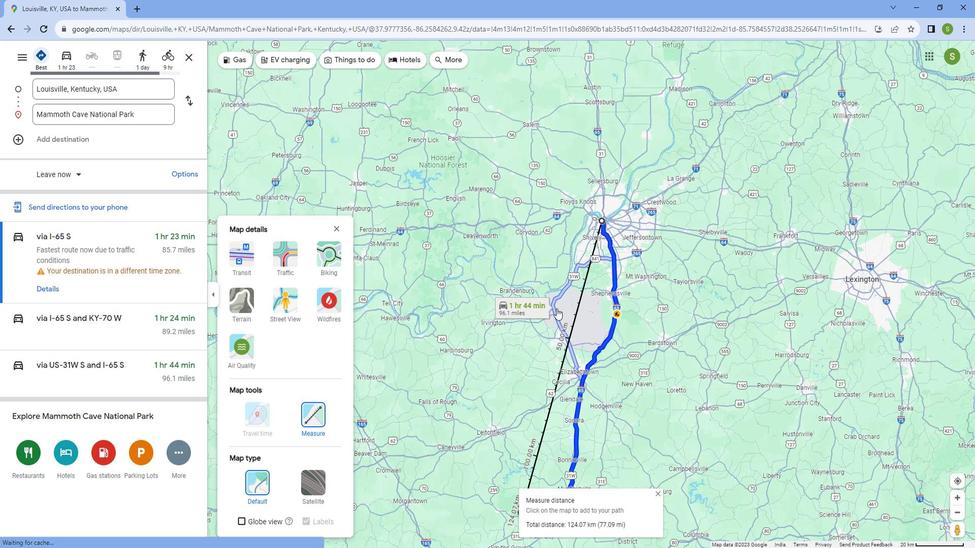 
Action: Mouse moved to (469, 298)
Screenshot: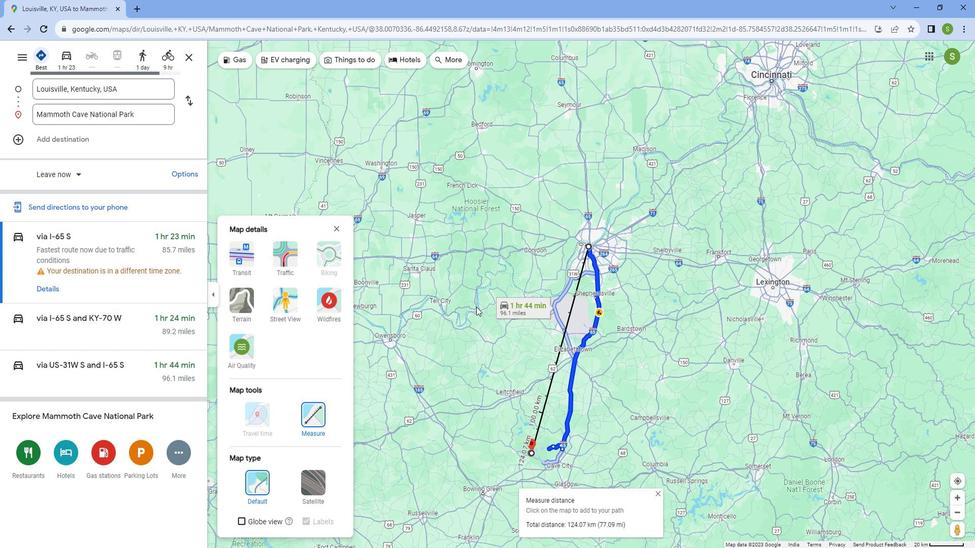 
